 Task: For heading Use oswald with dark cornflower blue 2 colour & Underline.  font size for heading18,  'Change the font style of data to'Playfair display and font size to 9,  Change the alignment of both headline & data to Align right In the sheet  analysisSalesByCustomer_2023
Action: Mouse moved to (232, 158)
Screenshot: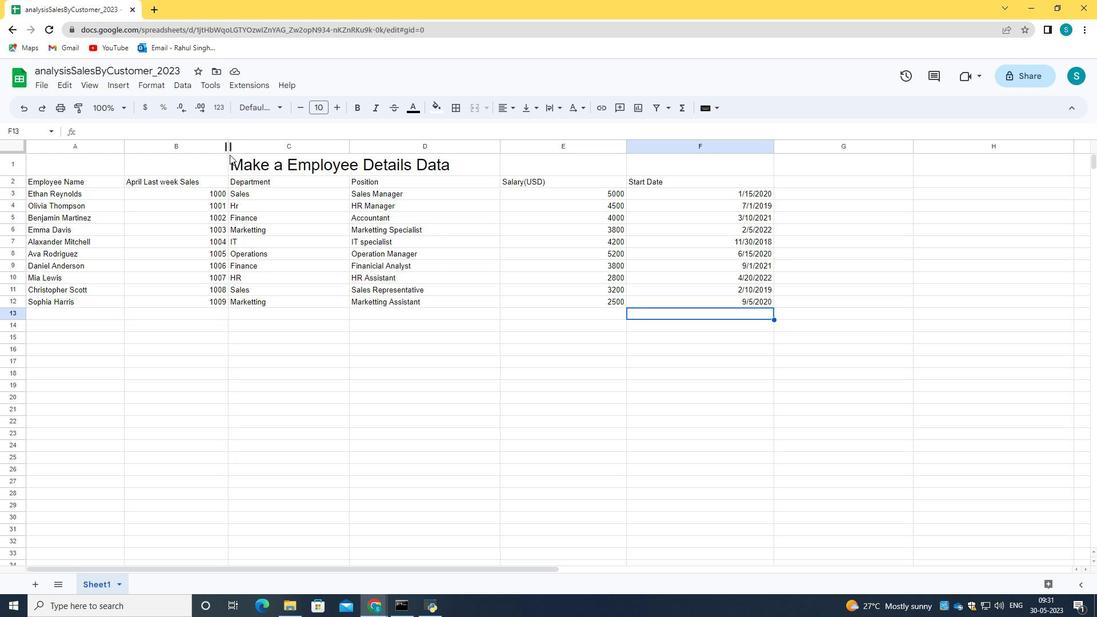 
Action: Mouse pressed left at (232, 158)
Screenshot: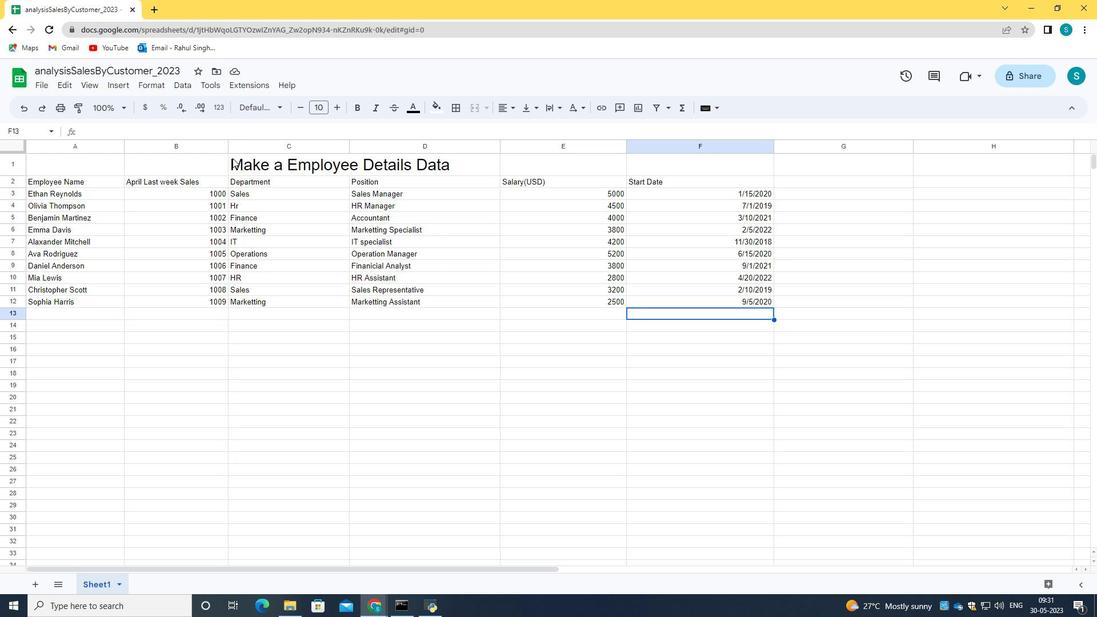 
Action: Mouse moved to (252, 162)
Screenshot: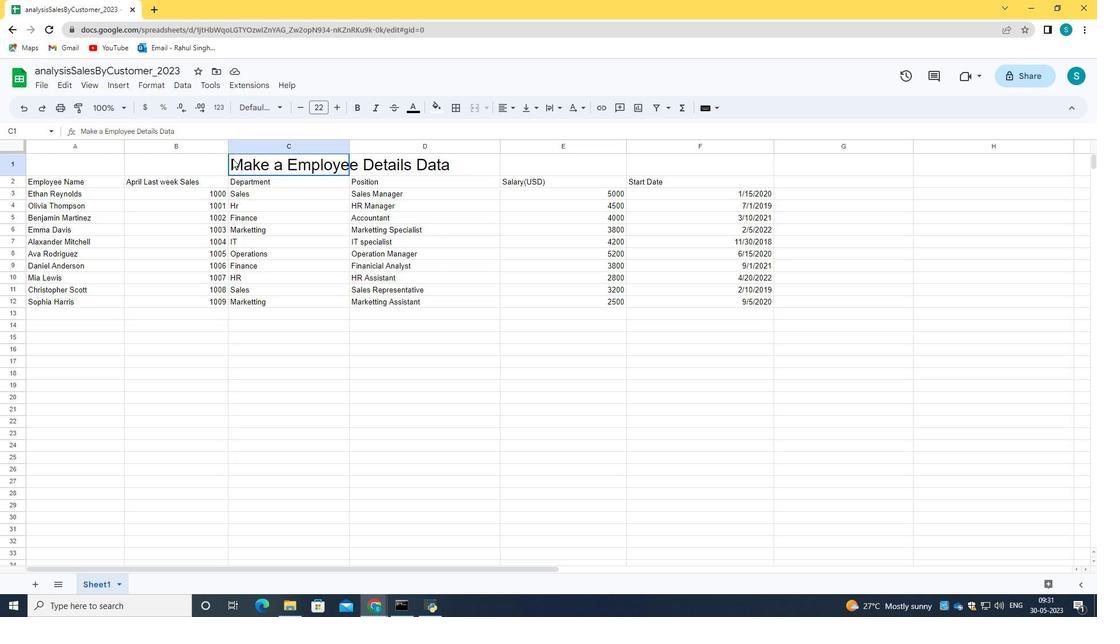 
Action: Mouse pressed left at (252, 162)
Screenshot: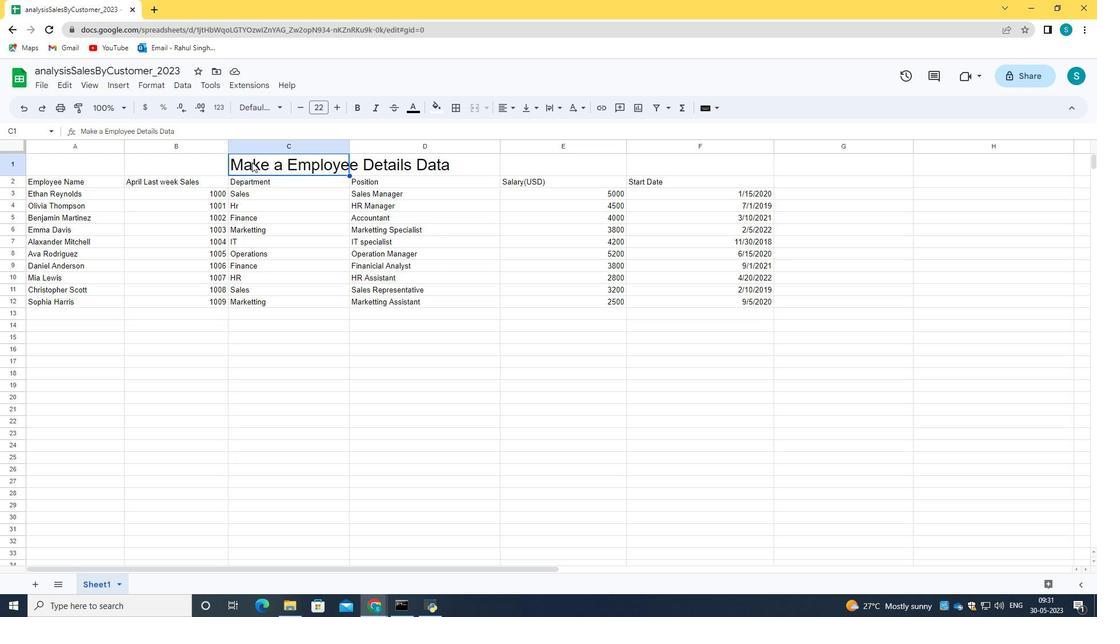 
Action: Mouse pressed left at (252, 162)
Screenshot: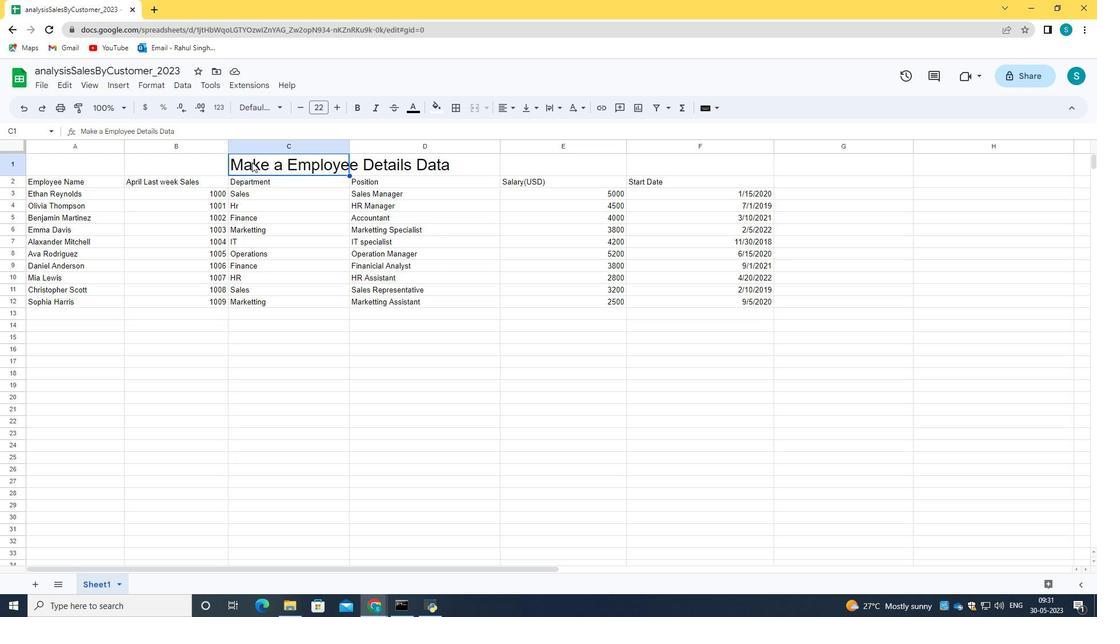 
Action: Mouse pressed left at (252, 162)
Screenshot: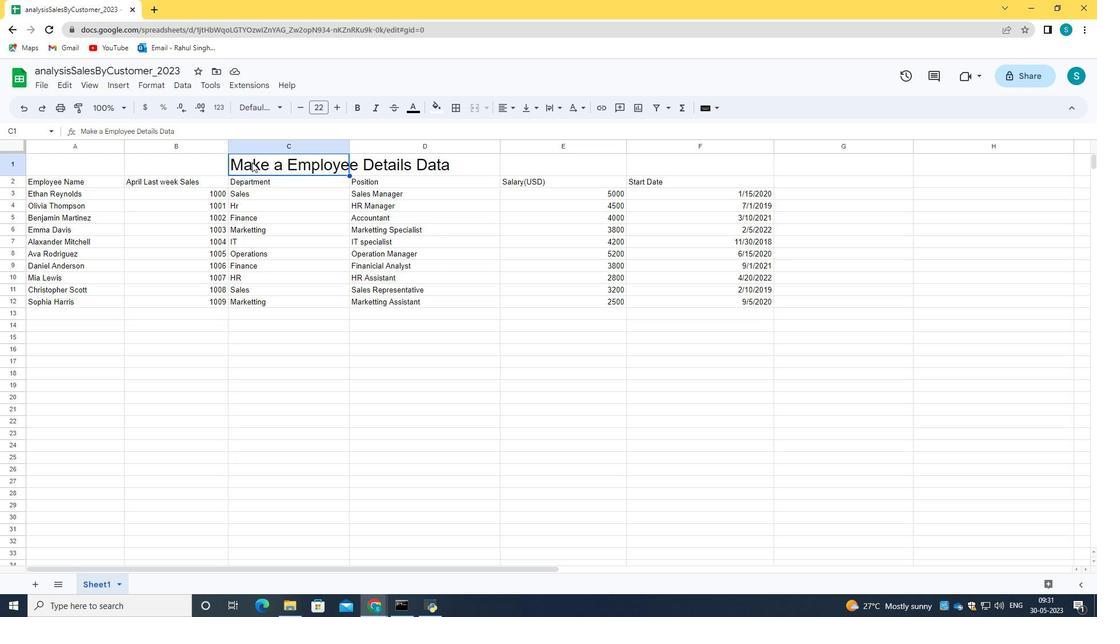 
Action: Mouse moved to (265, 108)
Screenshot: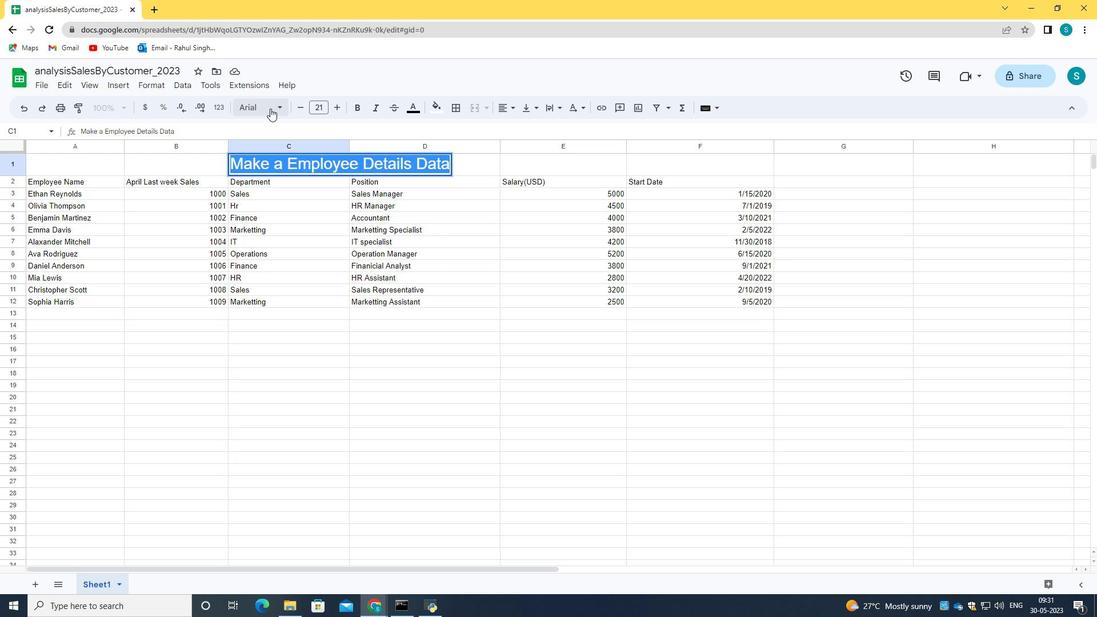 
Action: Mouse pressed left at (265, 108)
Screenshot: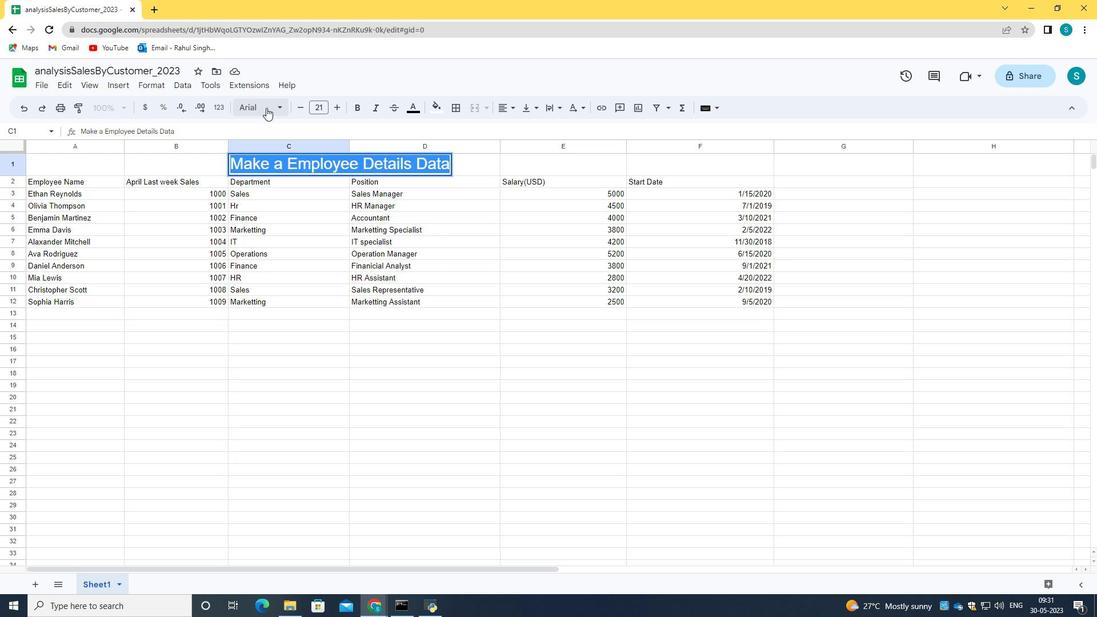 
Action: Mouse moved to (296, 355)
Screenshot: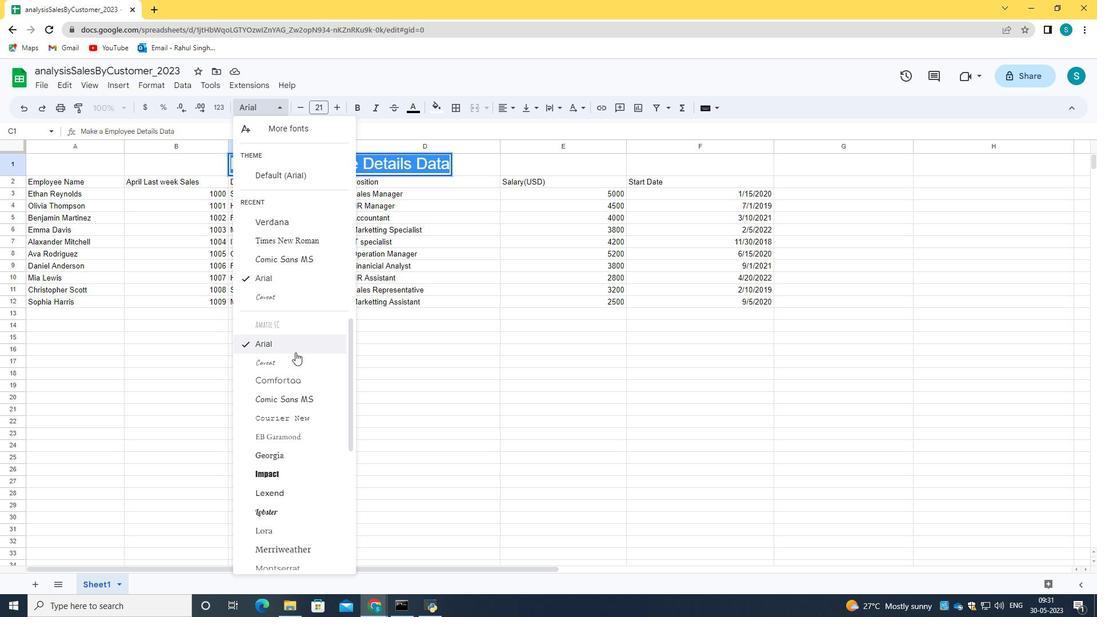 
Action: Mouse scrolled (296, 355) with delta (0, 0)
Screenshot: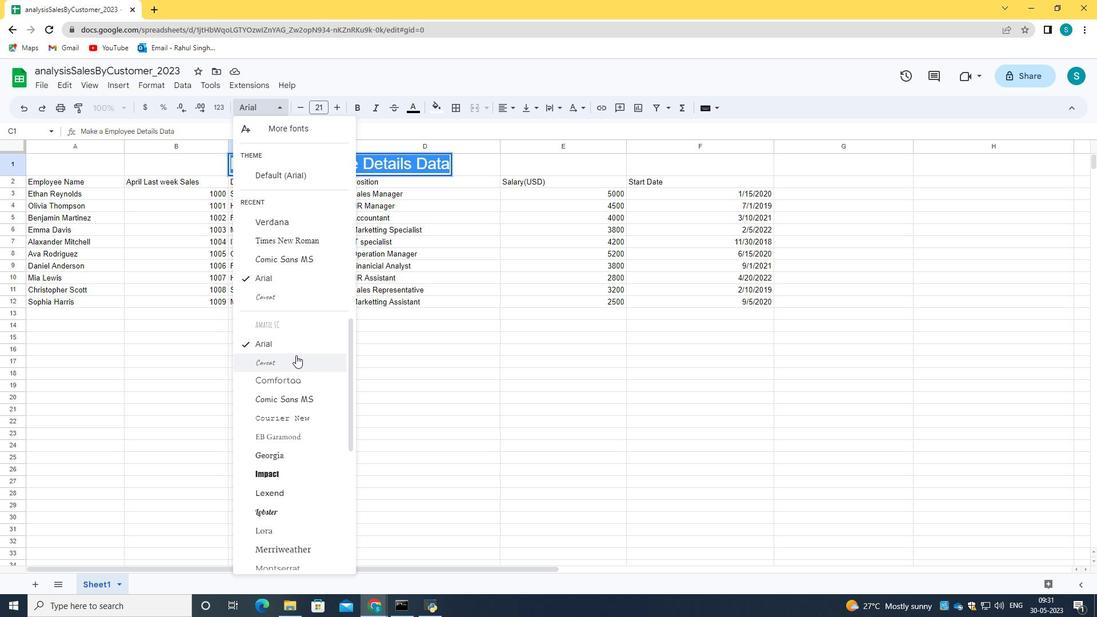 
Action: Mouse scrolled (296, 355) with delta (0, 0)
Screenshot: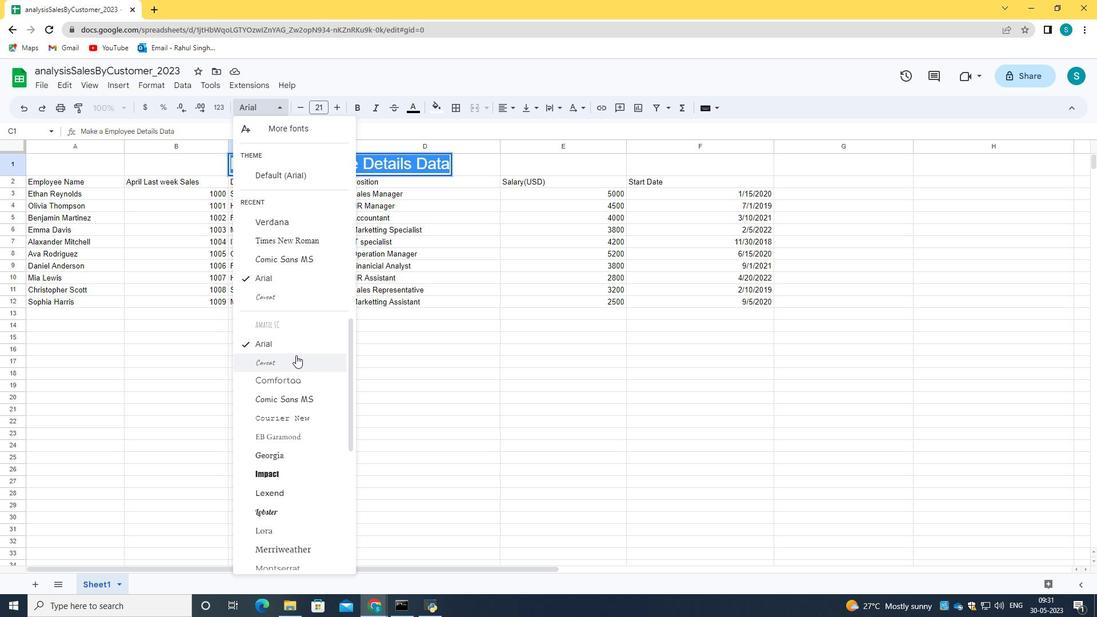 
Action: Mouse scrolled (296, 355) with delta (0, 0)
Screenshot: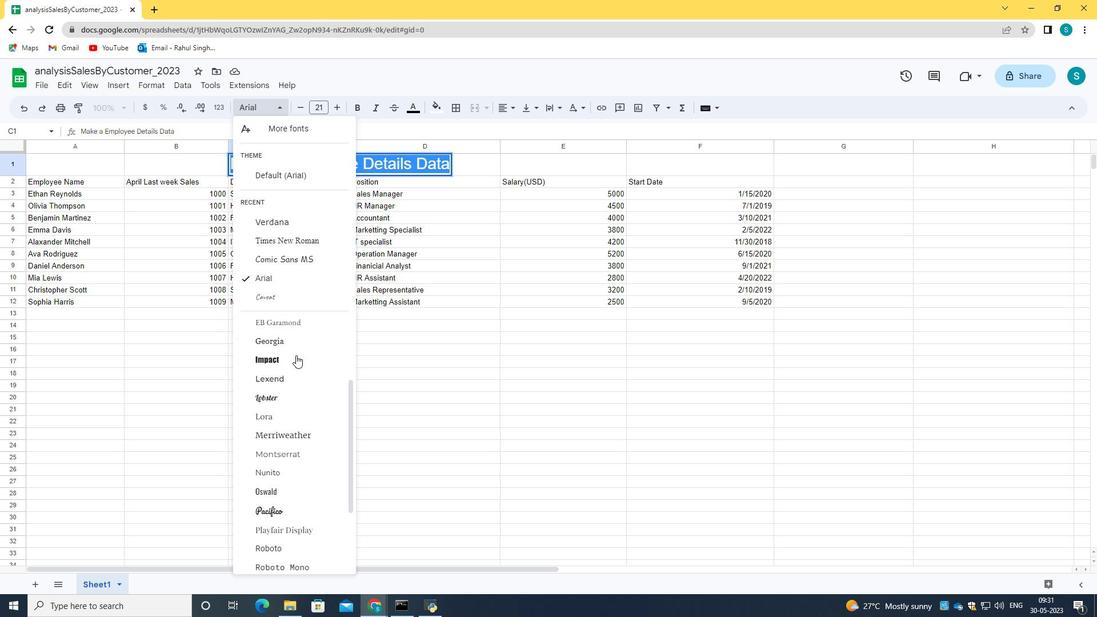 
Action: Mouse scrolled (296, 355) with delta (0, 0)
Screenshot: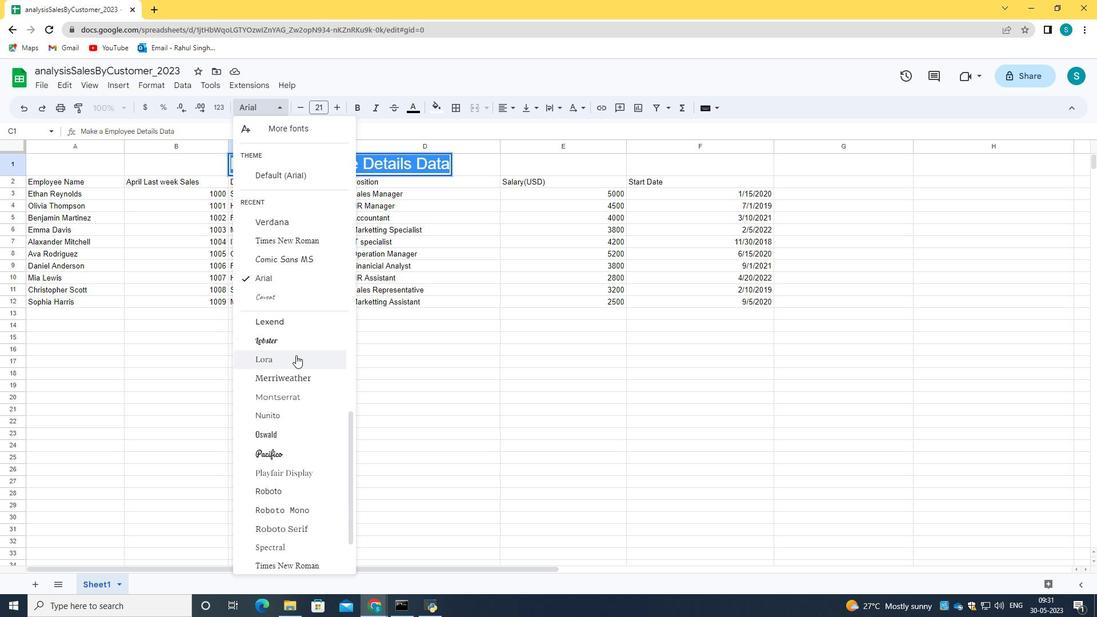 
Action: Mouse scrolled (296, 355) with delta (0, 0)
Screenshot: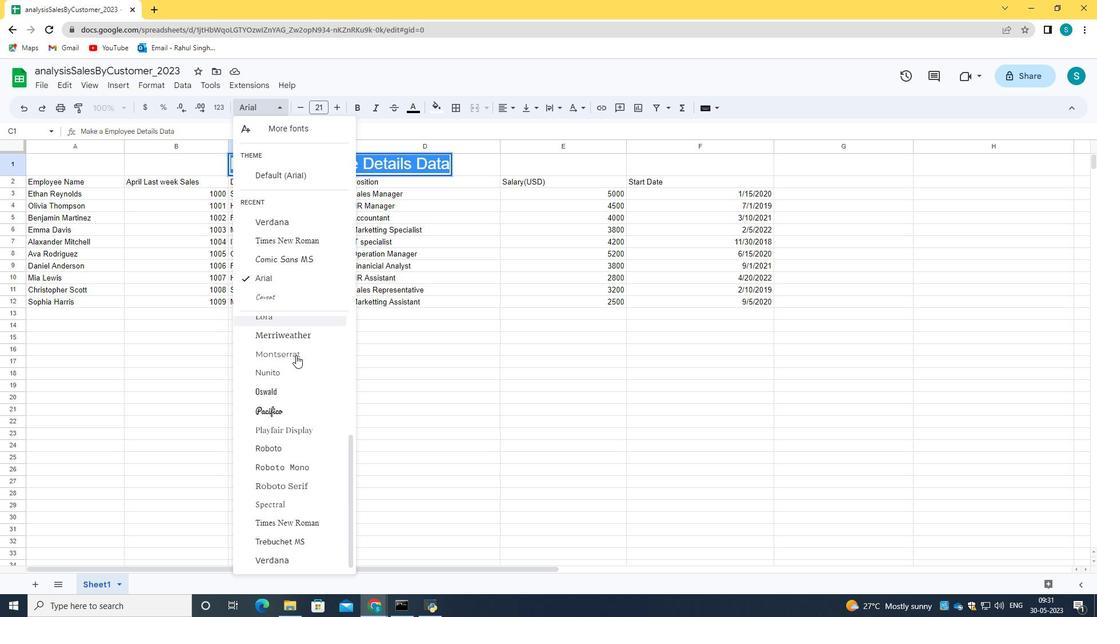 
Action: Mouse scrolled (296, 355) with delta (0, 0)
Screenshot: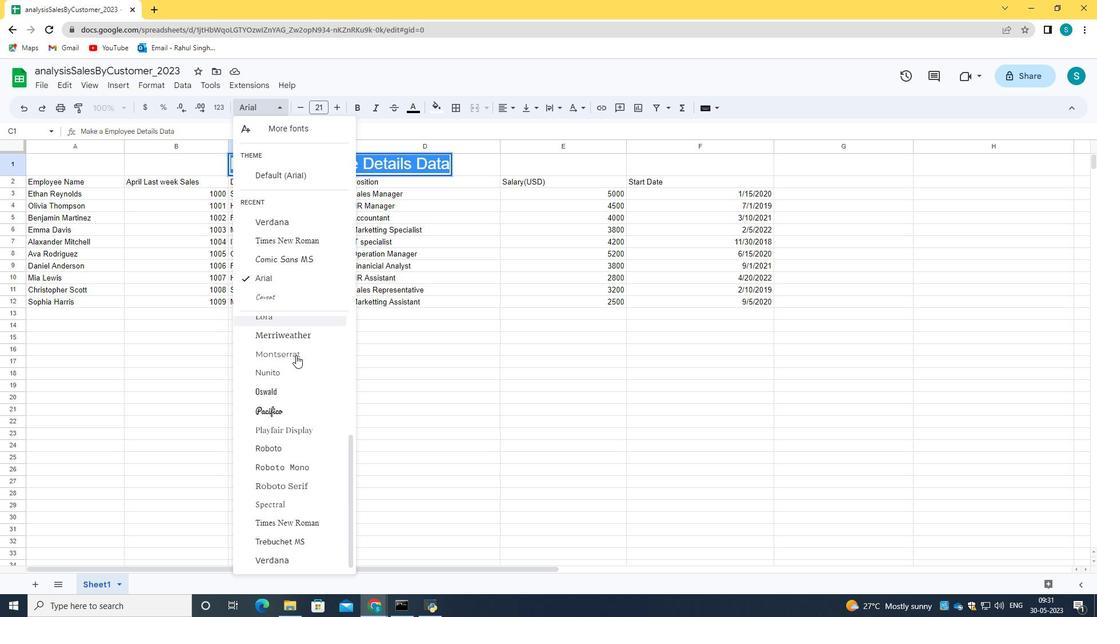 
Action: Mouse scrolled (296, 355) with delta (0, 0)
Screenshot: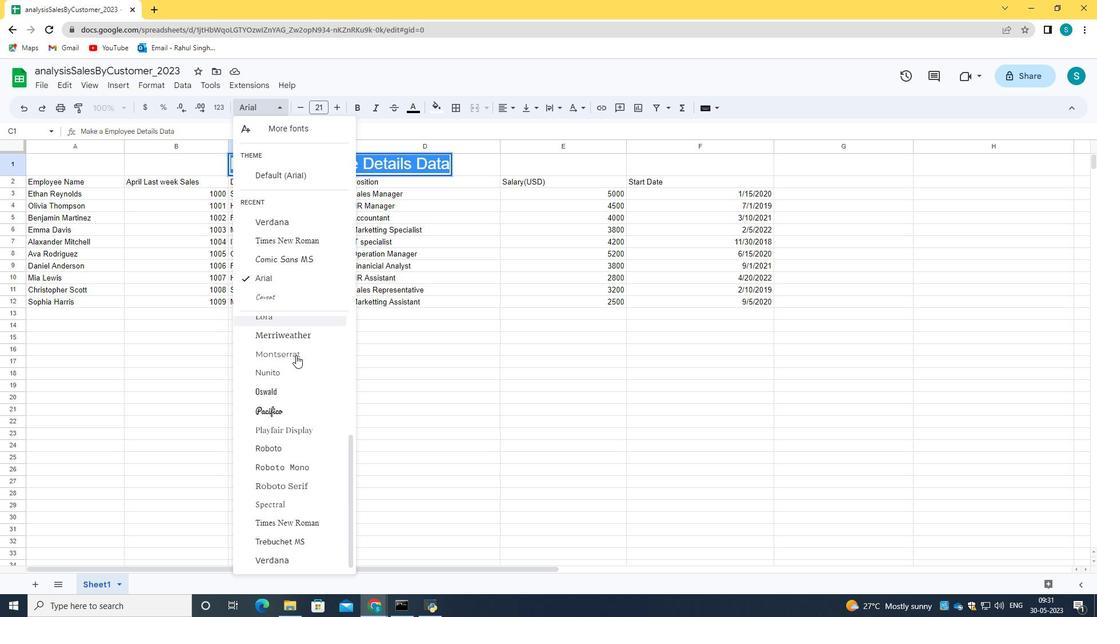 
Action: Mouse moved to (287, 510)
Screenshot: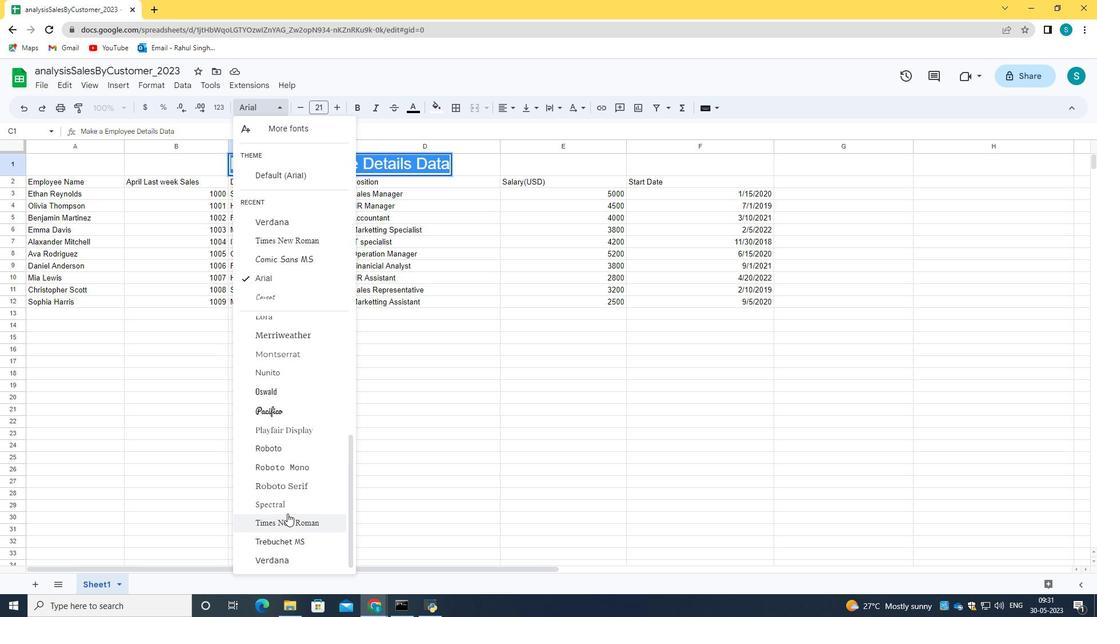 
Action: Mouse scrolled (287, 510) with delta (0, 0)
Screenshot: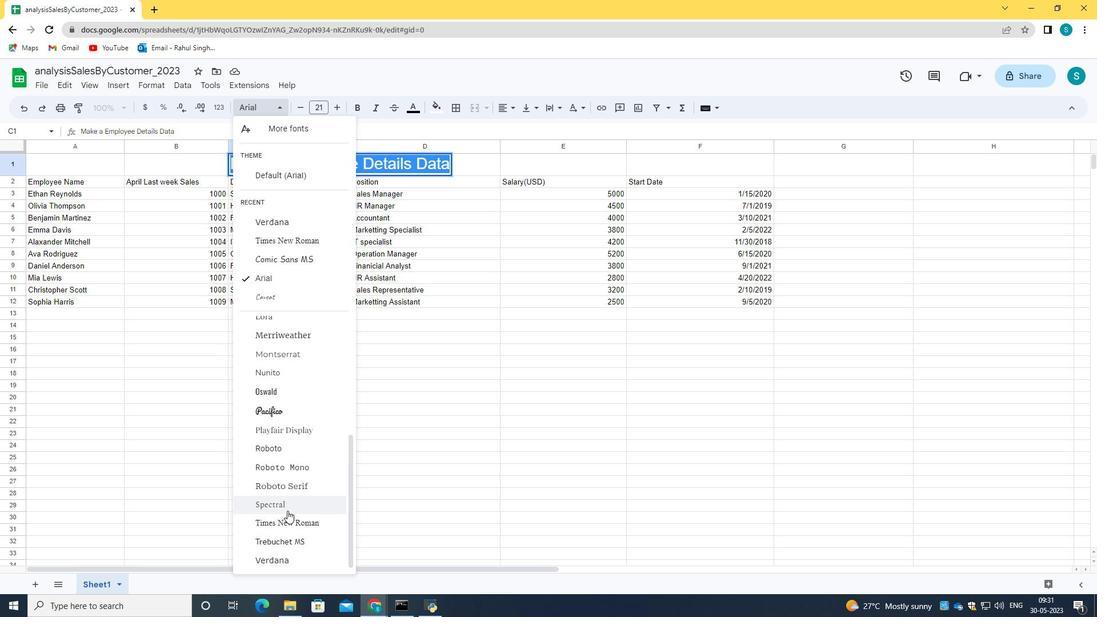 
Action: Mouse scrolled (287, 510) with delta (0, 0)
Screenshot: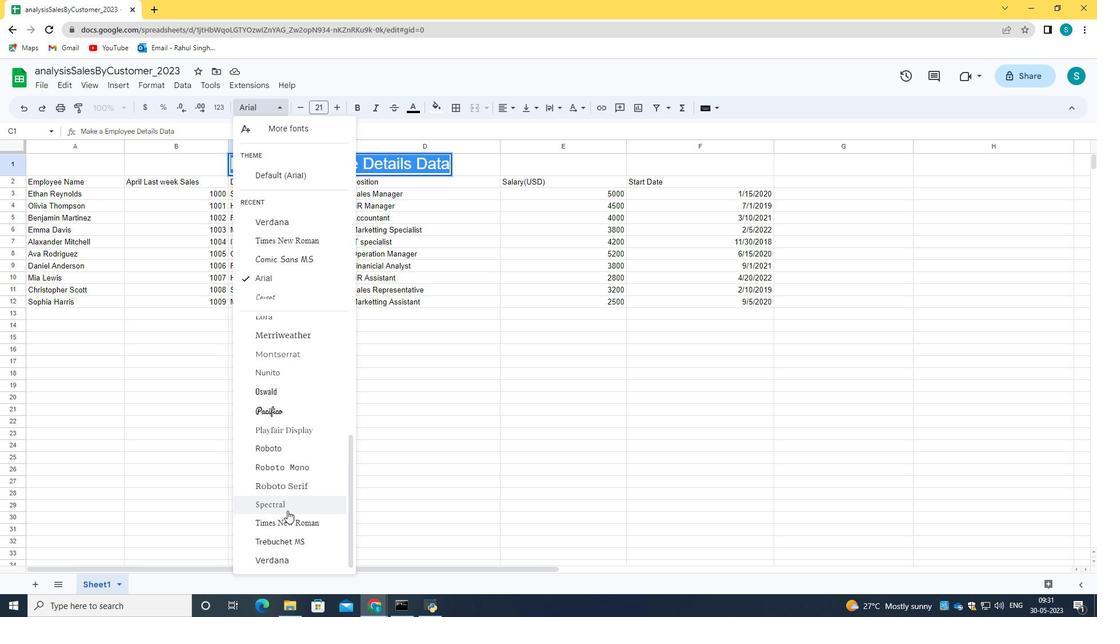 
Action: Mouse scrolled (287, 510) with delta (0, 0)
Screenshot: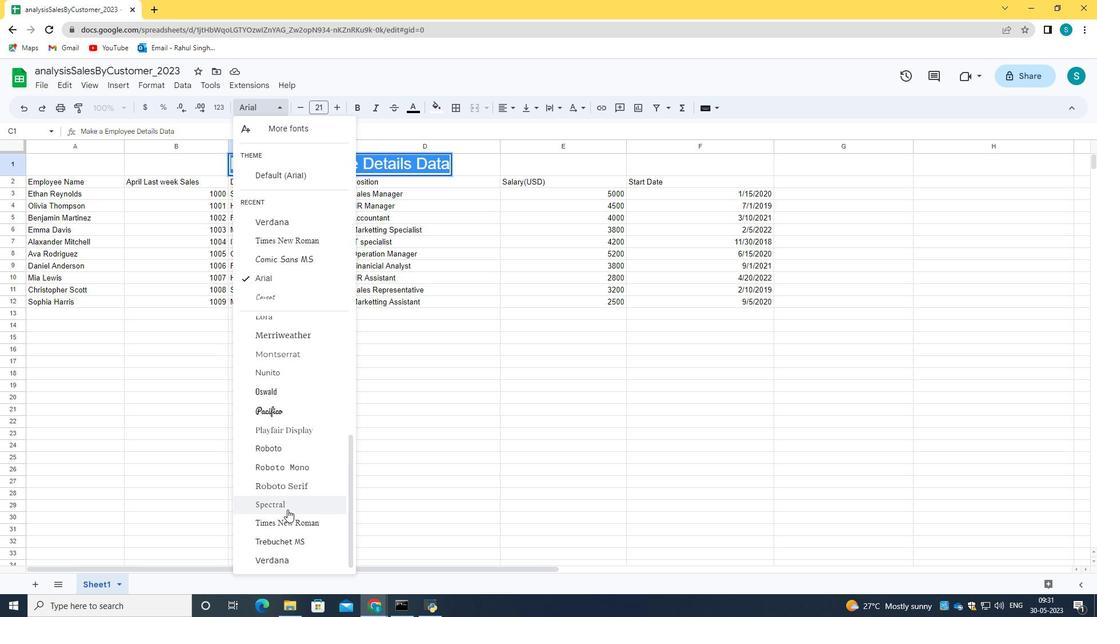 
Action: Mouse moved to (287, 509)
Screenshot: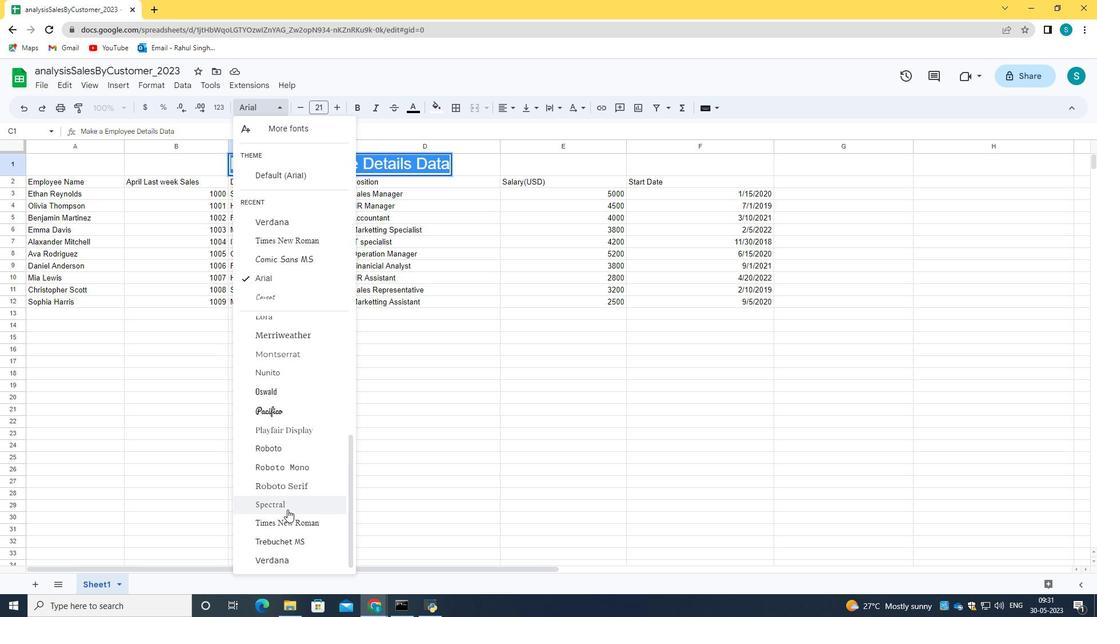 
Action: Mouse scrolled (287, 510) with delta (0, 0)
Screenshot: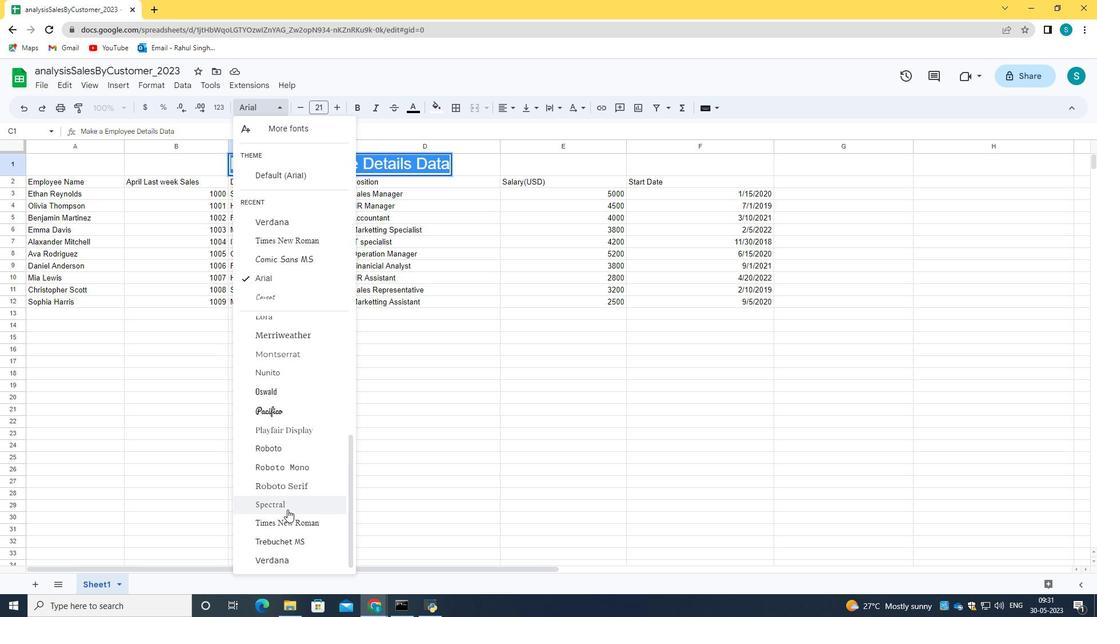 
Action: Mouse scrolled (287, 510) with delta (0, 0)
Screenshot: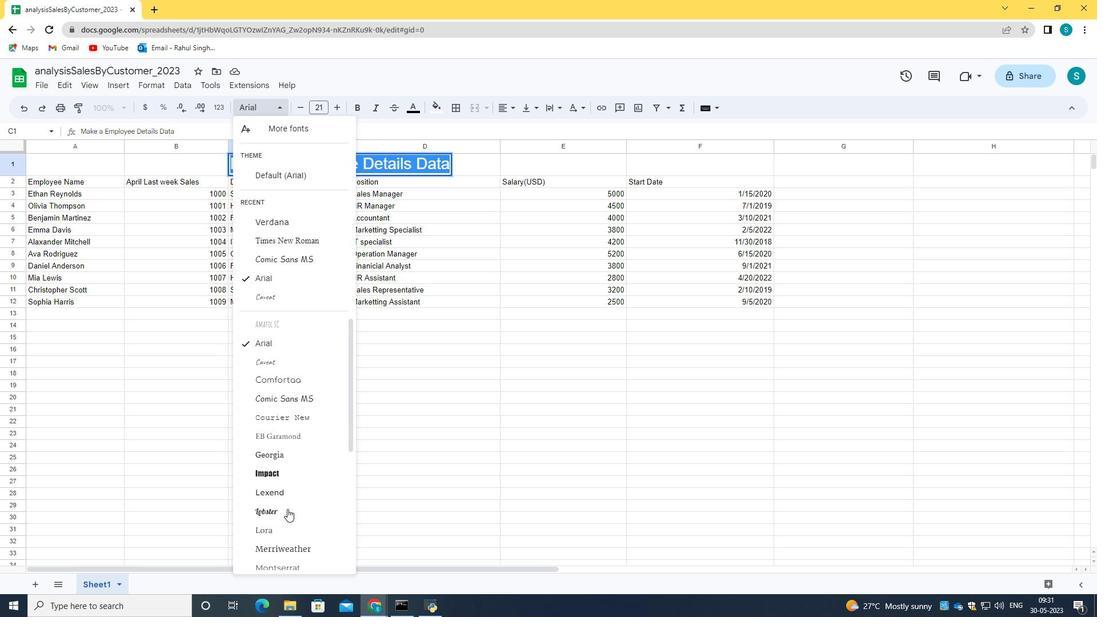 
Action: Mouse scrolled (287, 510) with delta (0, 0)
Screenshot: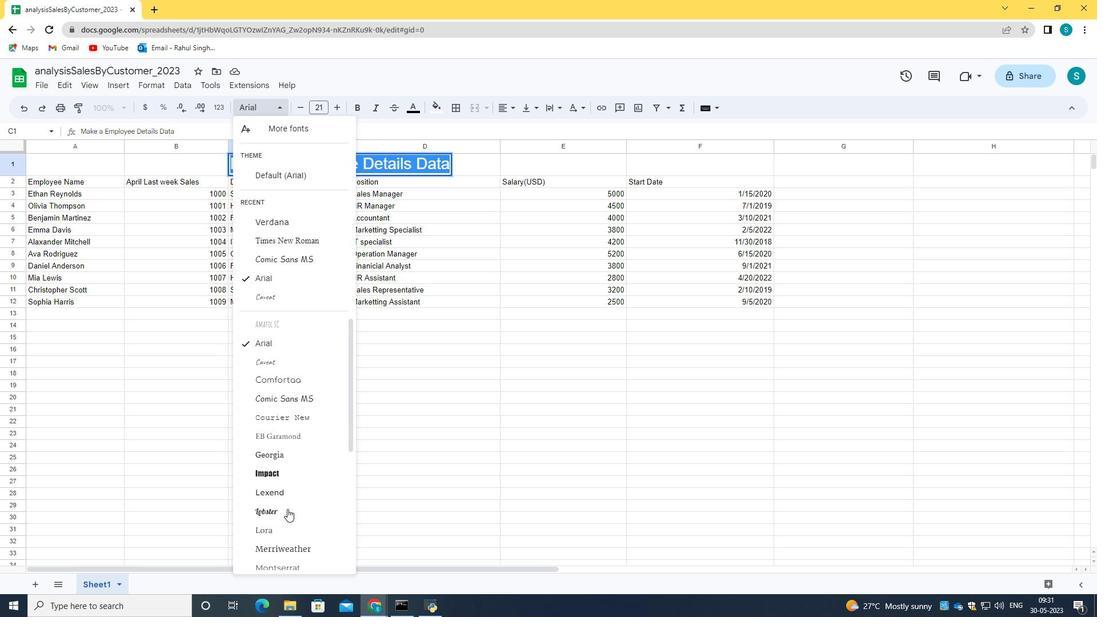 
Action: Mouse scrolled (287, 510) with delta (0, 0)
Screenshot: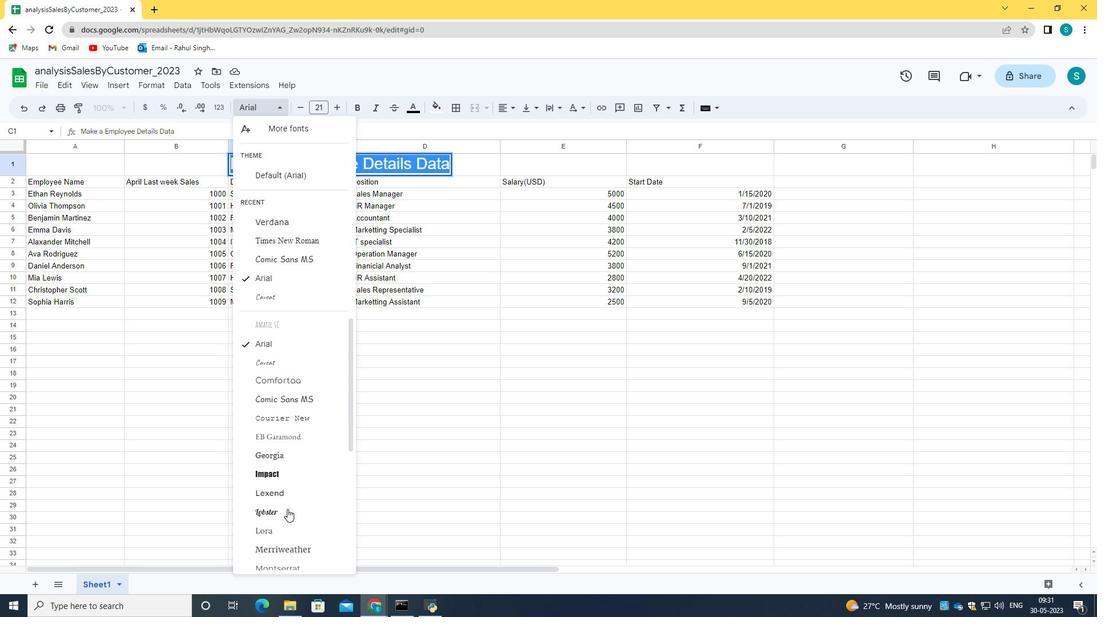 
Action: Mouse scrolled (287, 510) with delta (0, 0)
Screenshot: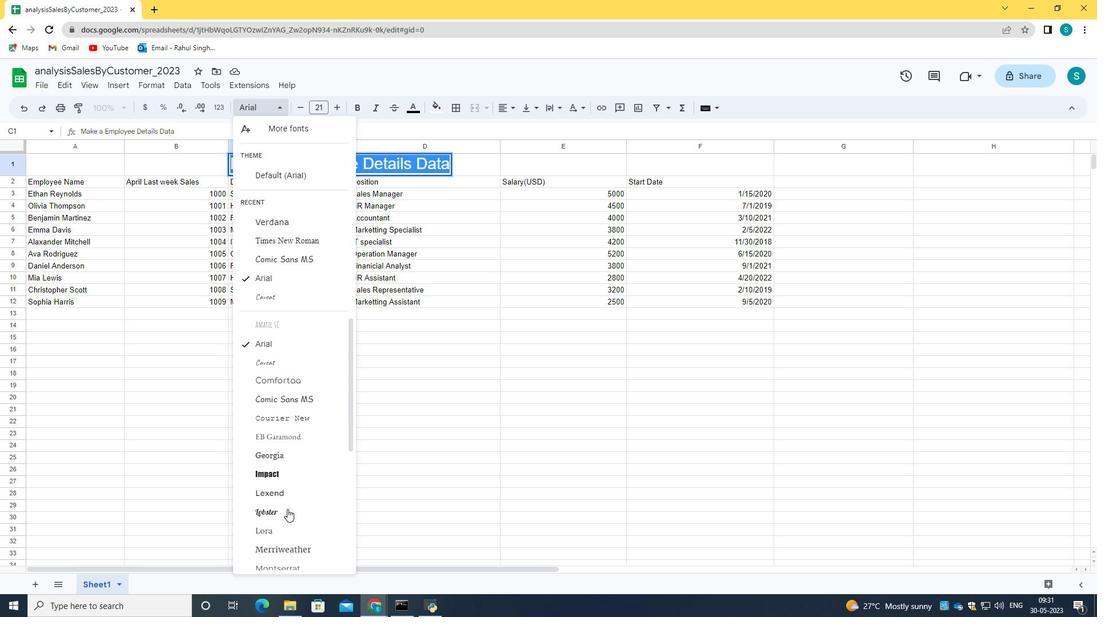 
Action: Mouse moved to (301, 308)
Screenshot: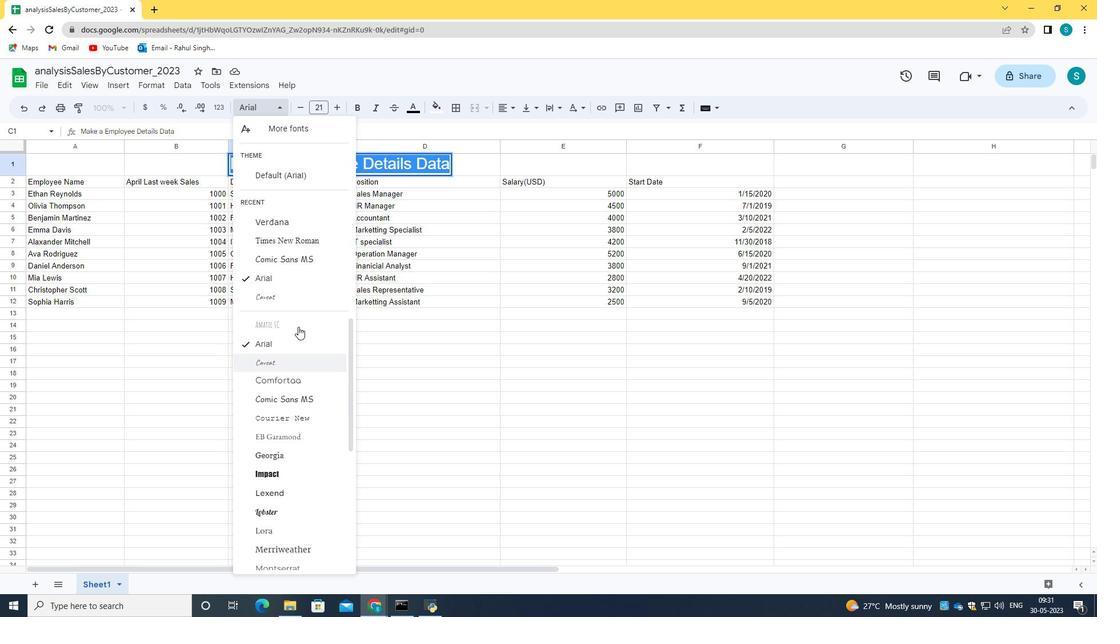 
Action: Mouse scrolled (301, 308) with delta (0, 0)
Screenshot: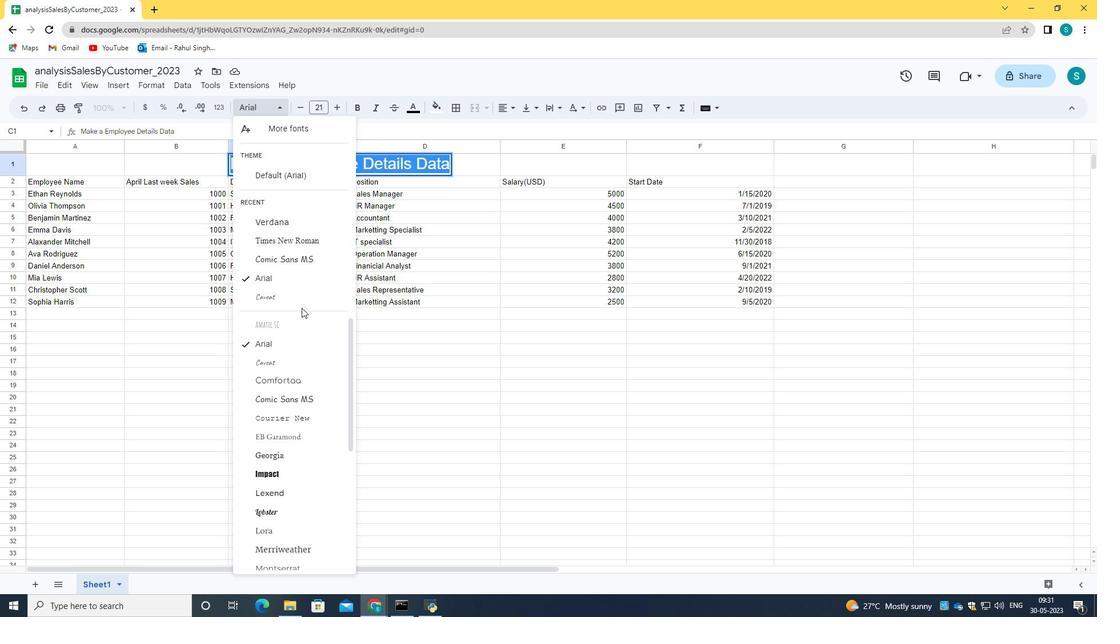 
Action: Mouse scrolled (301, 308) with delta (0, 0)
Screenshot: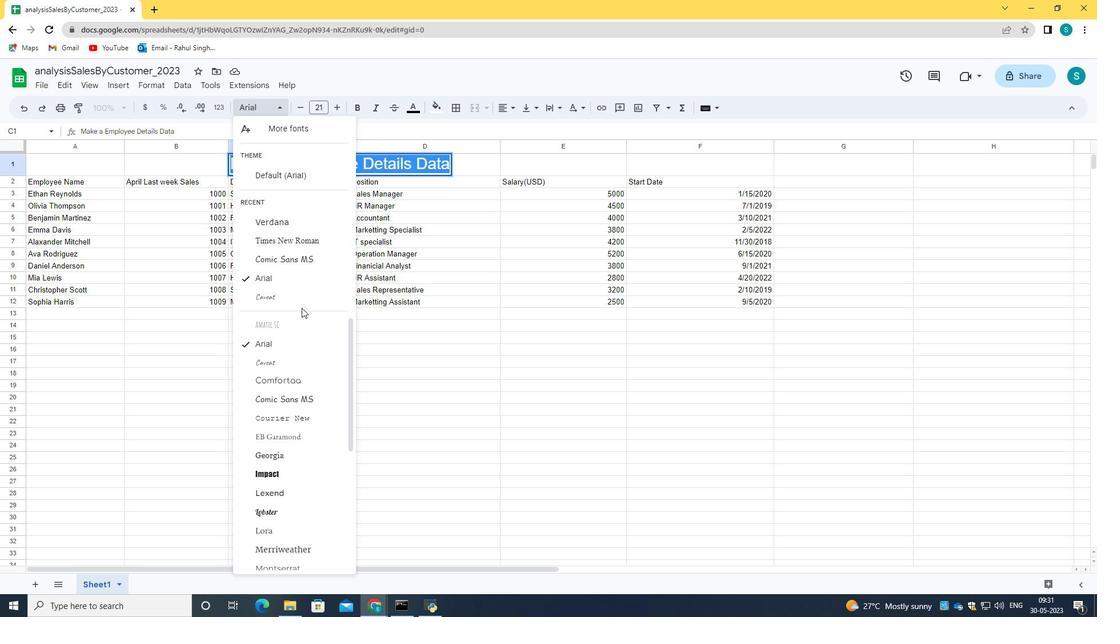 
Action: Mouse scrolled (301, 308) with delta (0, 0)
Screenshot: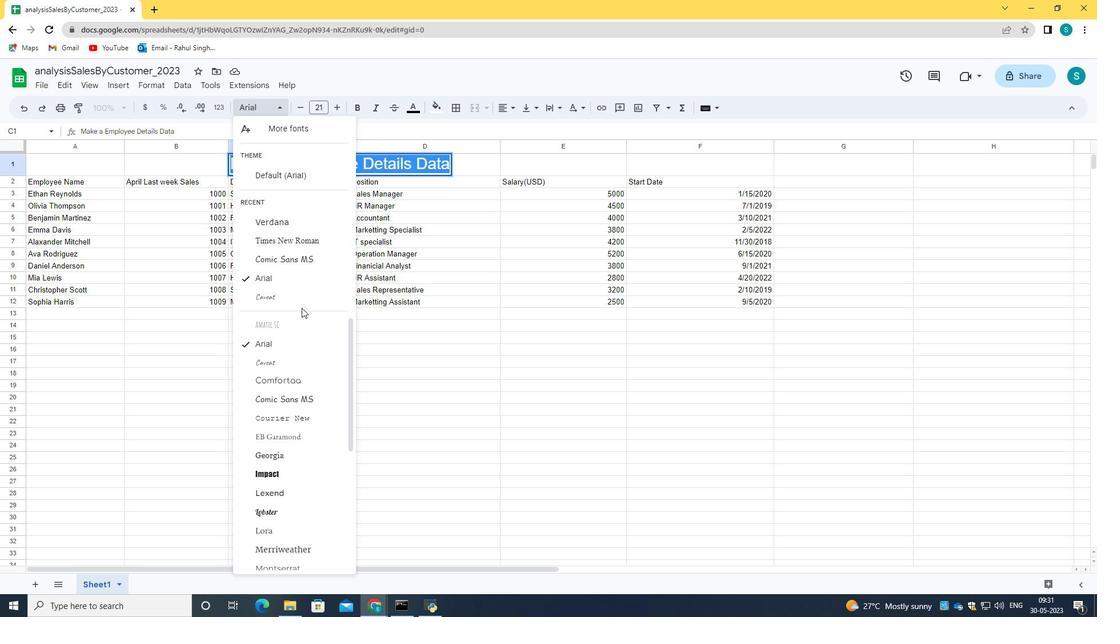 
Action: Mouse moved to (257, 362)
Screenshot: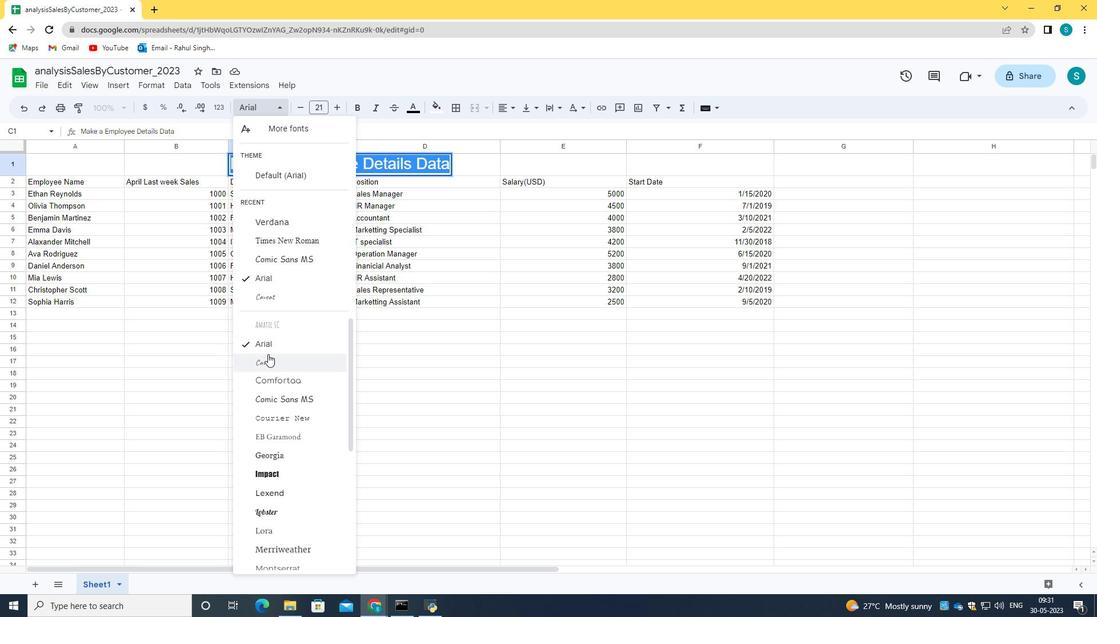 
Action: Mouse scrolled (257, 361) with delta (0, 0)
Screenshot: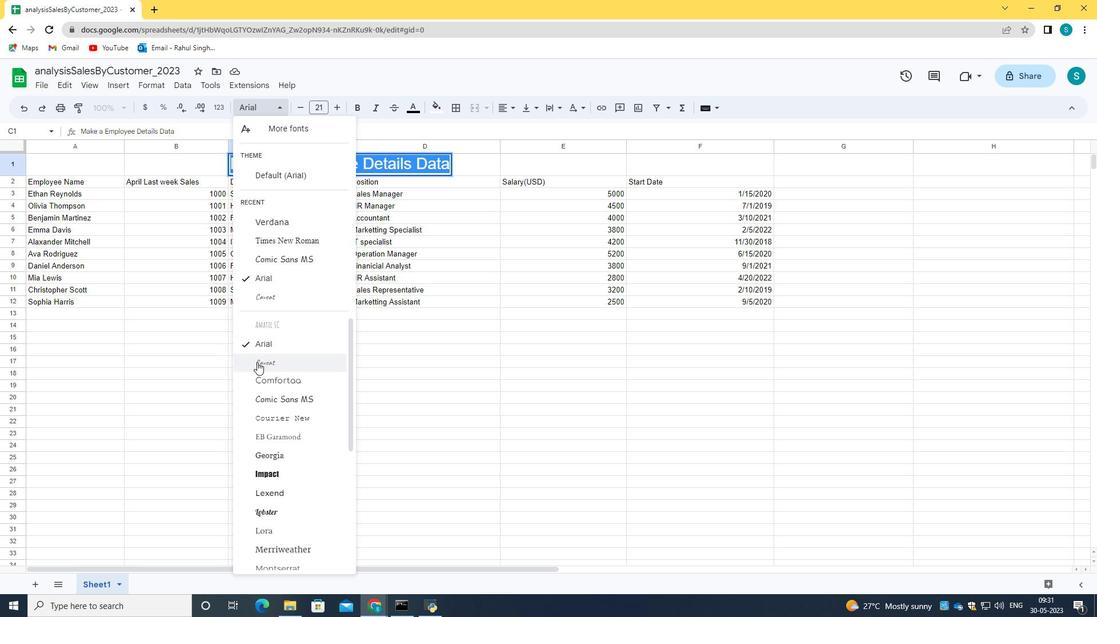 
Action: Mouse scrolled (257, 361) with delta (0, 0)
Screenshot: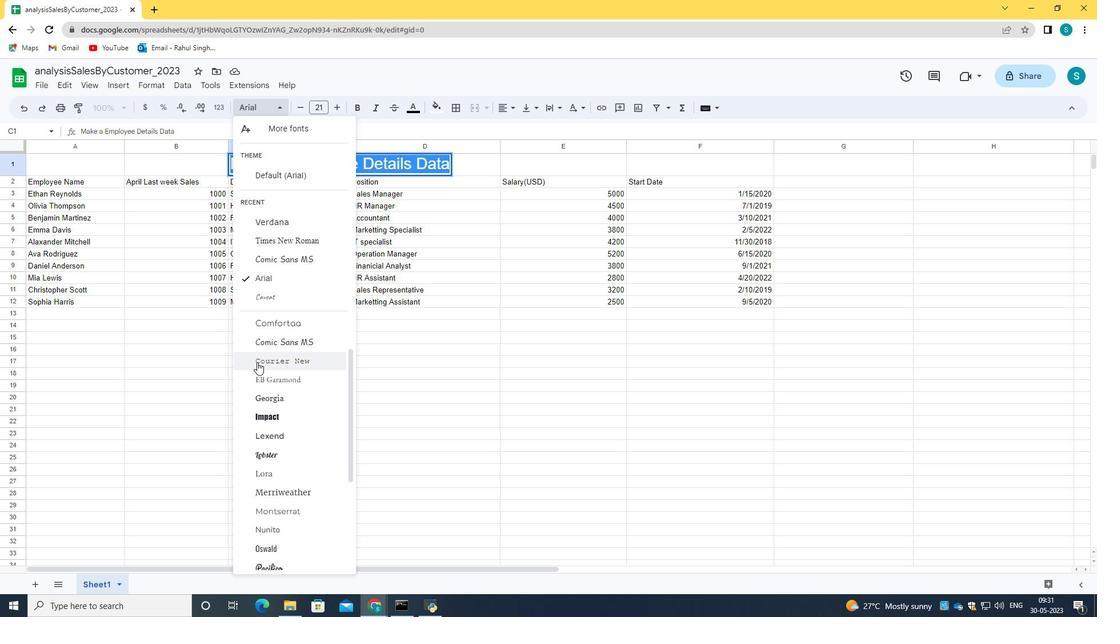
Action: Mouse scrolled (257, 361) with delta (0, 0)
Screenshot: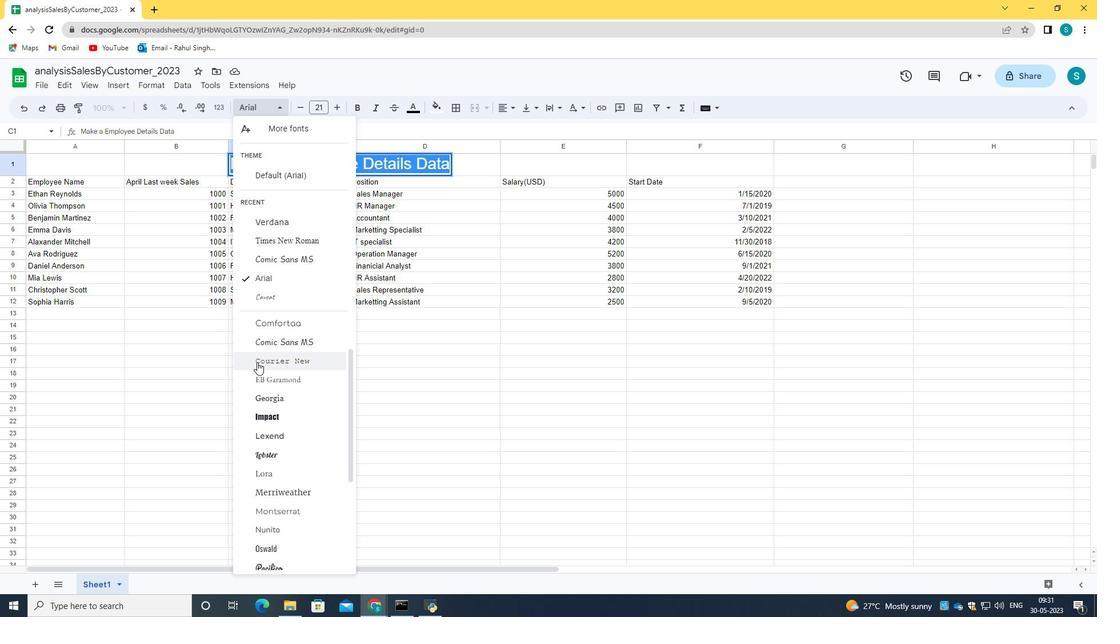 
Action: Mouse moved to (295, 431)
Screenshot: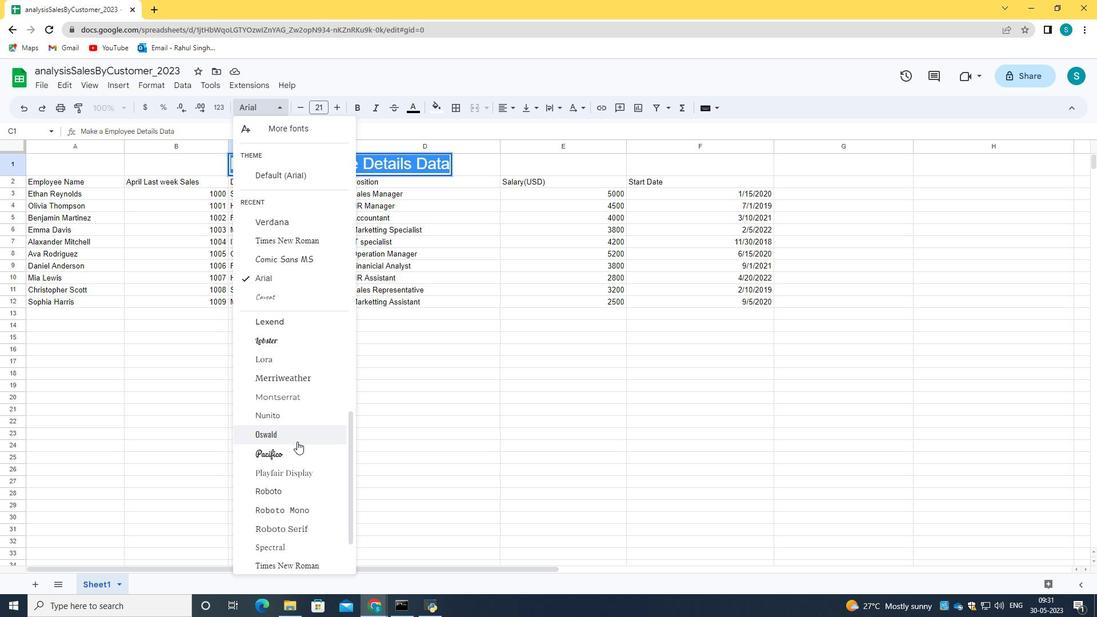
Action: Mouse pressed left at (295, 431)
Screenshot: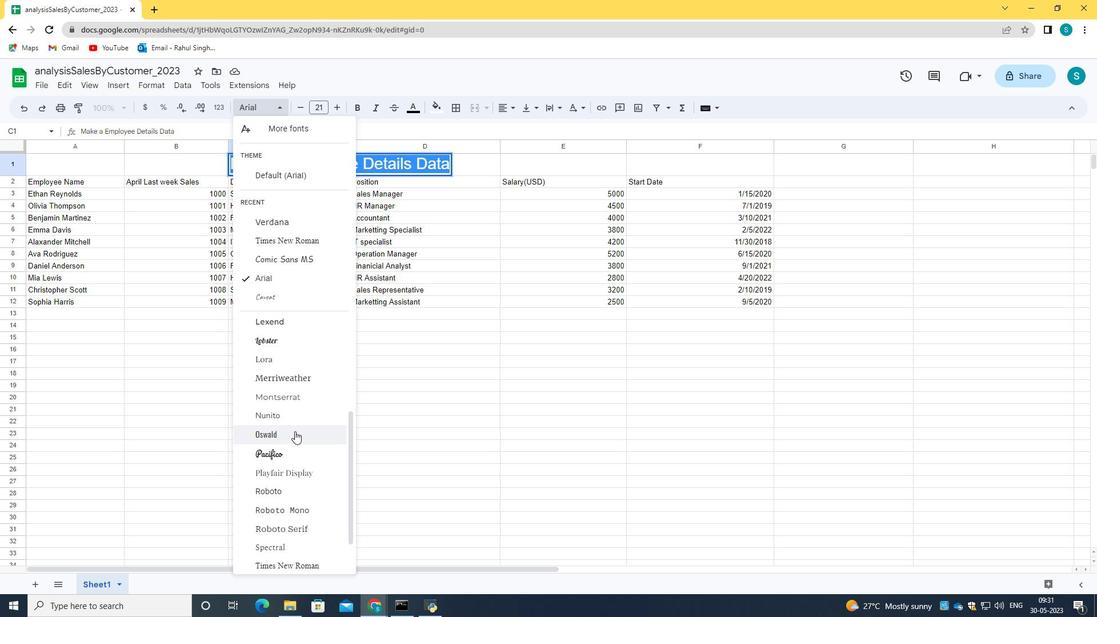 
Action: Mouse moved to (412, 110)
Screenshot: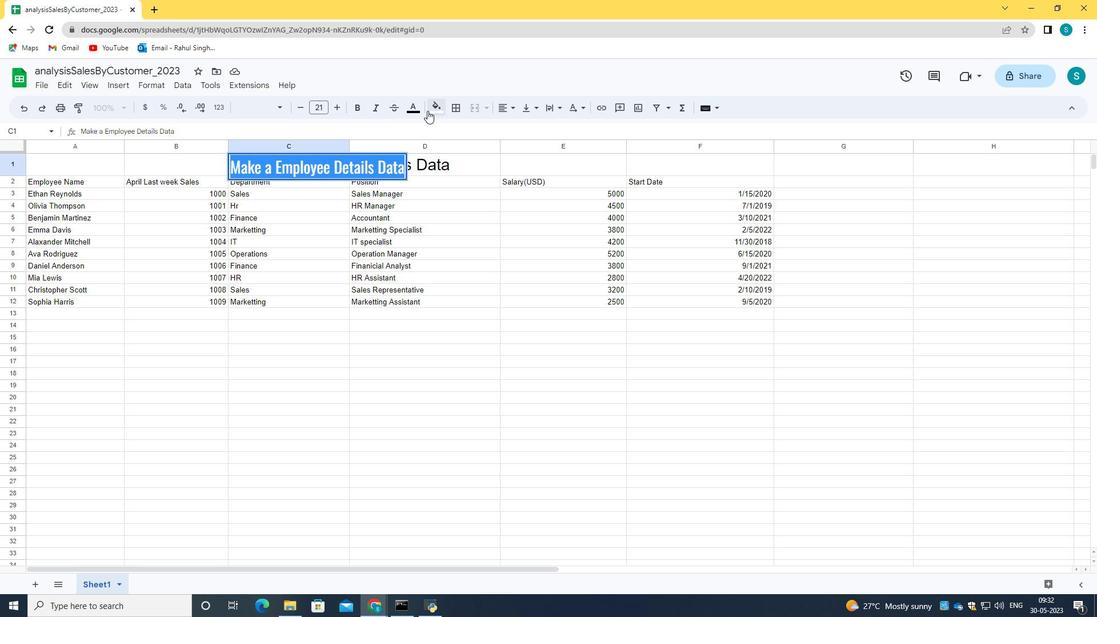 
Action: Mouse pressed left at (412, 110)
Screenshot: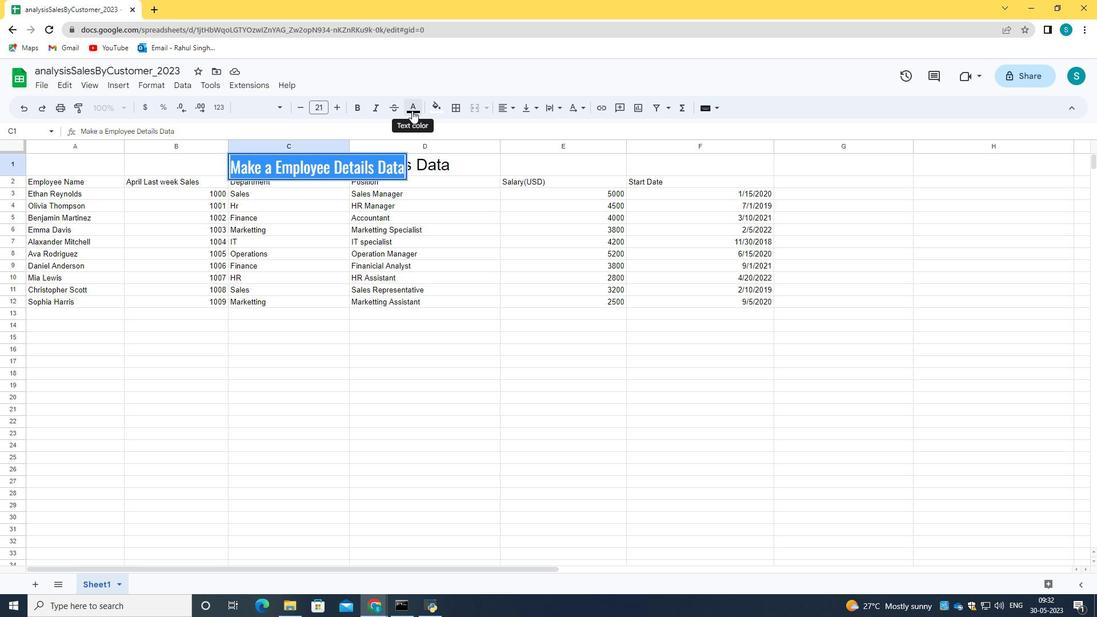 
Action: Mouse moved to (490, 219)
Screenshot: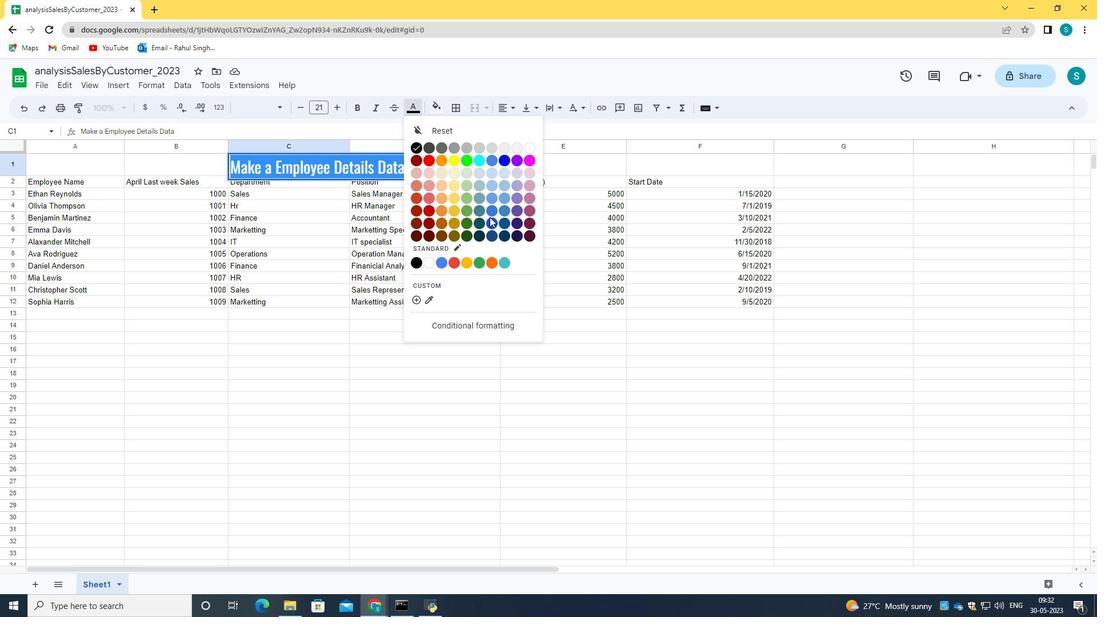 
Action: Mouse pressed left at (490, 219)
Screenshot: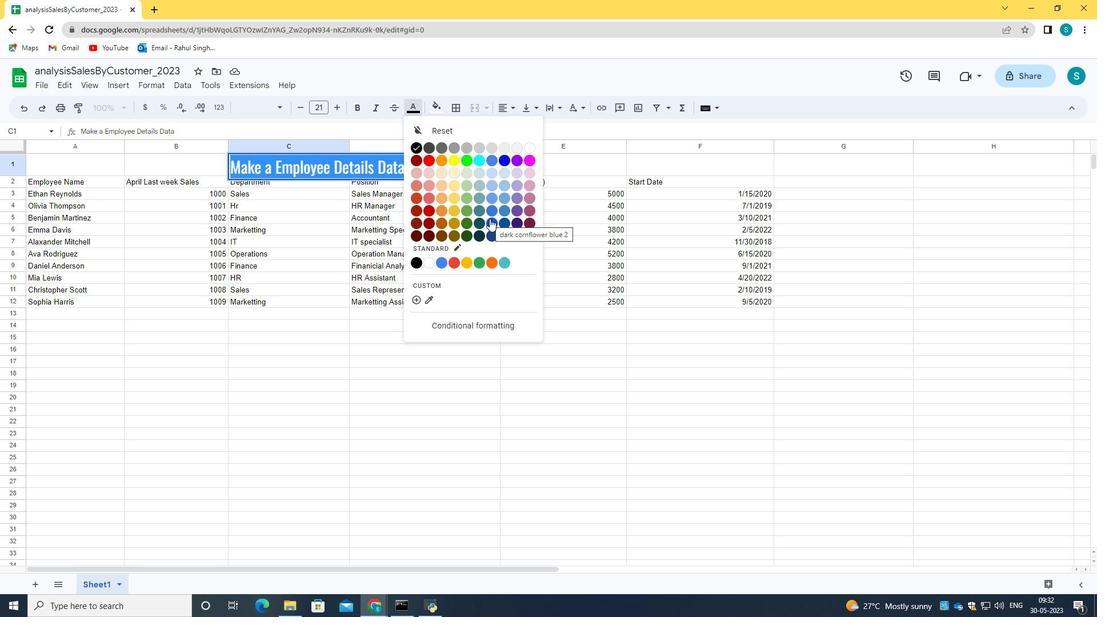 
Action: Mouse moved to (157, 86)
Screenshot: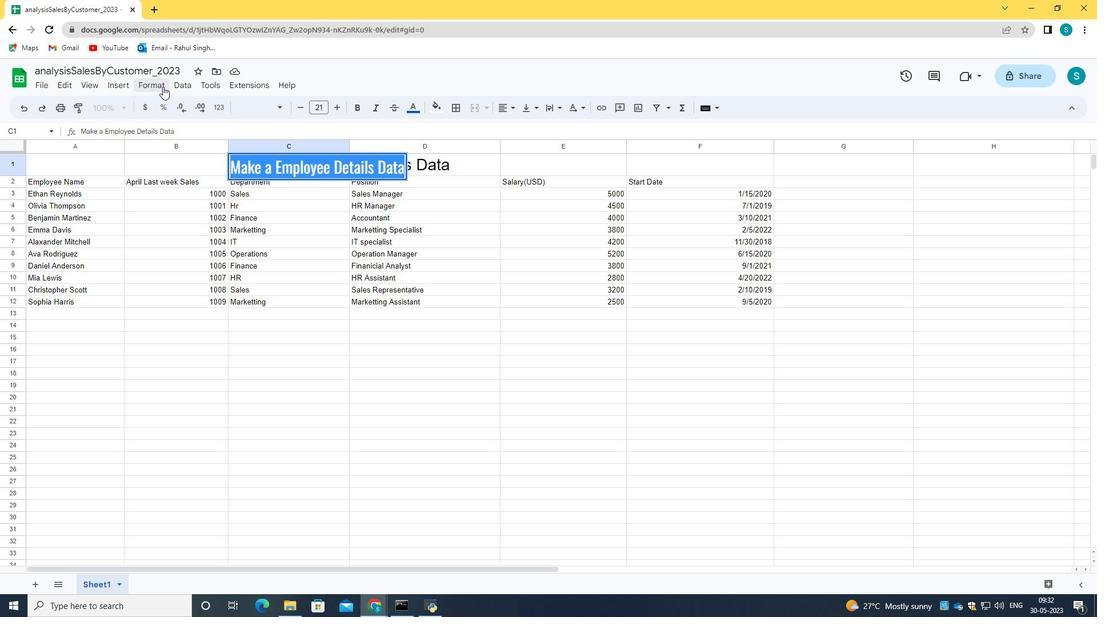 
Action: Mouse pressed left at (157, 86)
Screenshot: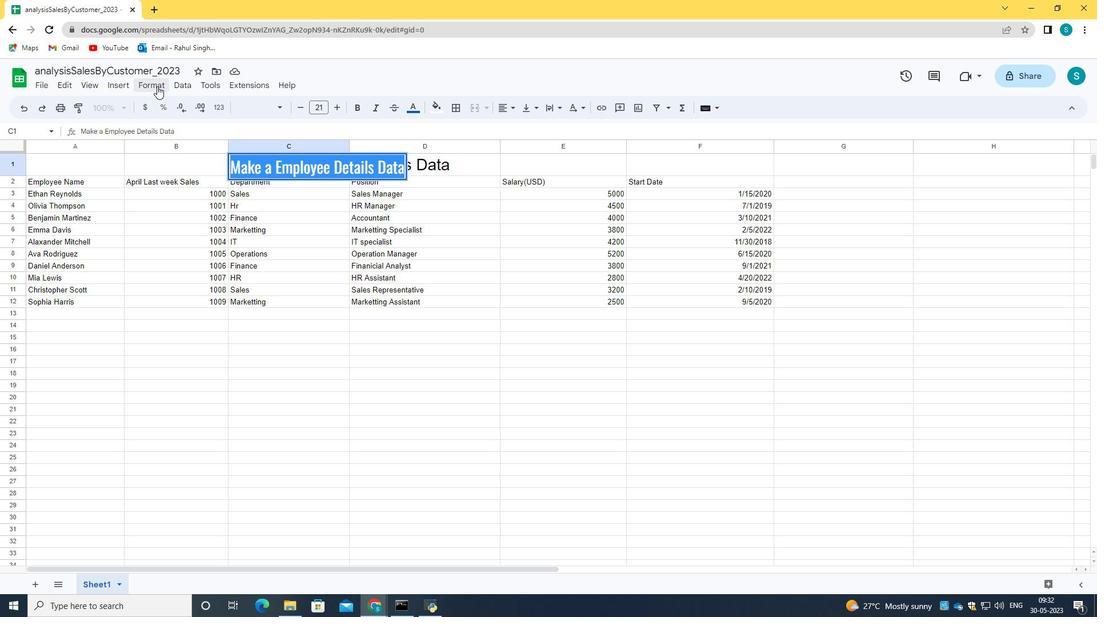 
Action: Mouse moved to (355, 192)
Screenshot: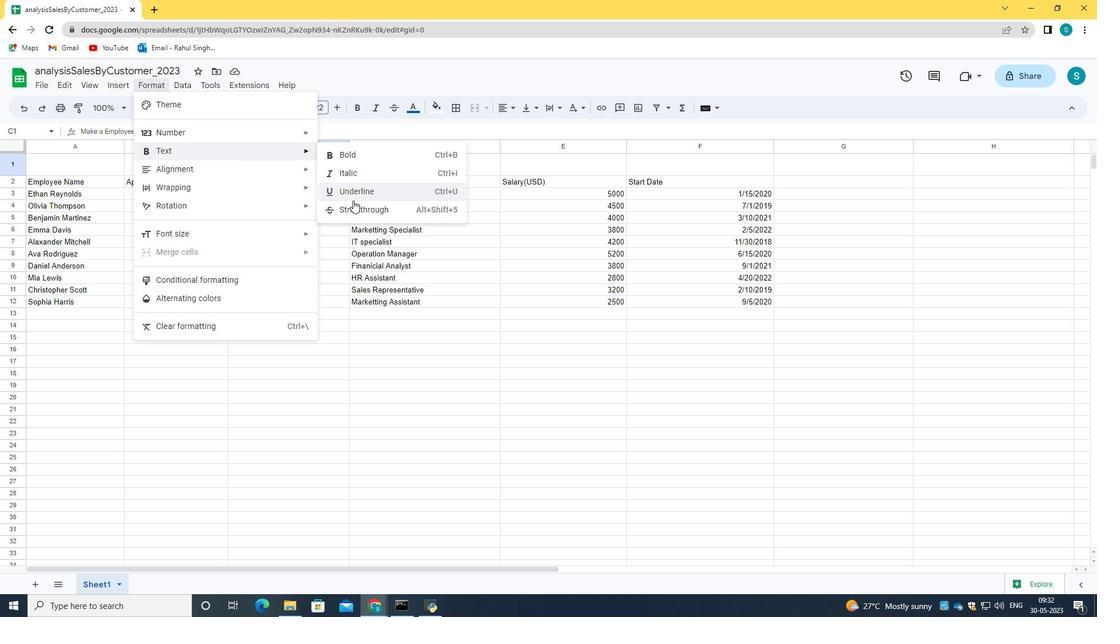 
Action: Mouse pressed left at (355, 192)
Screenshot: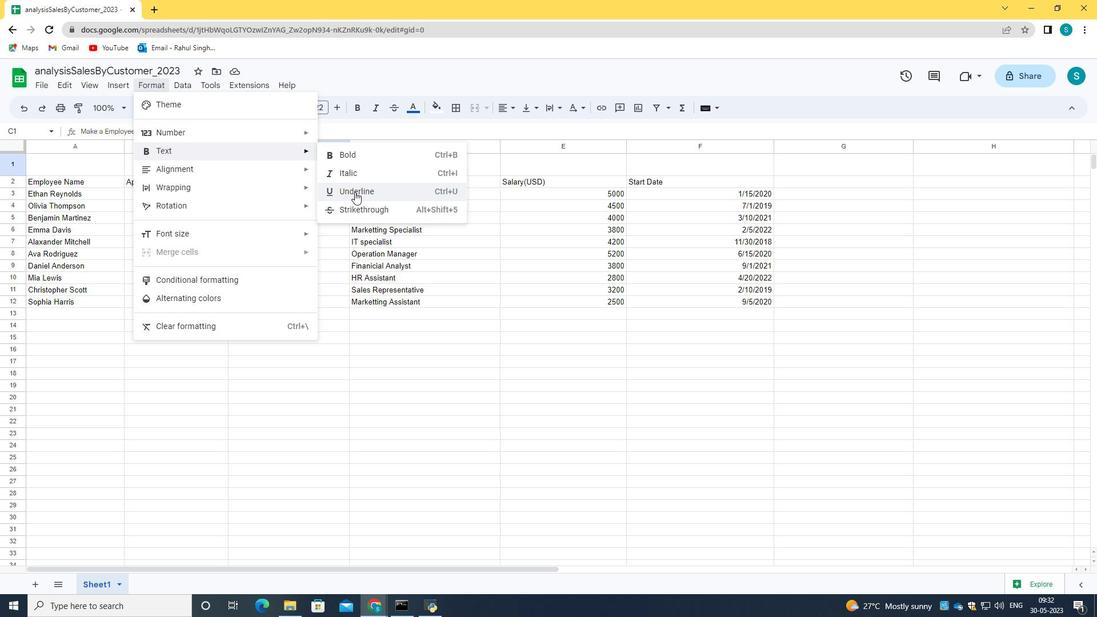 
Action: Mouse moved to (417, 158)
Screenshot: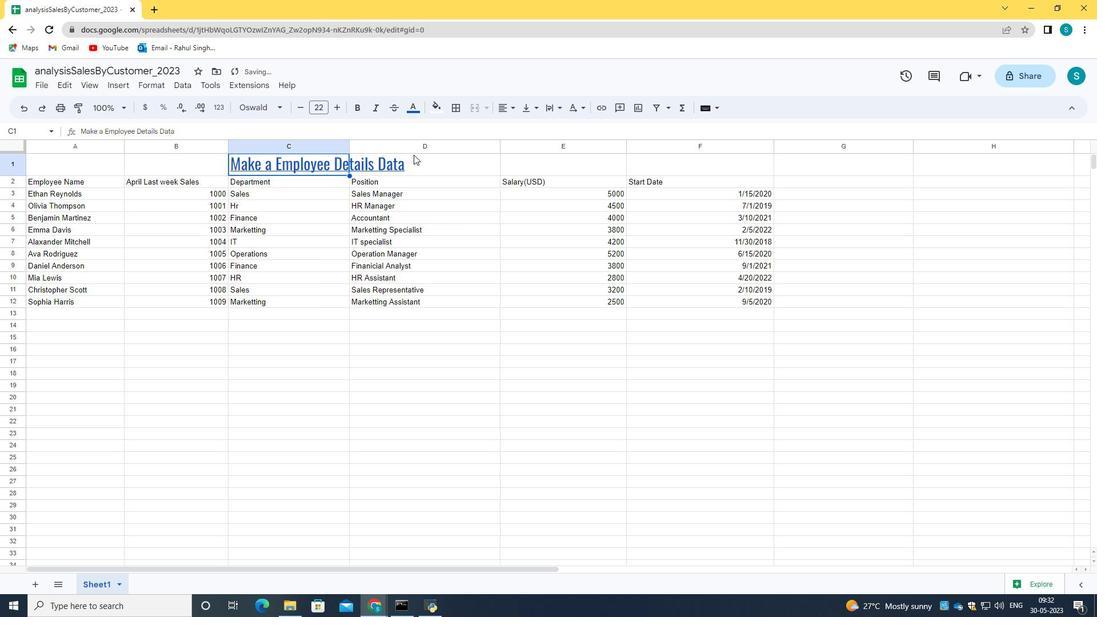 
Action: Mouse pressed left at (417, 158)
Screenshot: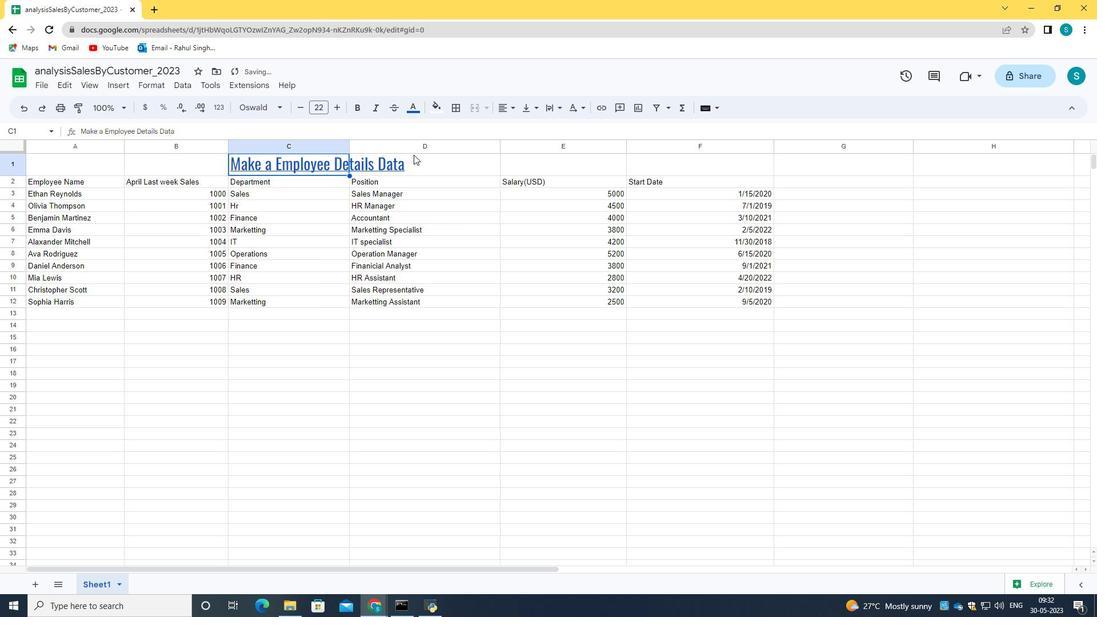 
Action: Mouse moved to (317, 158)
Screenshot: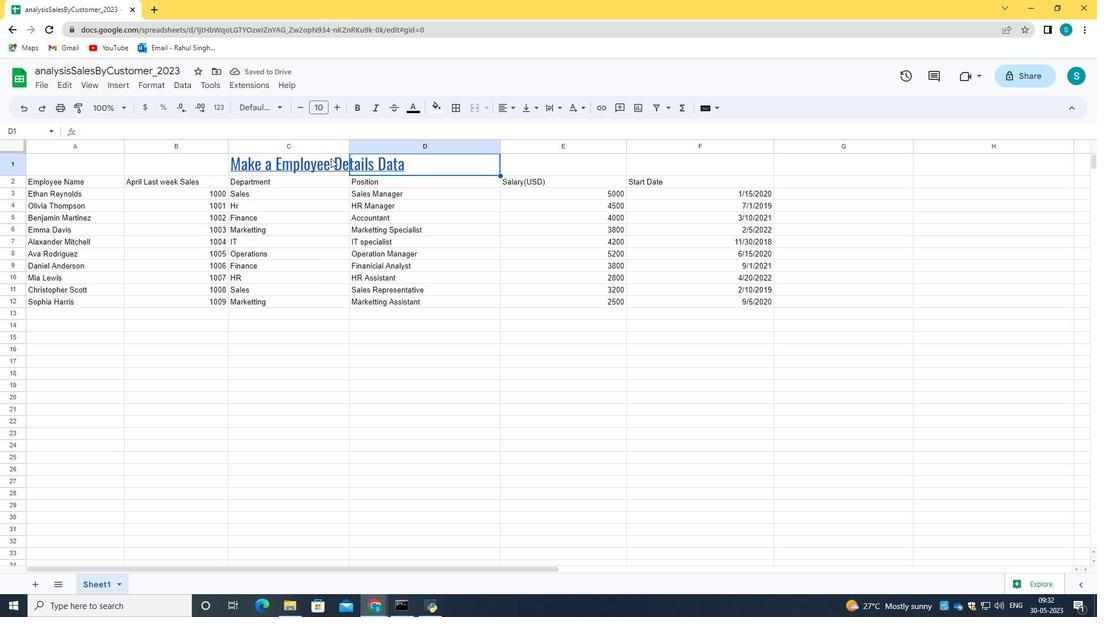 
Action: Mouse pressed left at (317, 158)
Screenshot: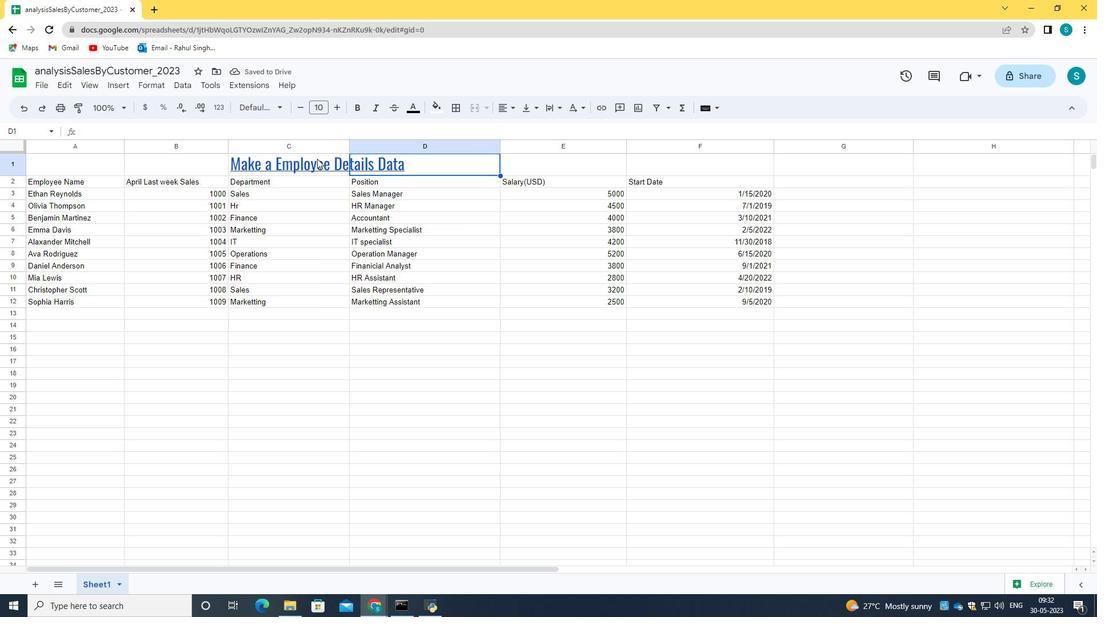 
Action: Mouse pressed left at (317, 158)
Screenshot: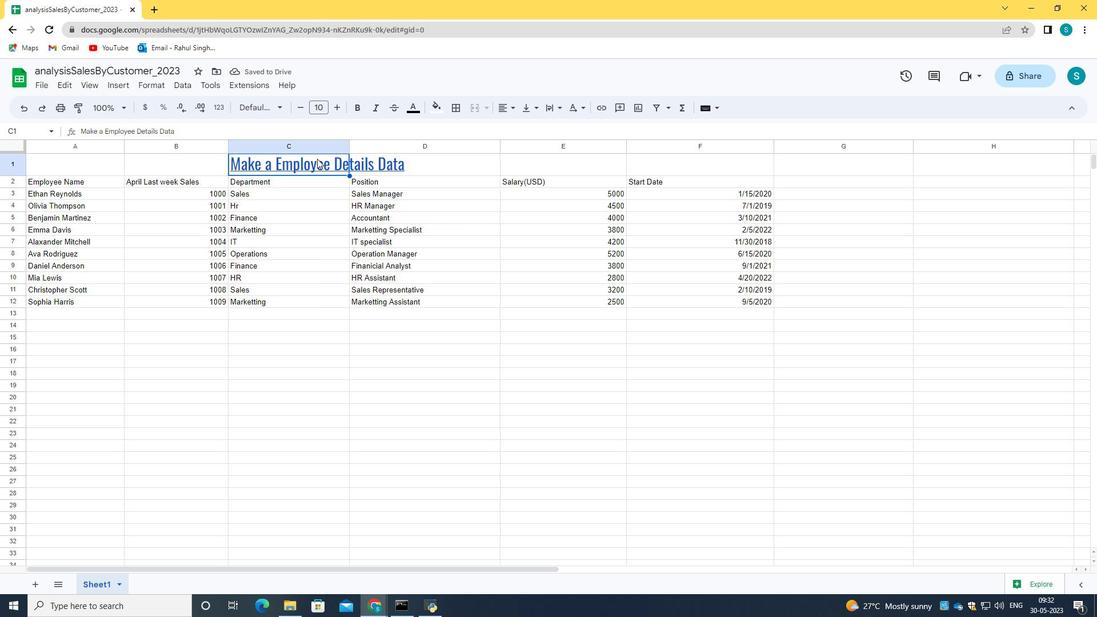 
Action: Mouse moved to (421, 165)
Screenshot: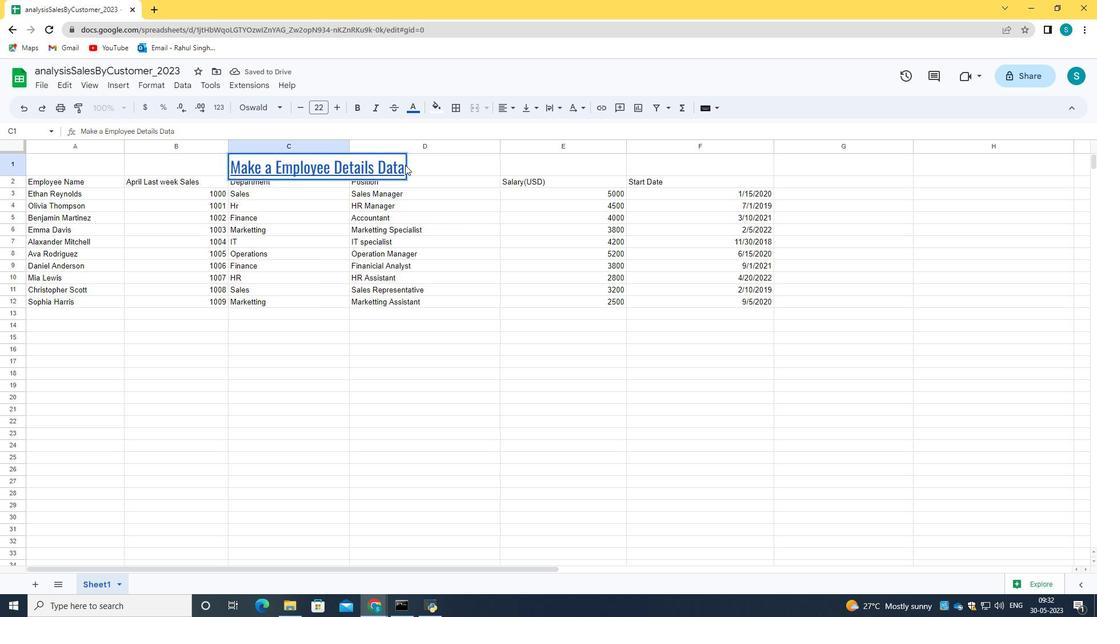 
Action: Mouse pressed left at (421, 165)
Screenshot: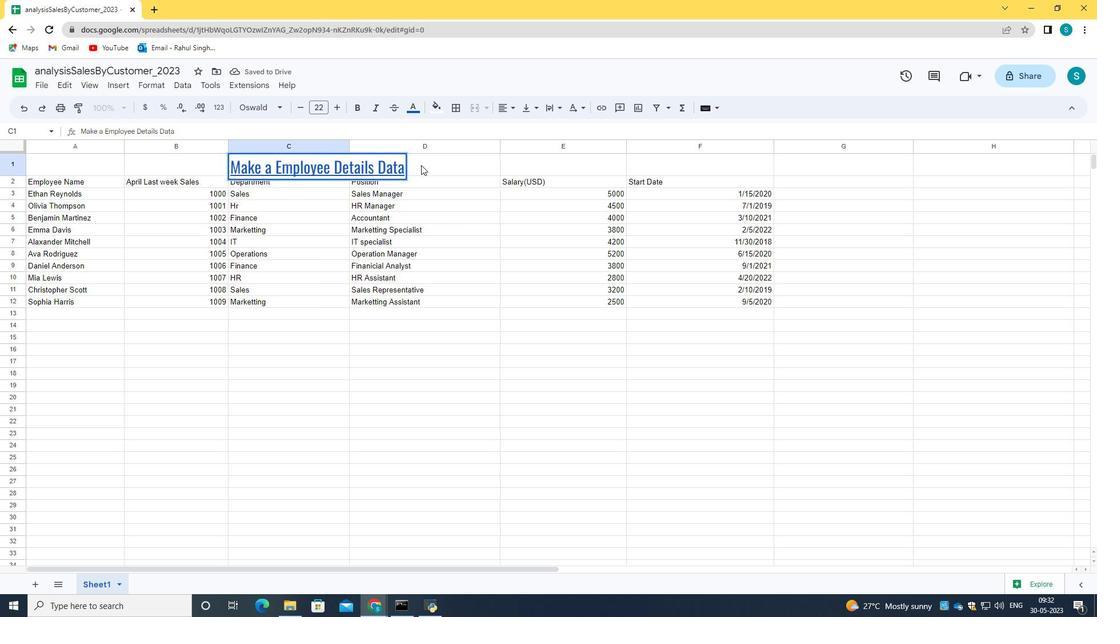 
Action: Mouse moved to (331, 410)
Screenshot: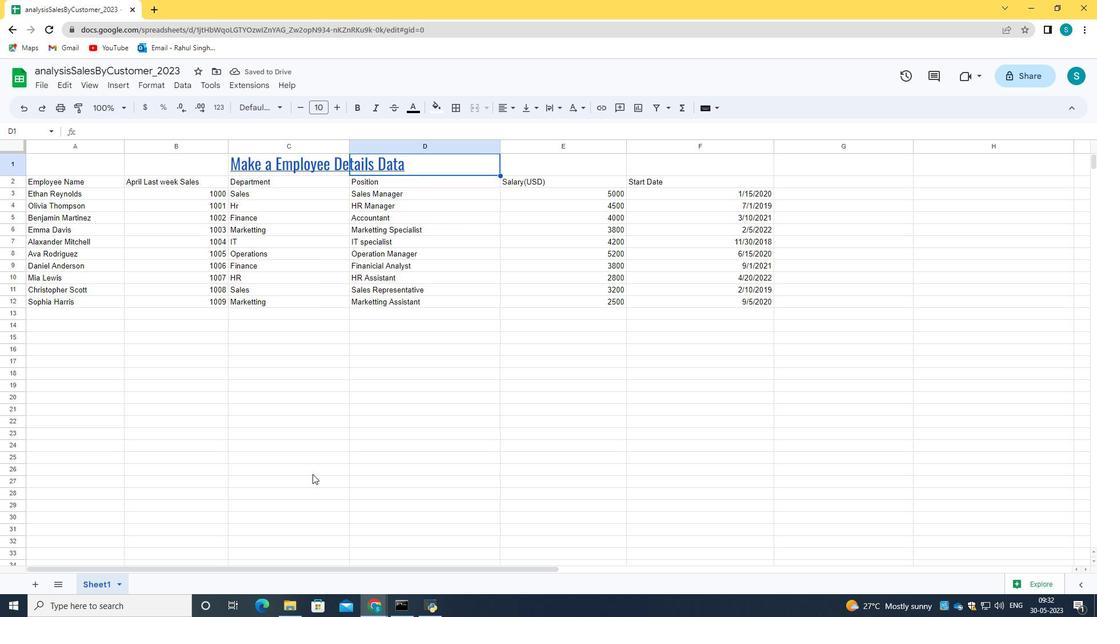 
Action: Mouse pressed left at (331, 410)
Screenshot: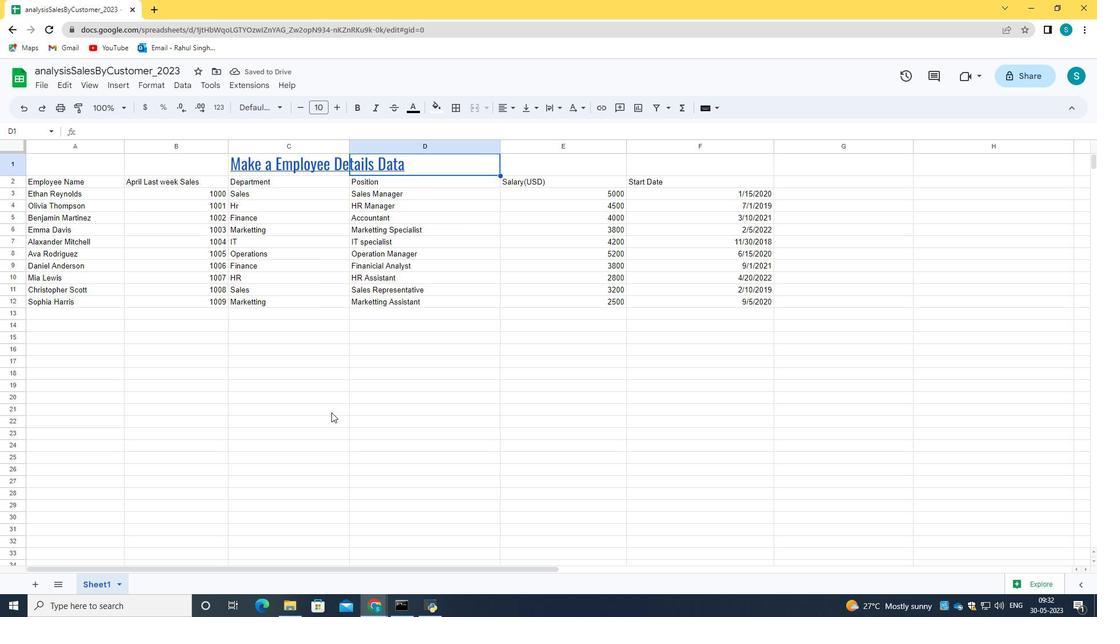 
Action: Mouse moved to (388, 157)
Screenshot: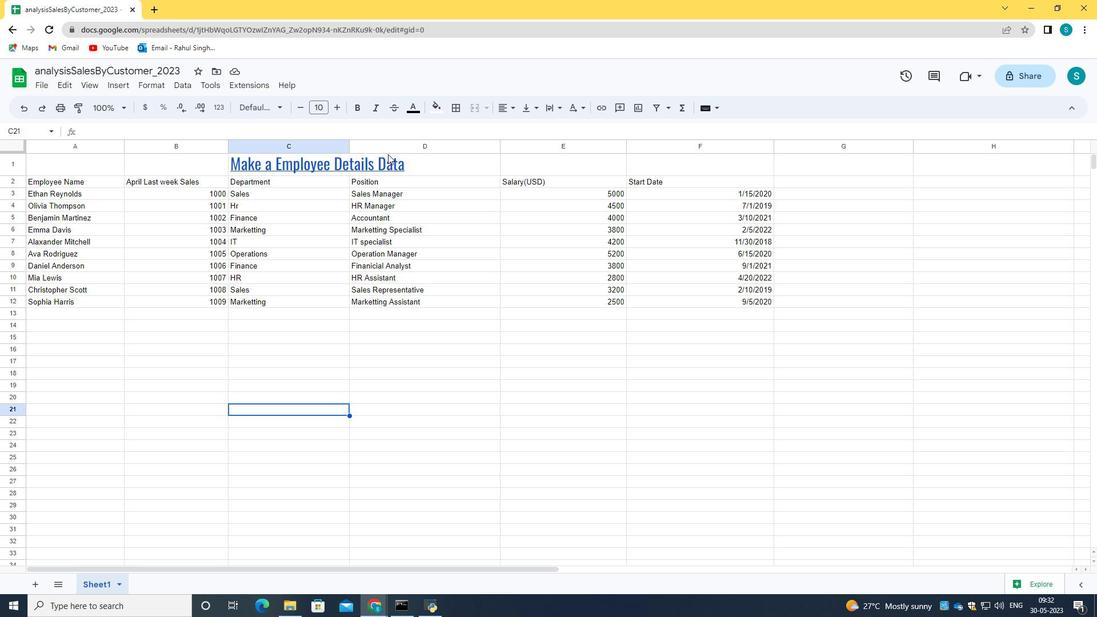 
Action: Mouse pressed left at (388, 157)
Screenshot: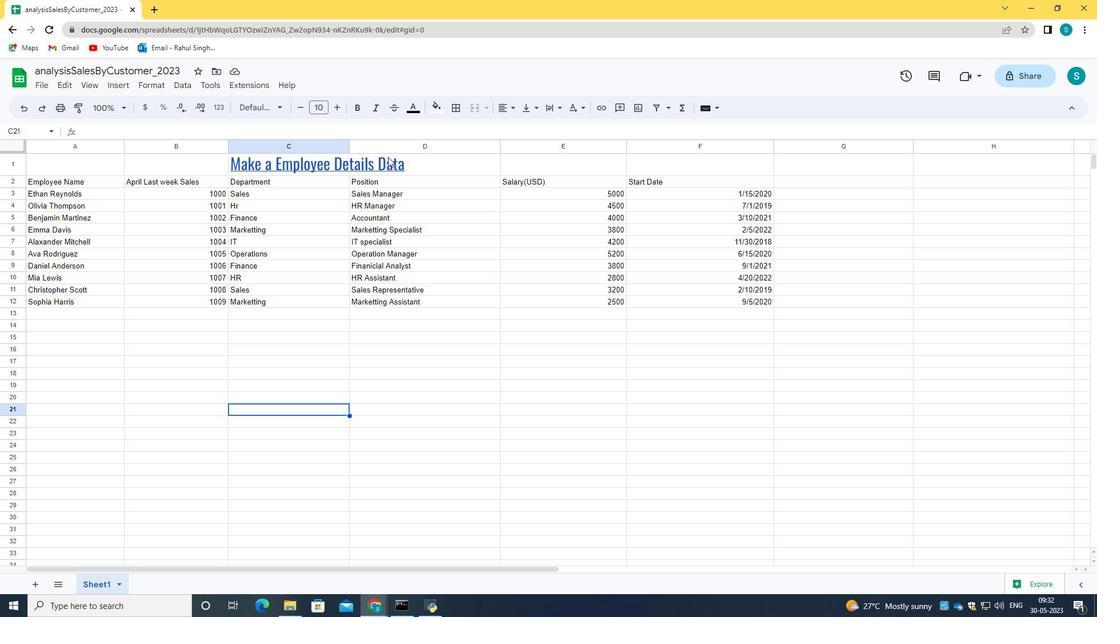 
Action: Mouse pressed left at (388, 157)
Screenshot: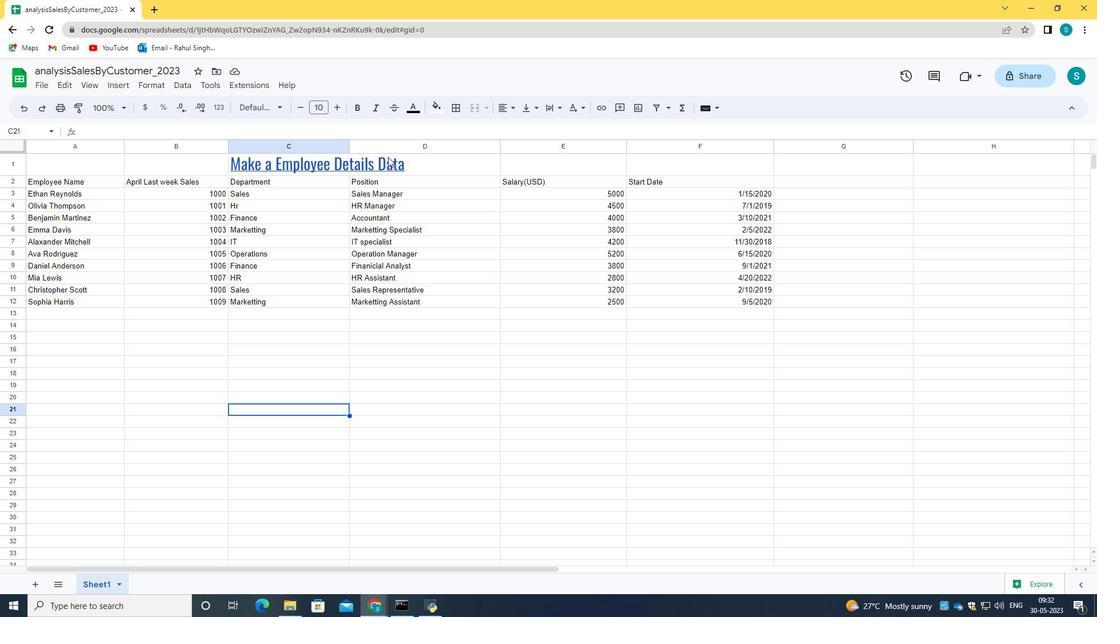 
Action: Mouse pressed left at (388, 157)
Screenshot: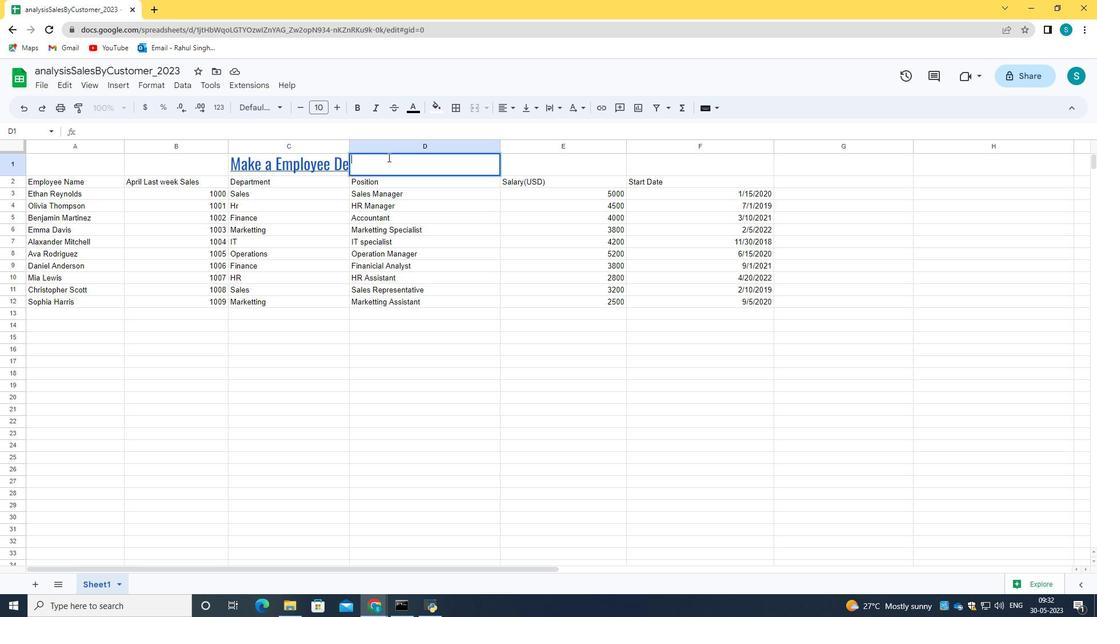 
Action: Mouse moved to (331, 165)
Screenshot: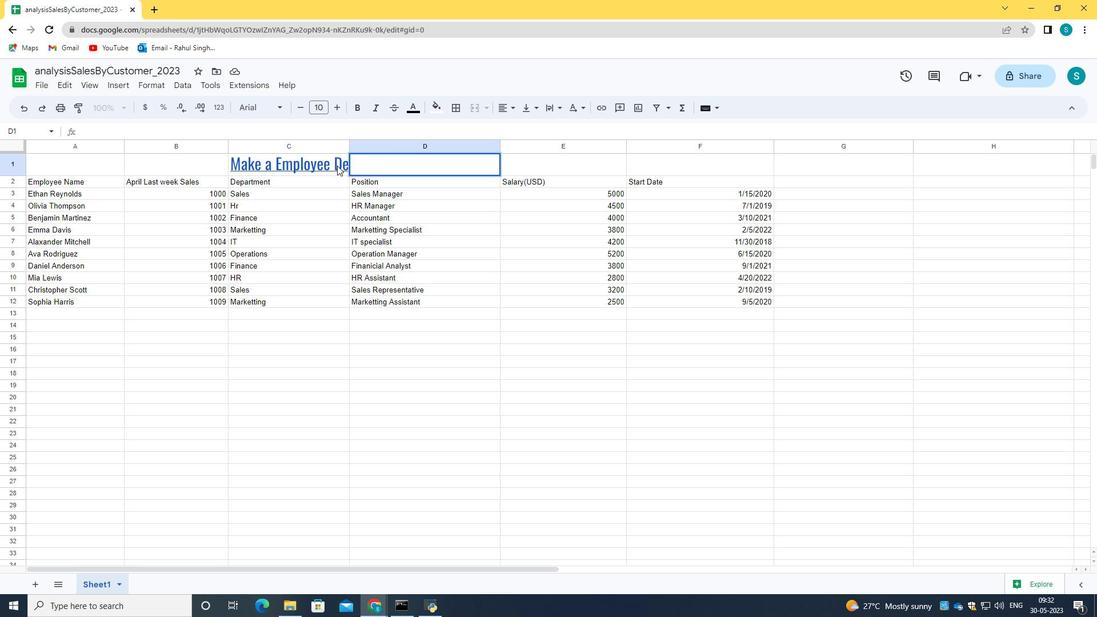 
Action: Mouse pressed left at (331, 165)
Screenshot: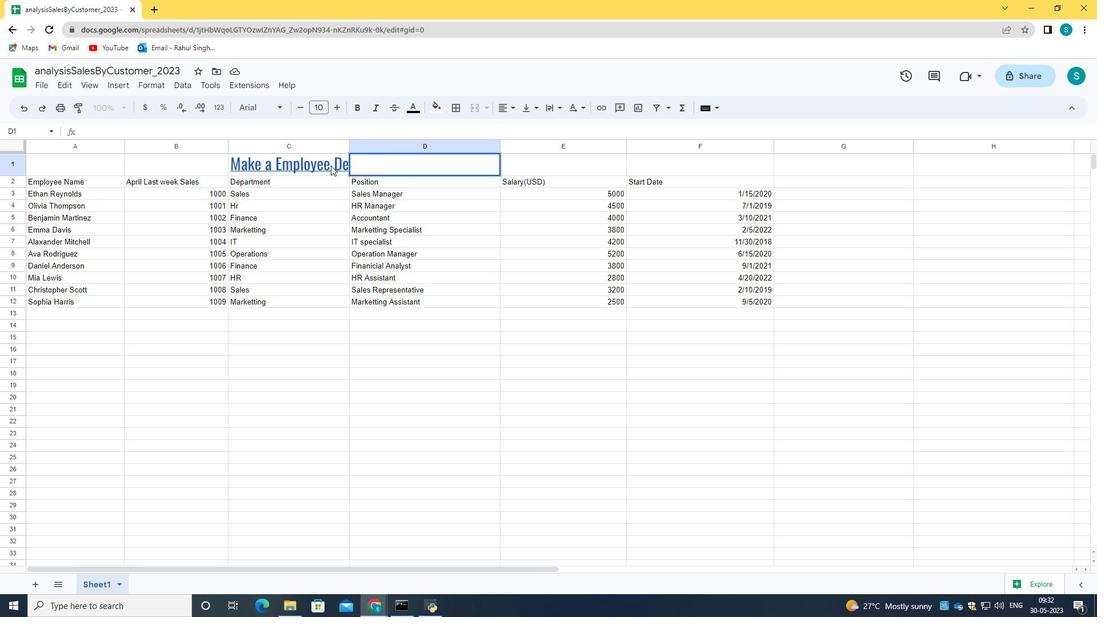 
Action: Mouse pressed left at (331, 165)
Screenshot: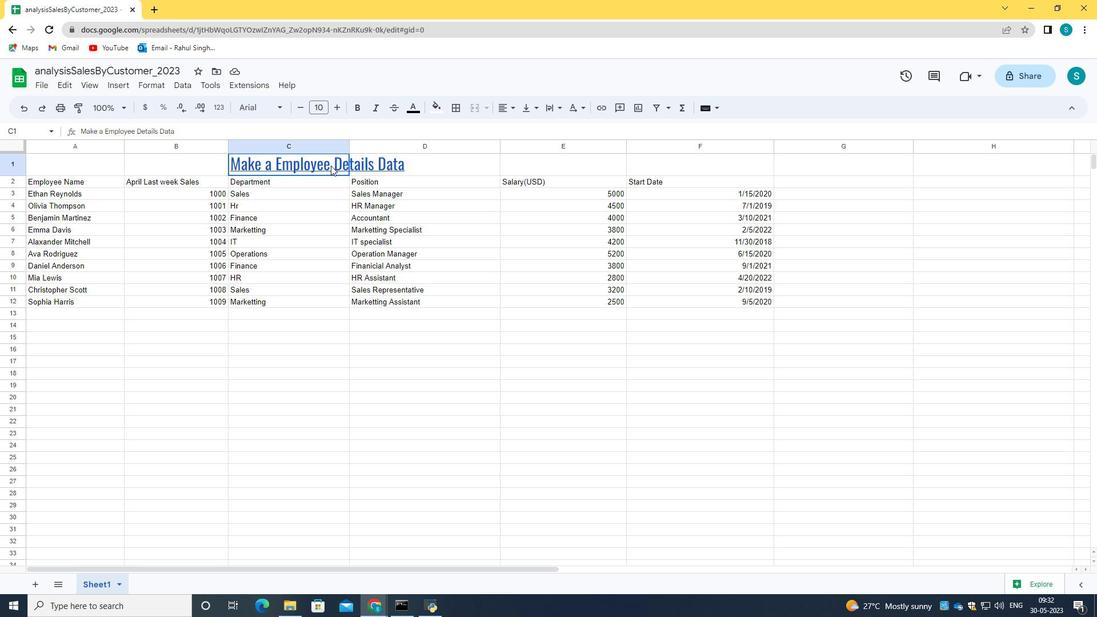 
Action: Mouse pressed left at (331, 165)
Screenshot: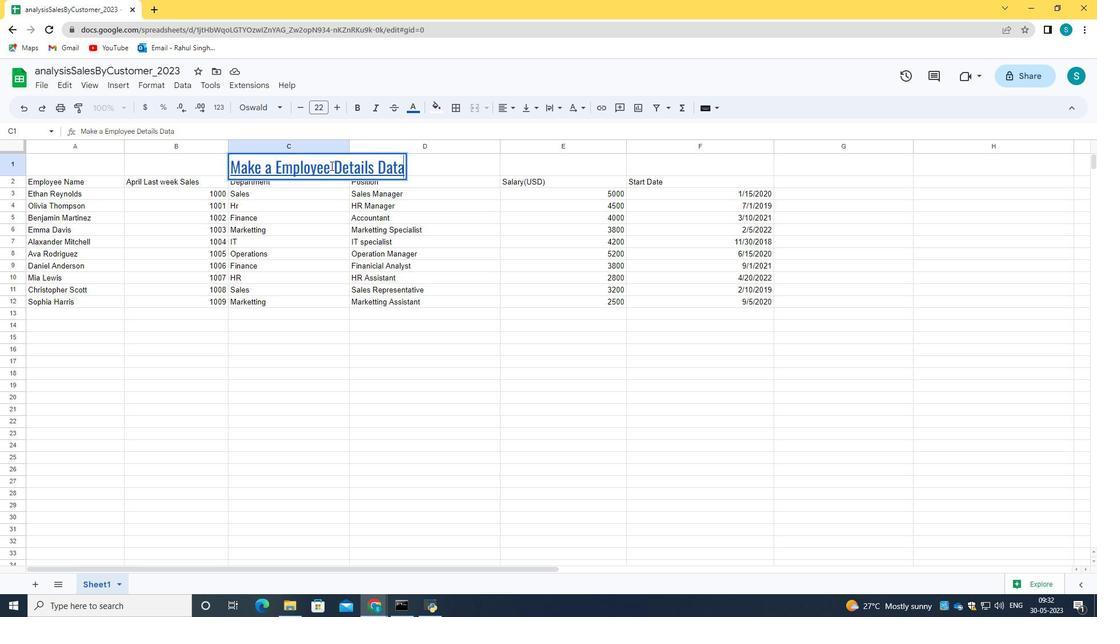 
Action: Mouse moved to (296, 108)
Screenshot: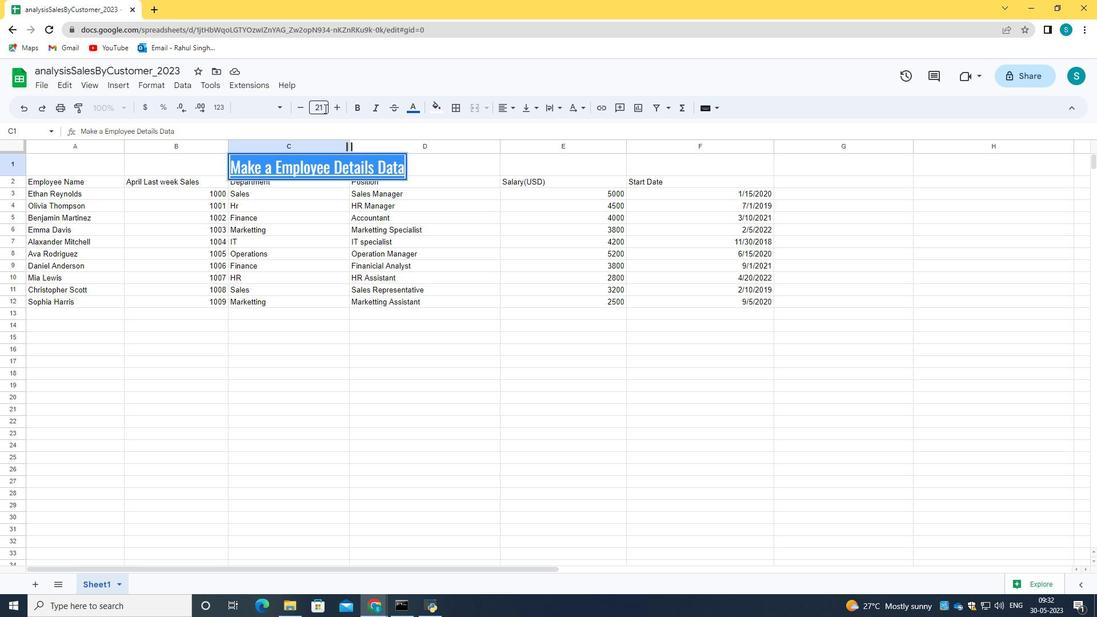 
Action: Mouse pressed left at (296, 108)
Screenshot: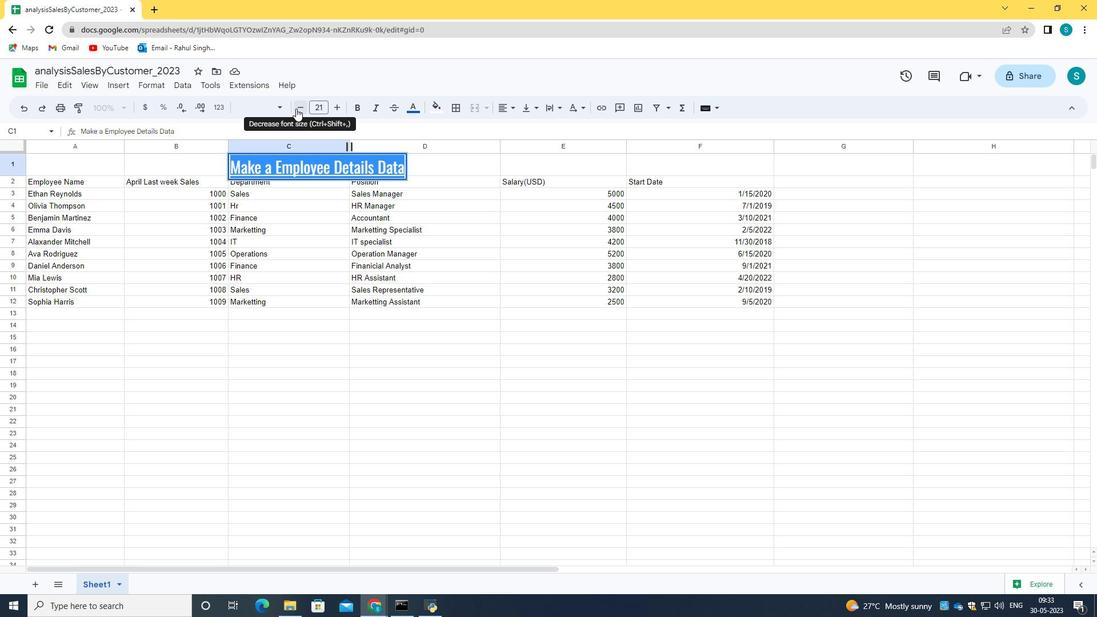 
Action: Mouse pressed left at (296, 108)
Screenshot: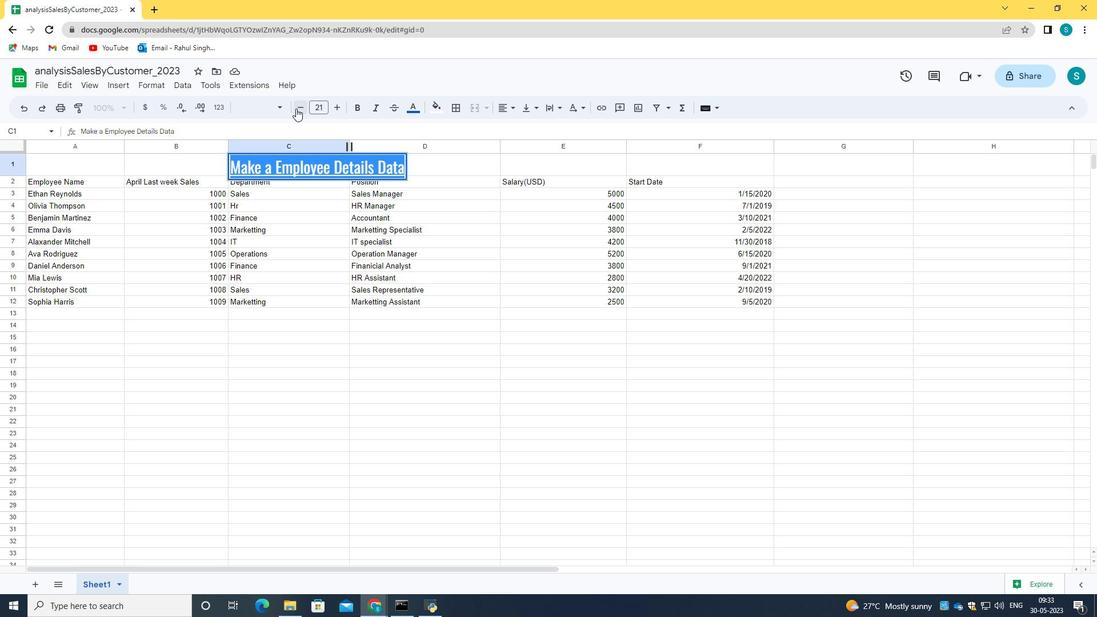 
Action: Mouse pressed left at (296, 108)
Screenshot: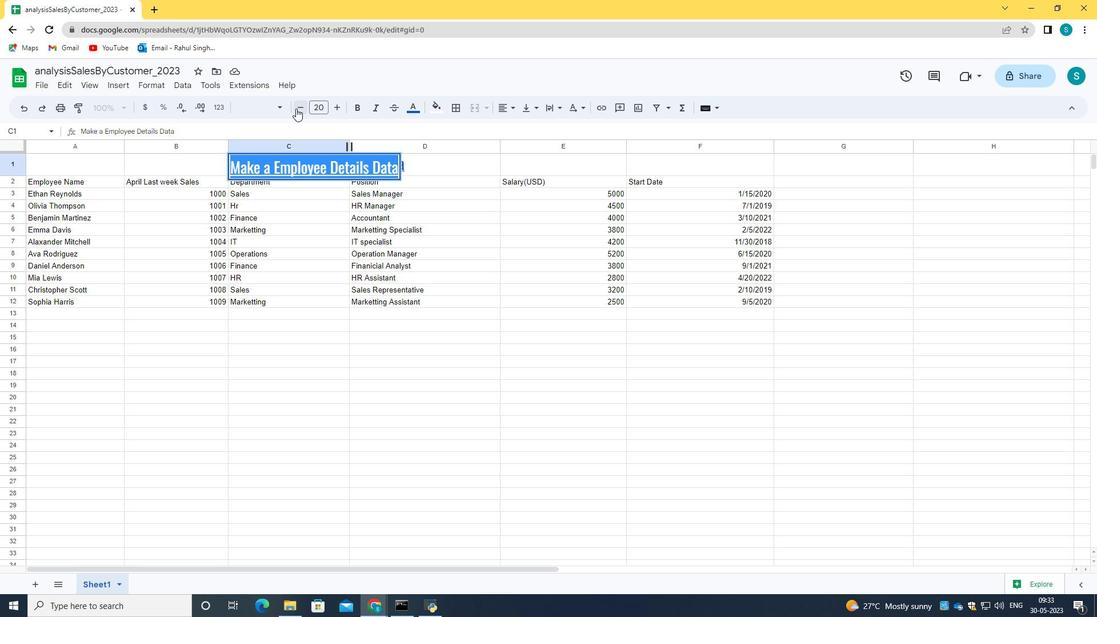 
Action: Mouse moved to (444, 166)
Screenshot: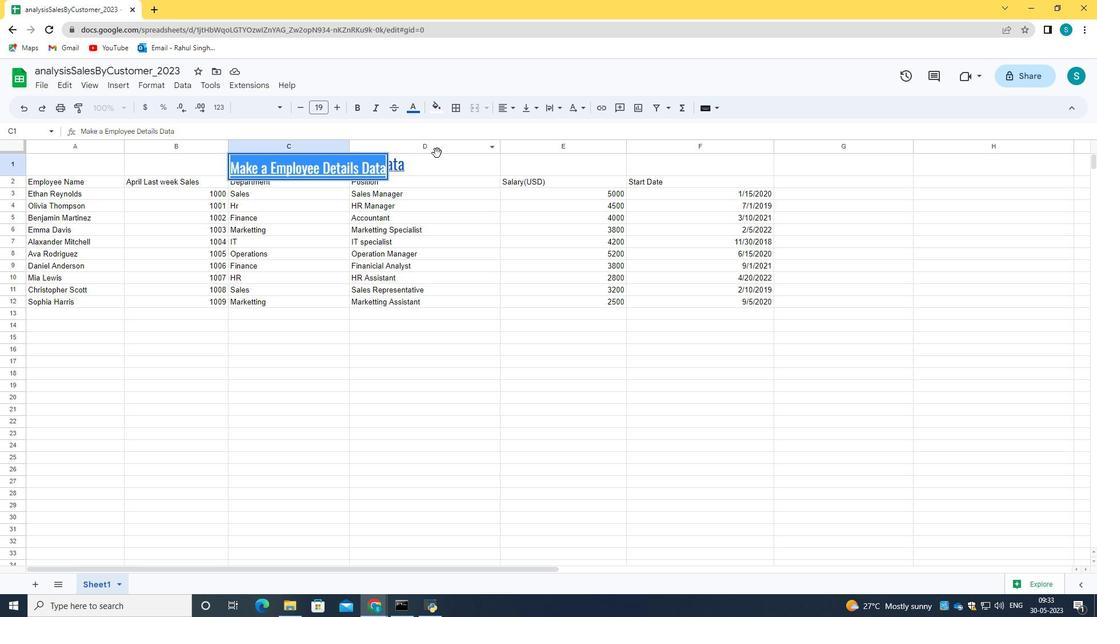 
Action: Mouse pressed left at (444, 166)
Screenshot: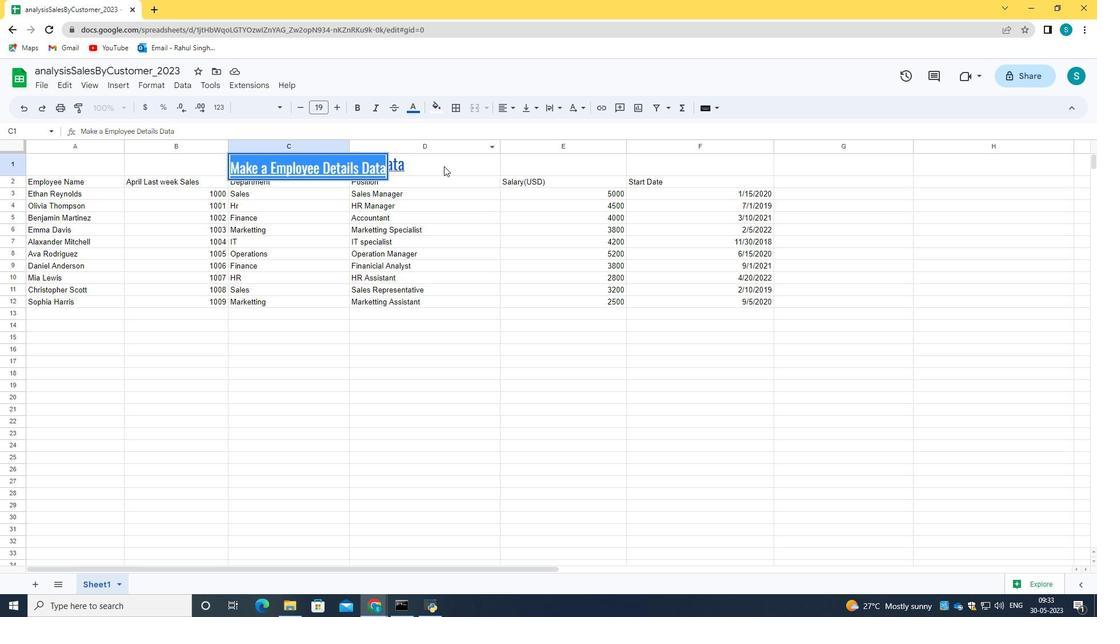 
Action: Mouse moved to (26, 179)
Screenshot: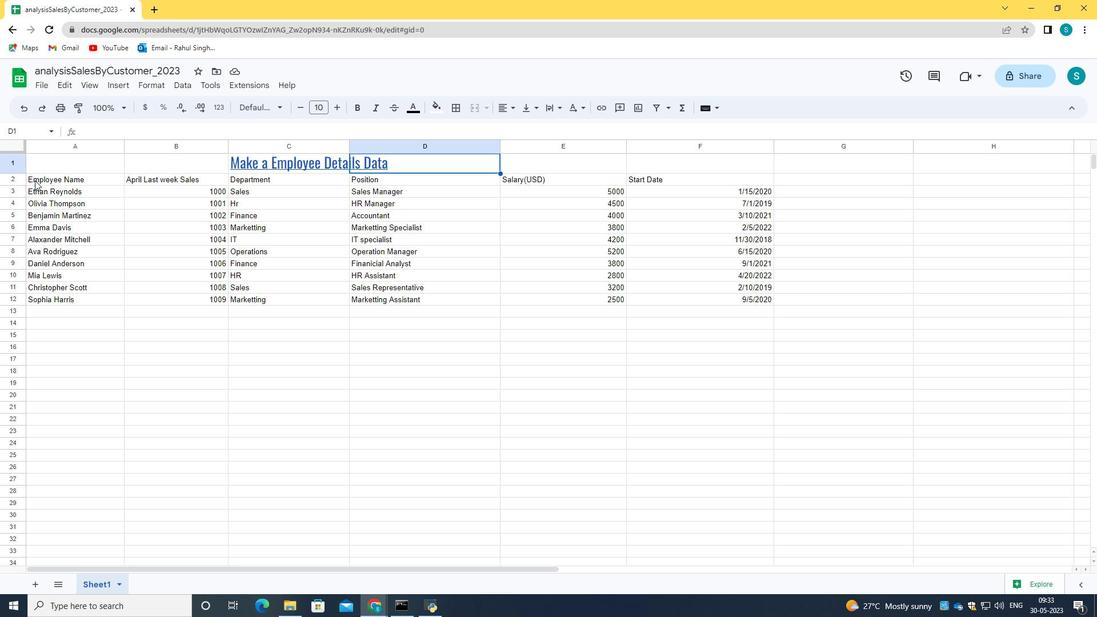 
Action: Mouse pressed left at (26, 179)
Screenshot: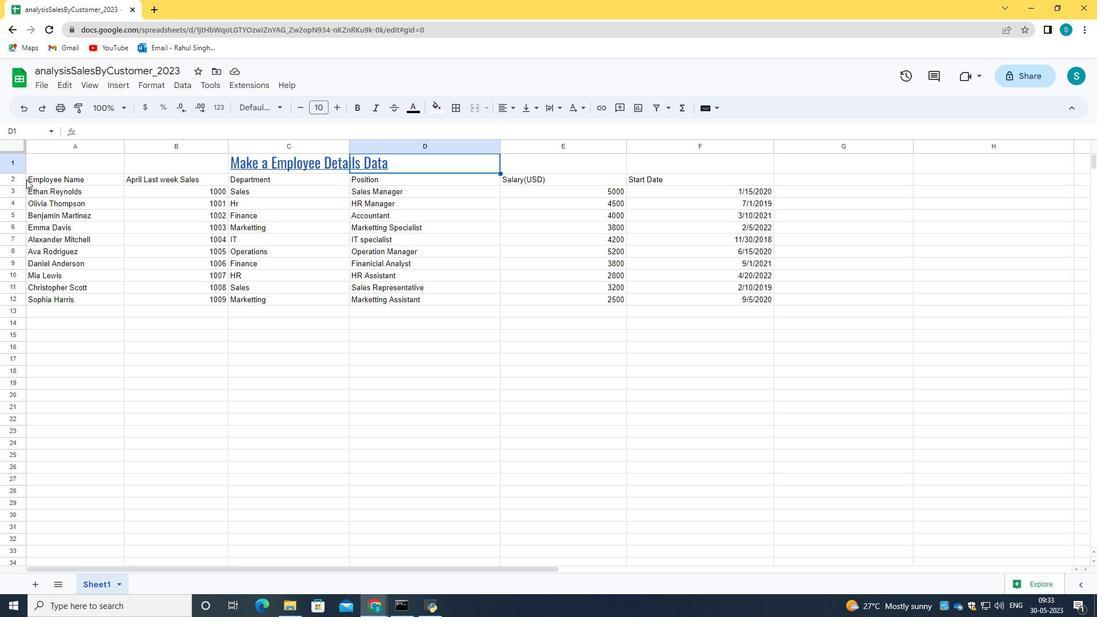 
Action: Mouse moved to (30, 177)
Screenshot: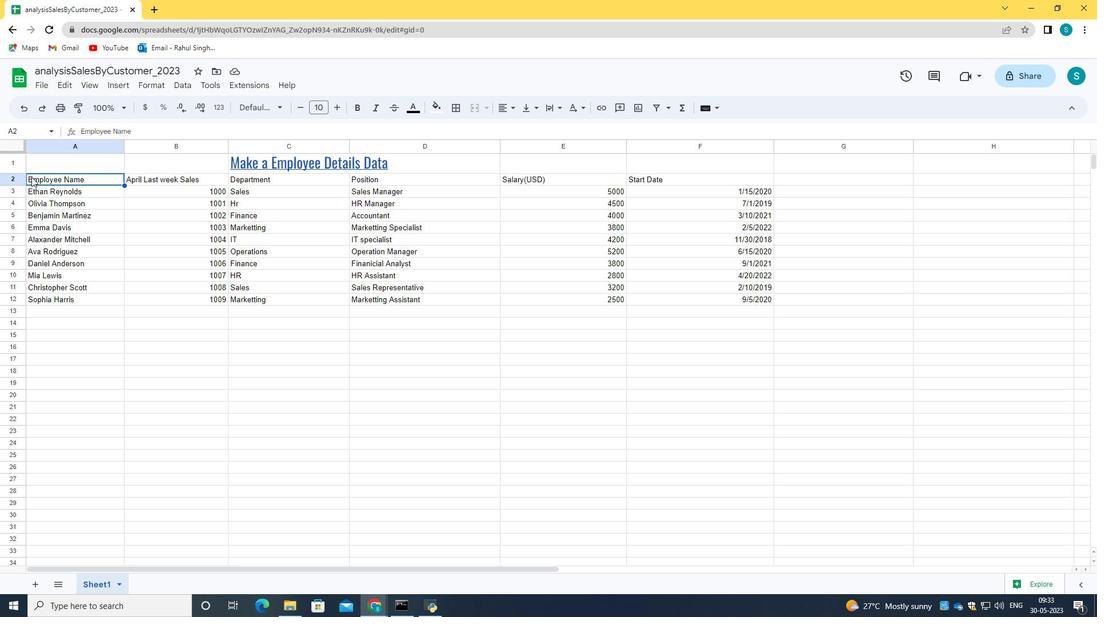 
Action: Mouse pressed left at (30, 177)
Screenshot: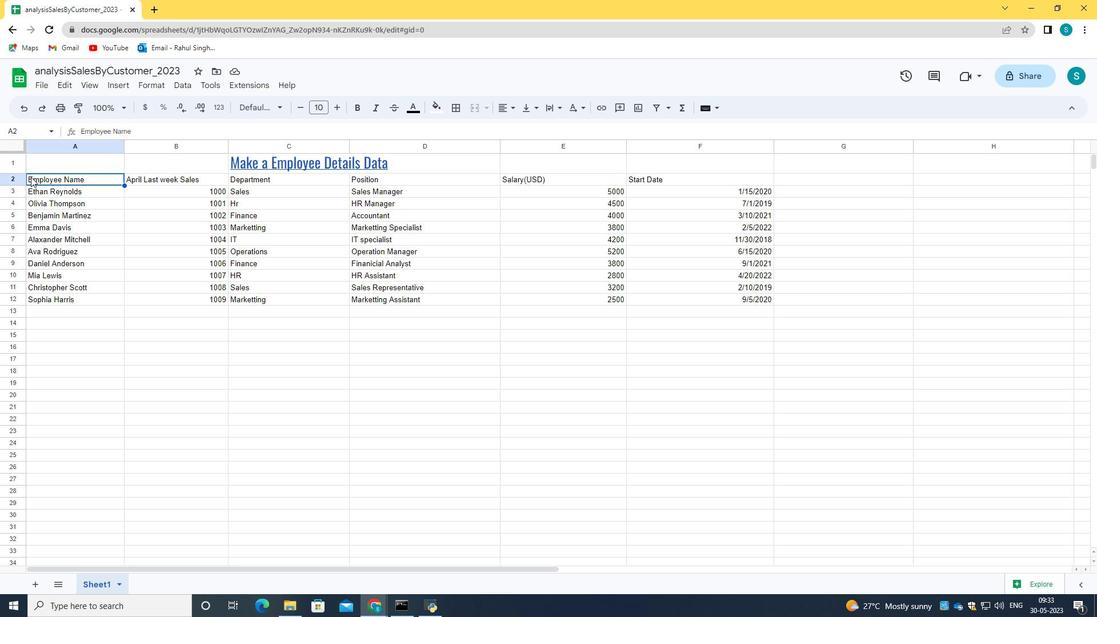 
Action: Mouse pressed left at (30, 177)
Screenshot: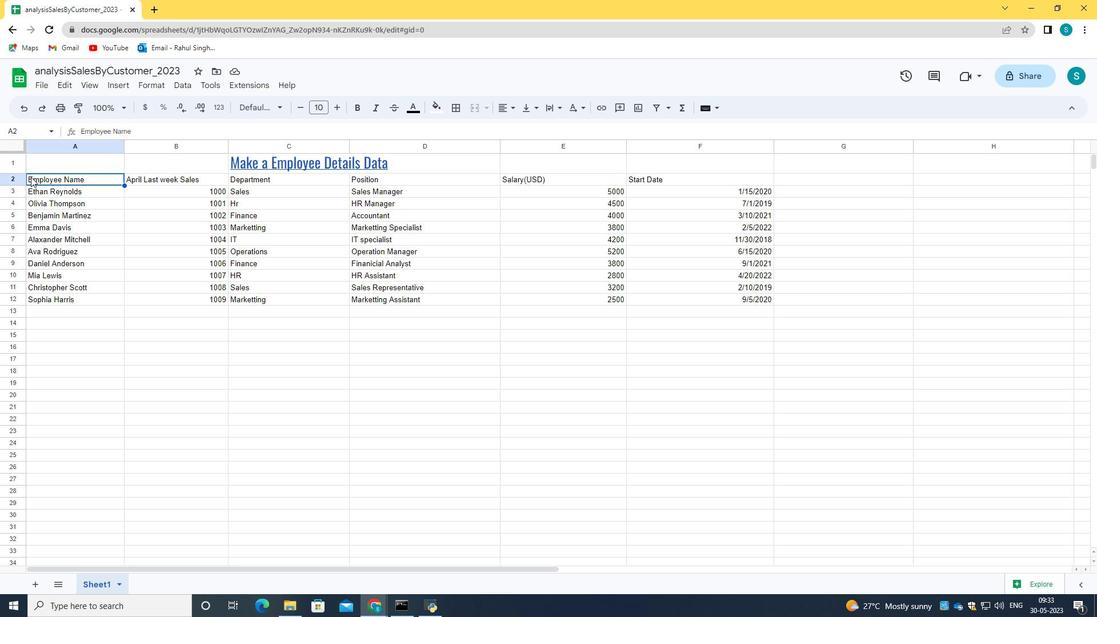 
Action: Mouse pressed left at (30, 177)
Screenshot: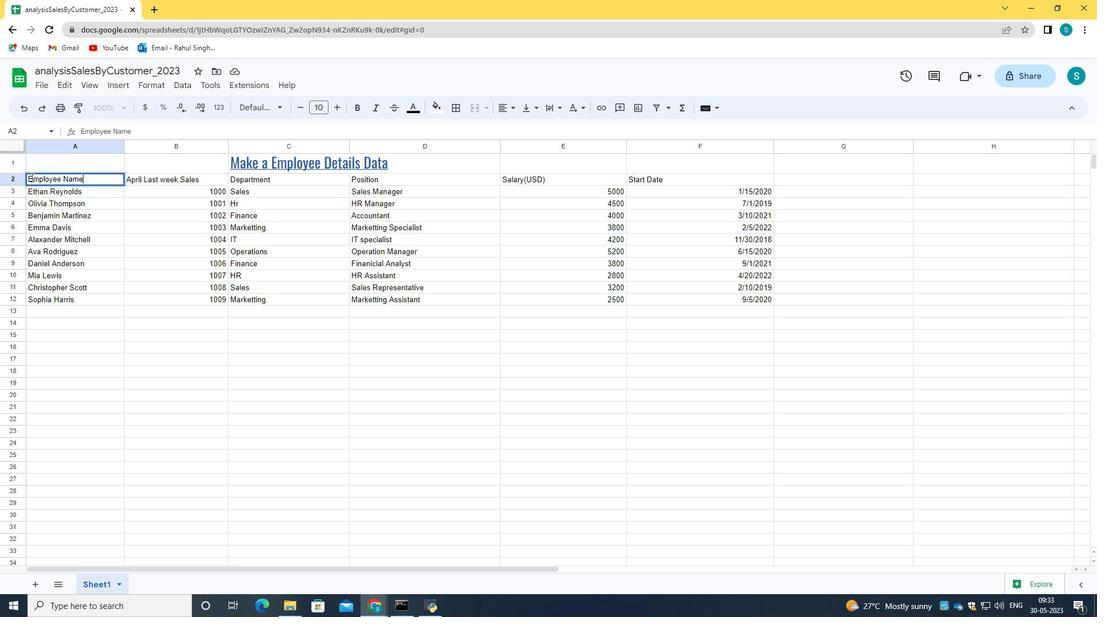 
Action: Mouse moved to (84, 177)
Screenshot: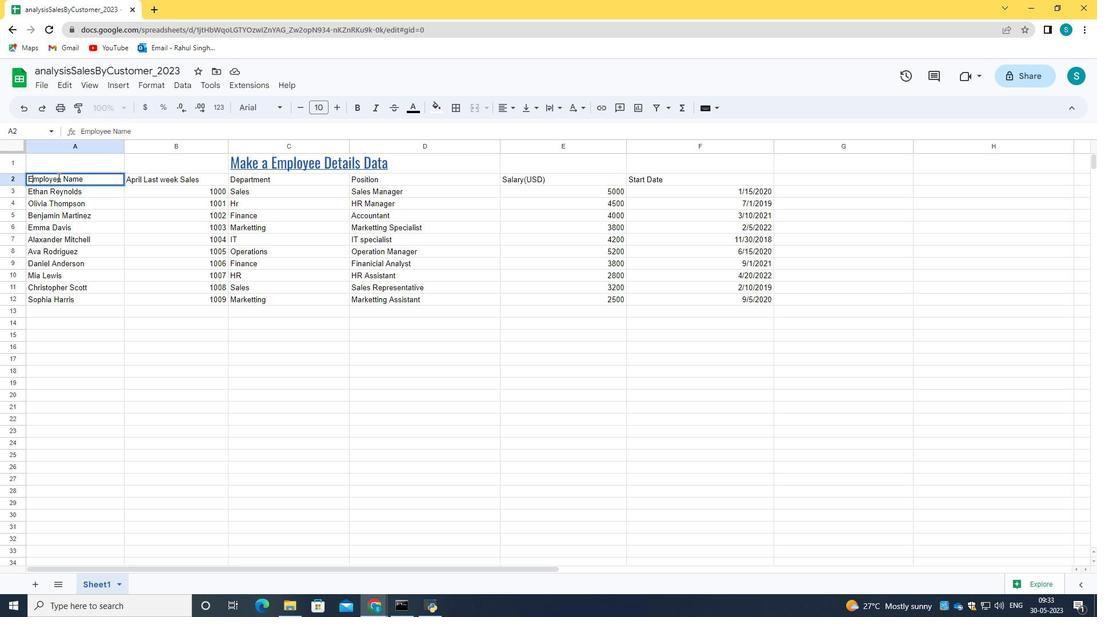 
Action: Mouse pressed left at (84, 177)
Screenshot: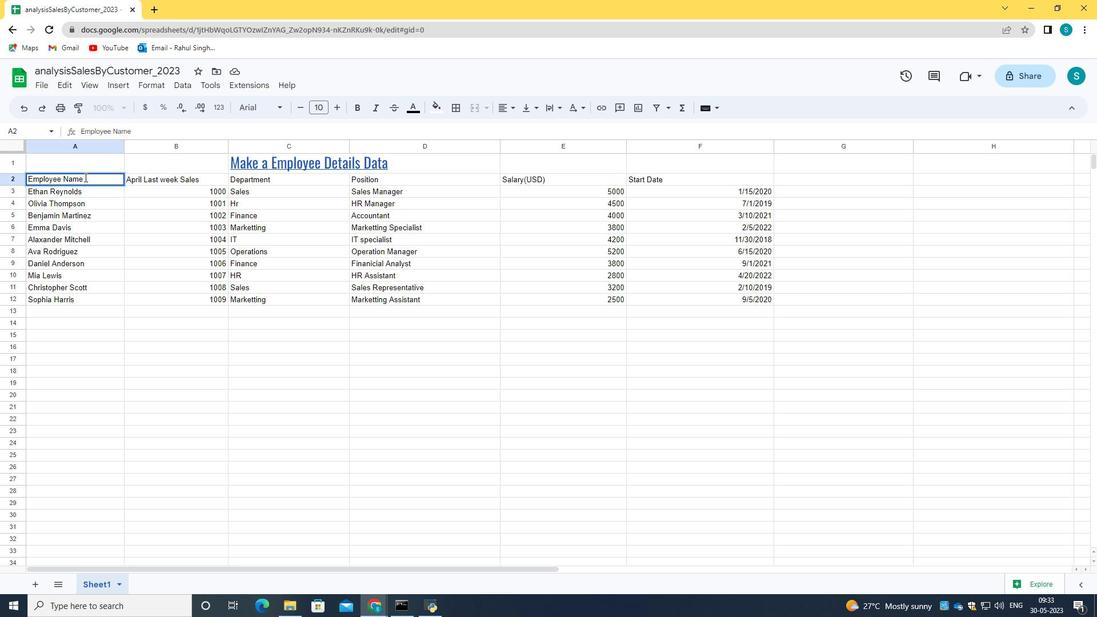 
Action: Mouse moved to (27, 174)
Screenshot: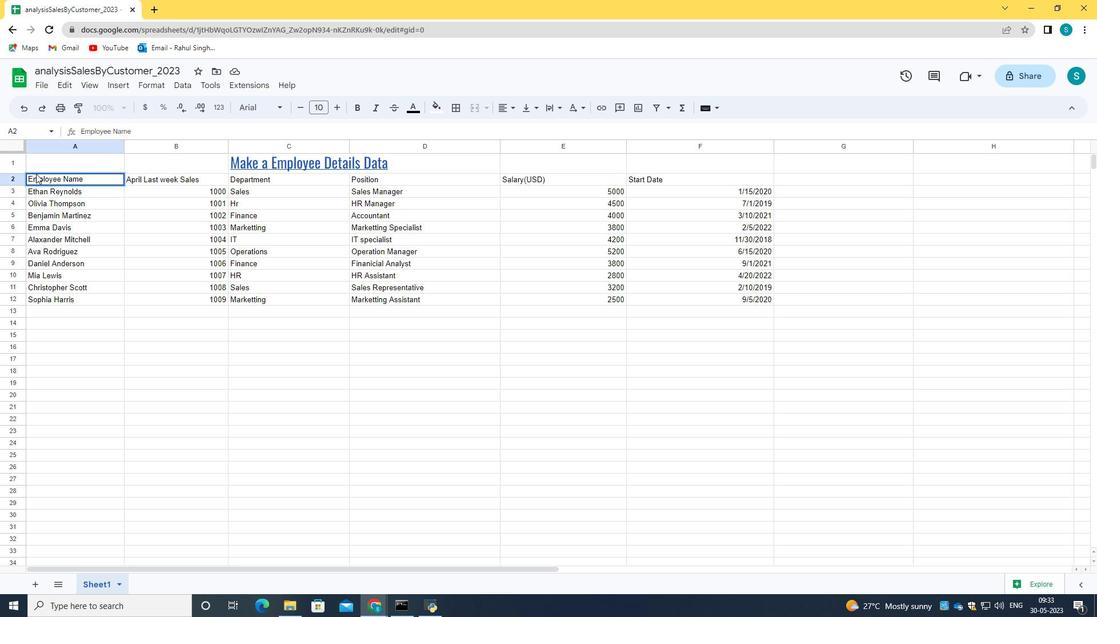 
Action: Mouse pressed left at (27, 174)
Screenshot: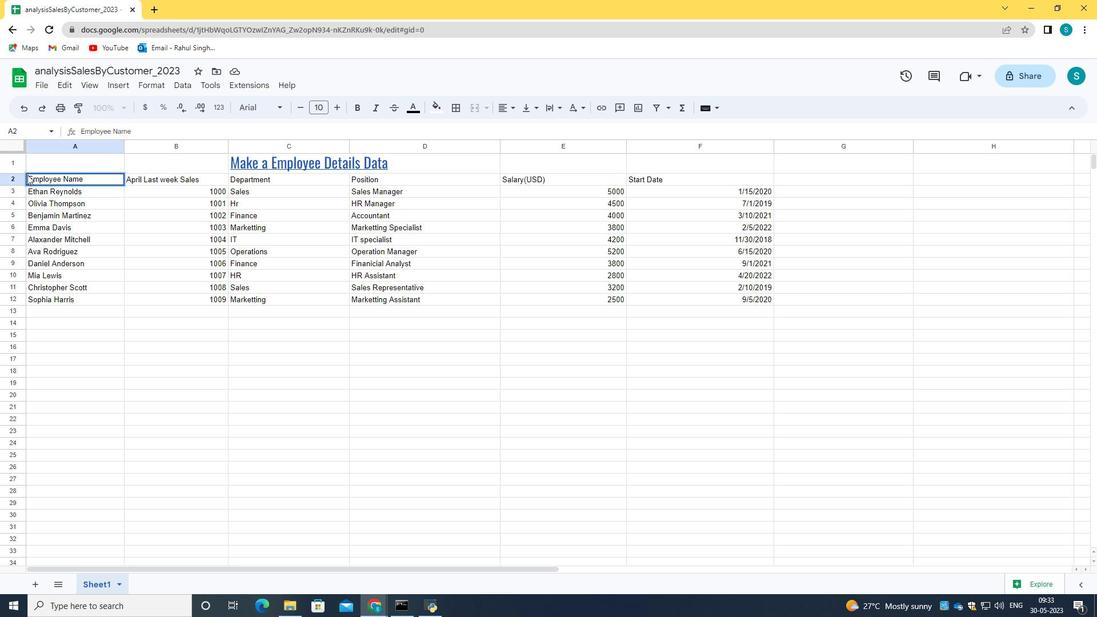 
Action: Mouse moved to (95, 165)
Screenshot: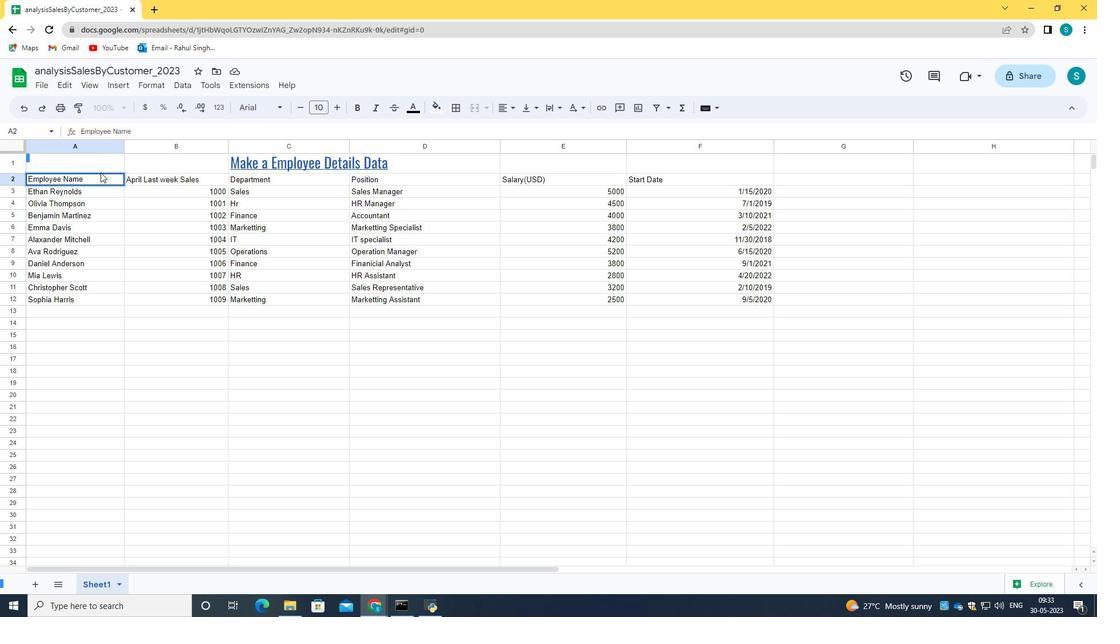 
Action: Mouse pressed left at (95, 165)
Screenshot: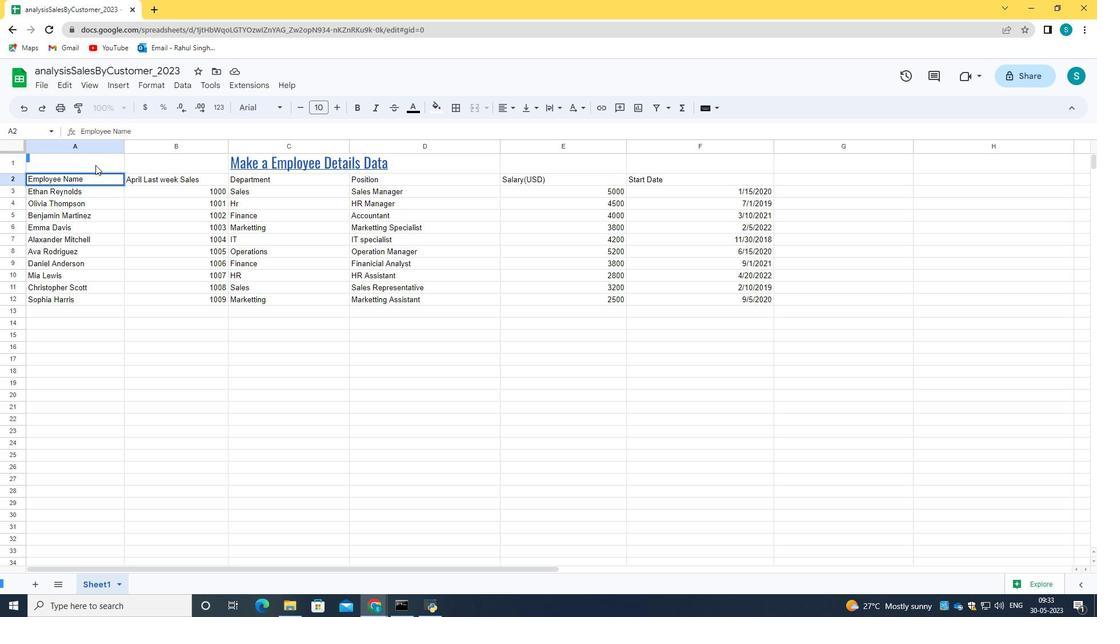 
Action: Mouse moved to (28, 179)
Screenshot: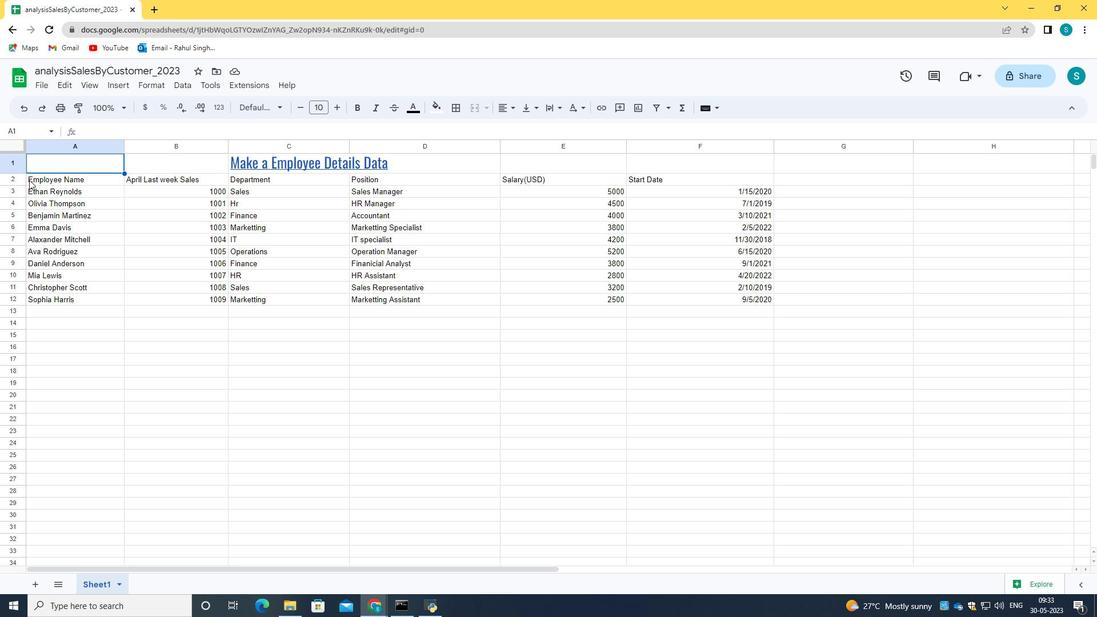
Action: Mouse pressed left at (28, 179)
Screenshot: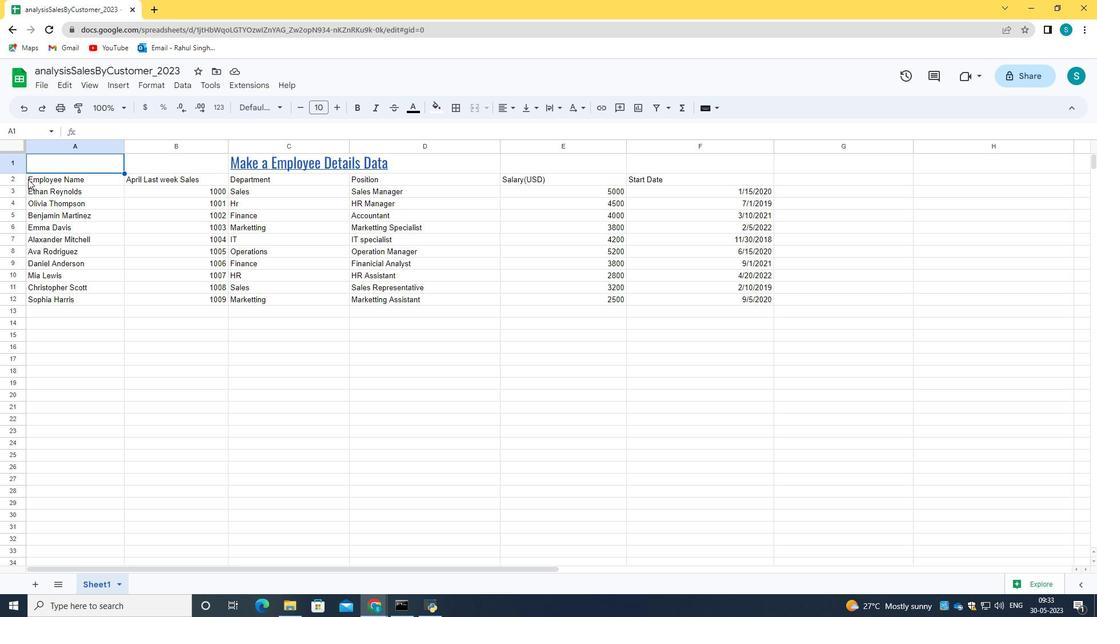 
Action: Mouse moved to (246, 165)
Screenshot: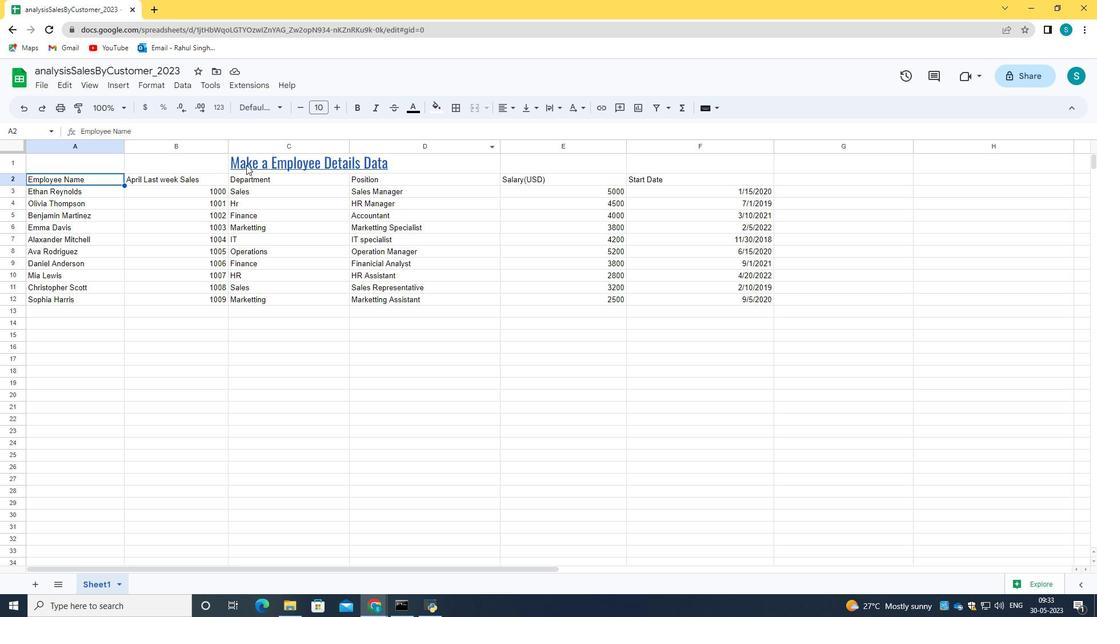 
Action: Mouse pressed left at (246, 165)
Screenshot: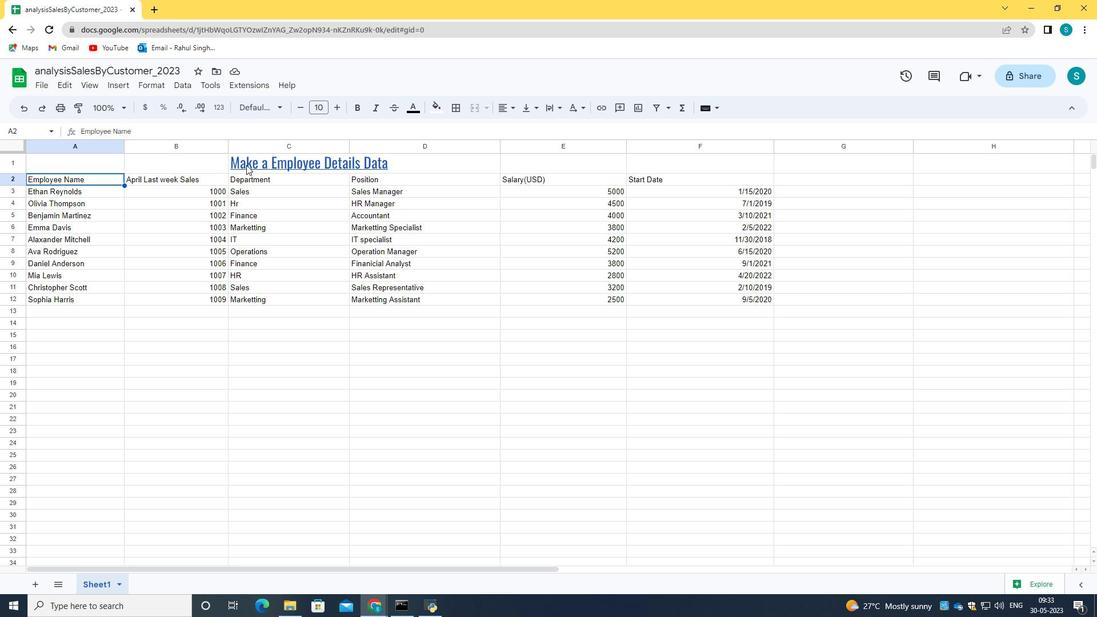 
Action: Mouse pressed left at (246, 165)
Screenshot: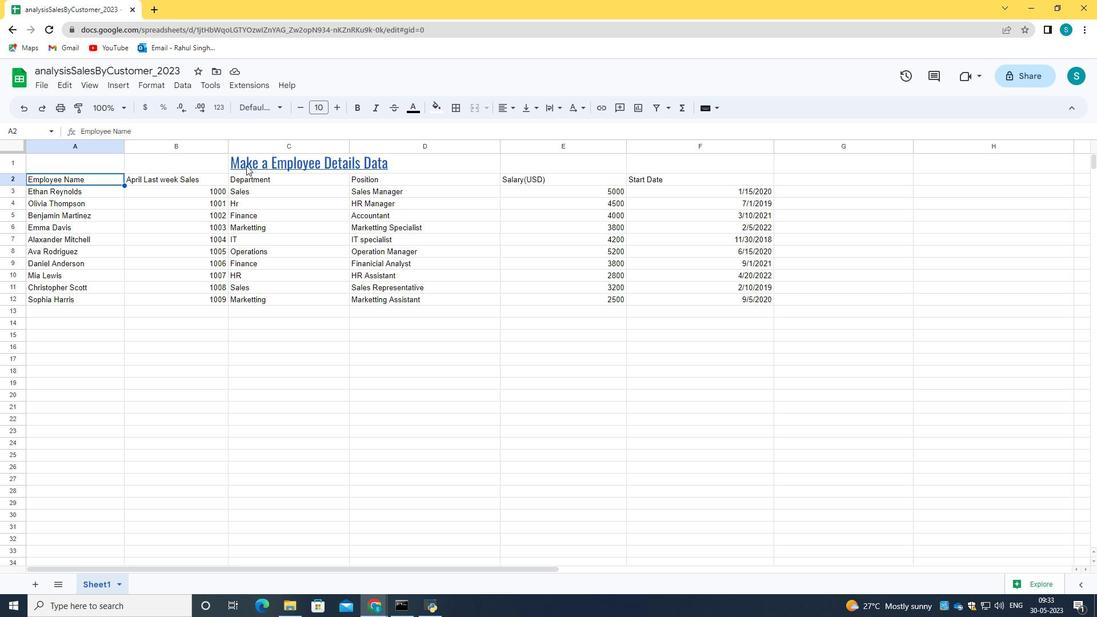 
Action: Mouse moved to (54, 161)
Screenshot: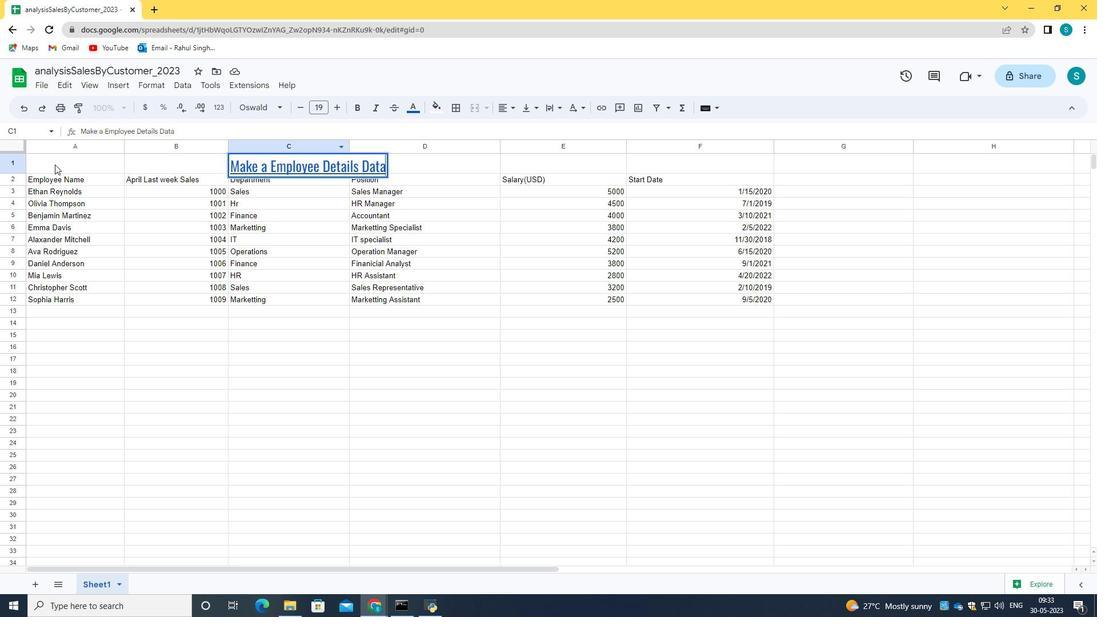 
Action: Mouse pressed left at (54, 161)
Screenshot: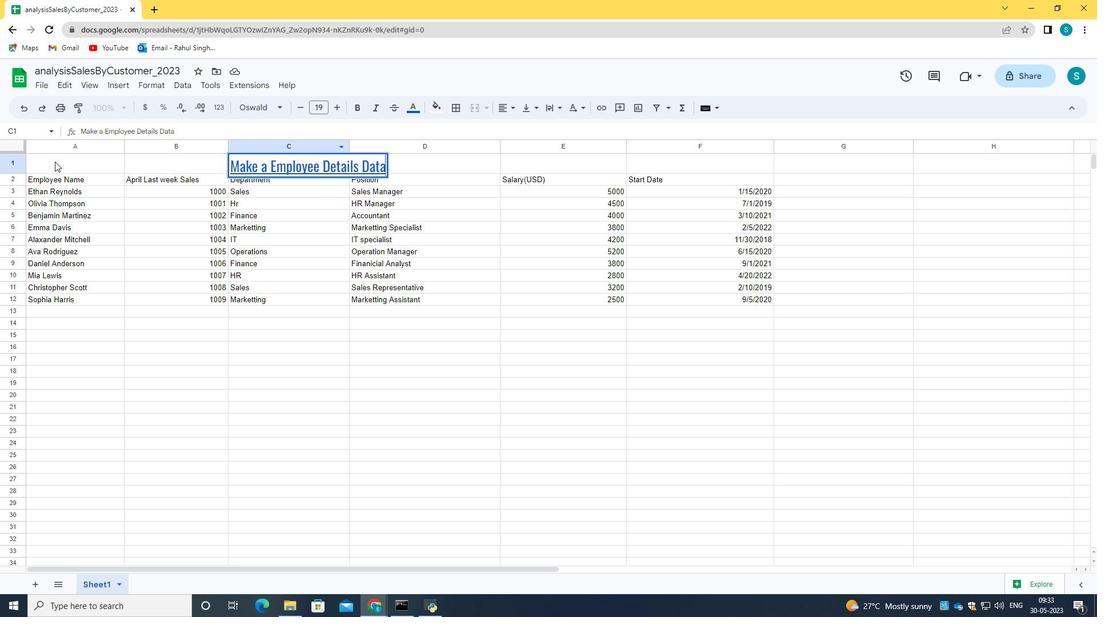 
Action: Mouse moved to (29, 178)
Screenshot: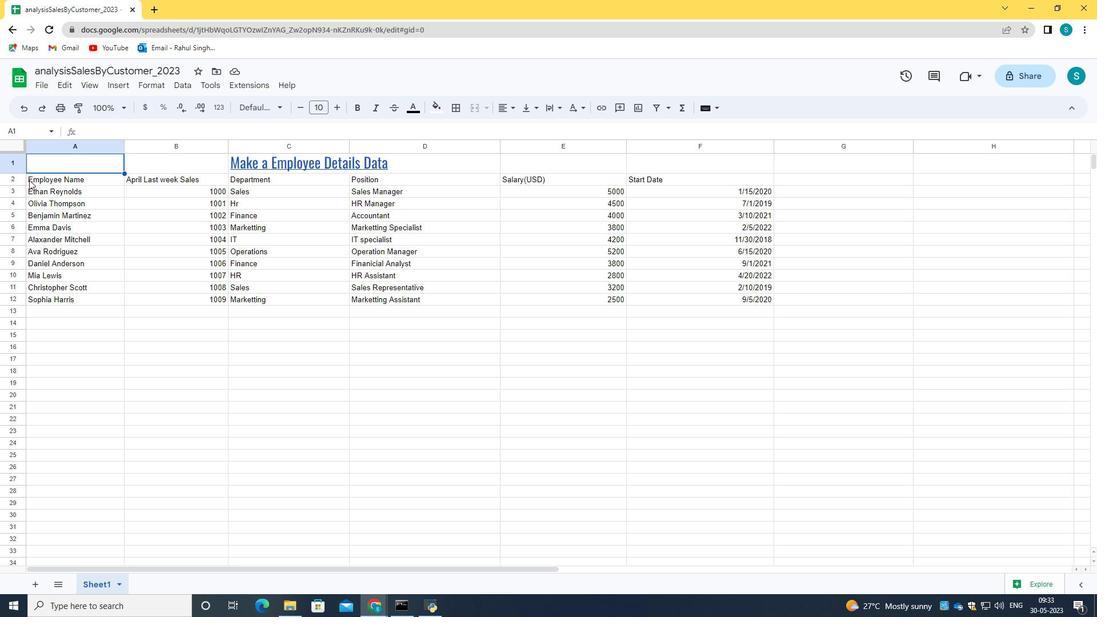 
Action: Mouse pressed left at (29, 178)
Screenshot: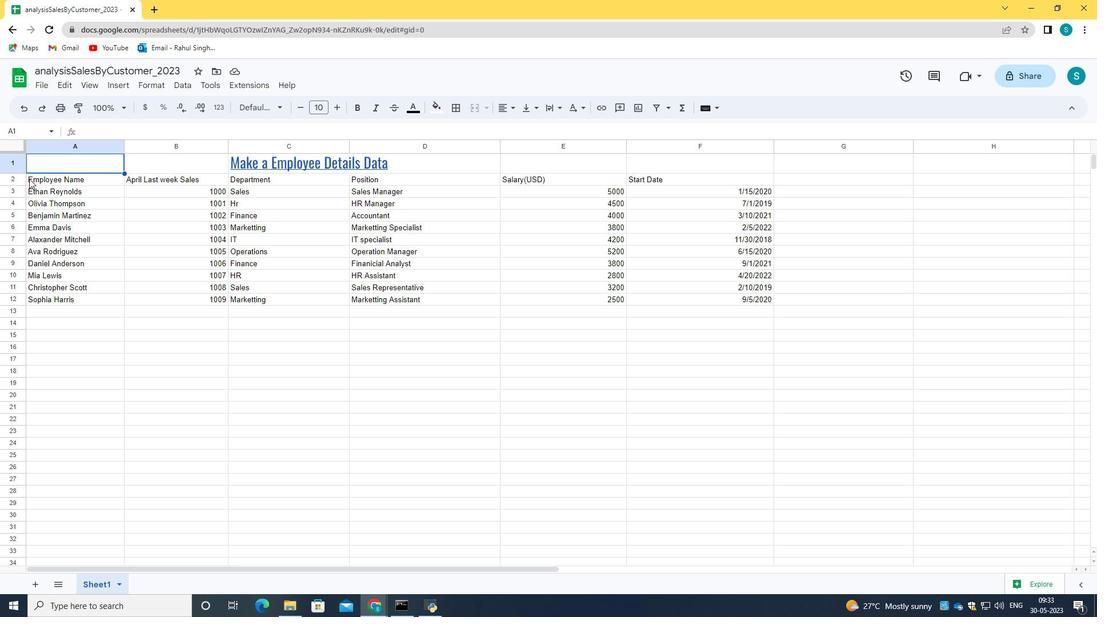 
Action: Mouse moved to (28, 178)
Screenshot: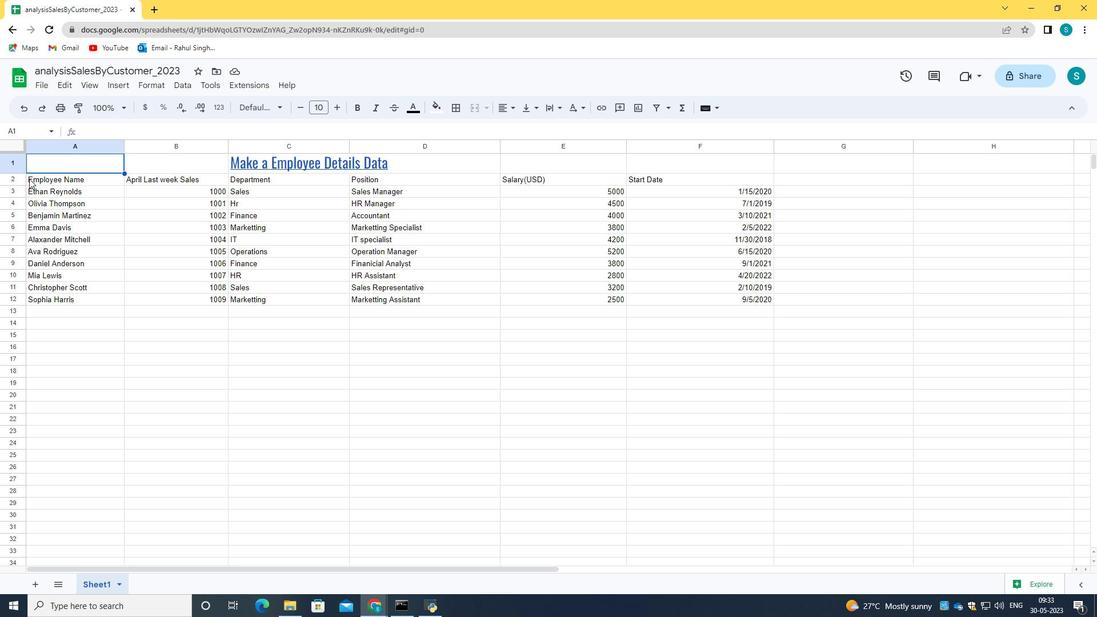 
Action: Mouse pressed left at (28, 178)
Screenshot: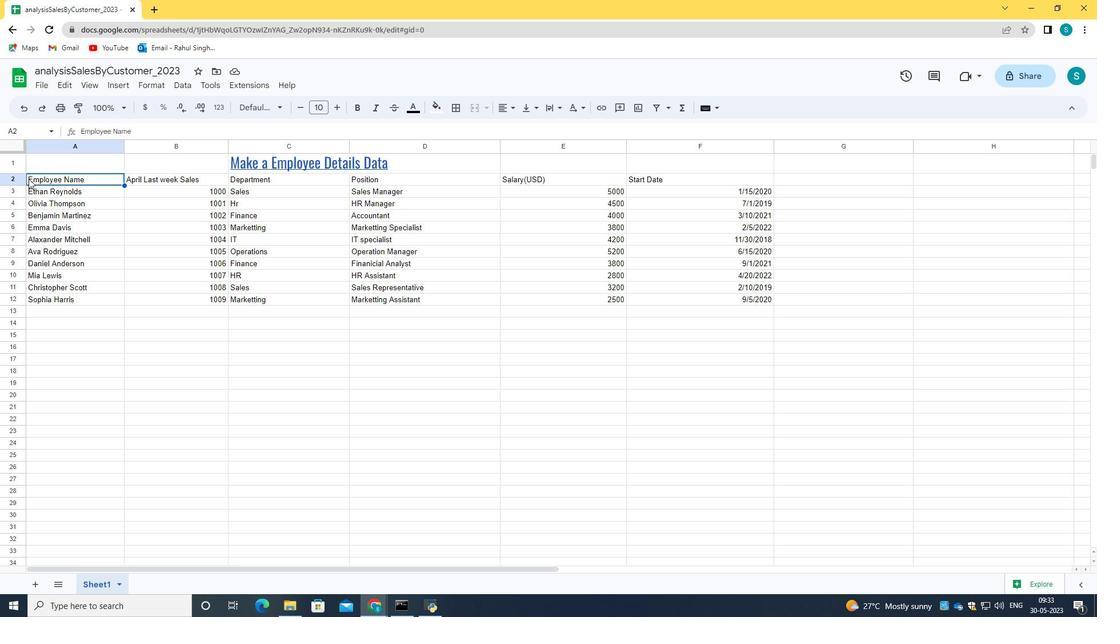 
Action: Mouse moved to (270, 106)
Screenshot: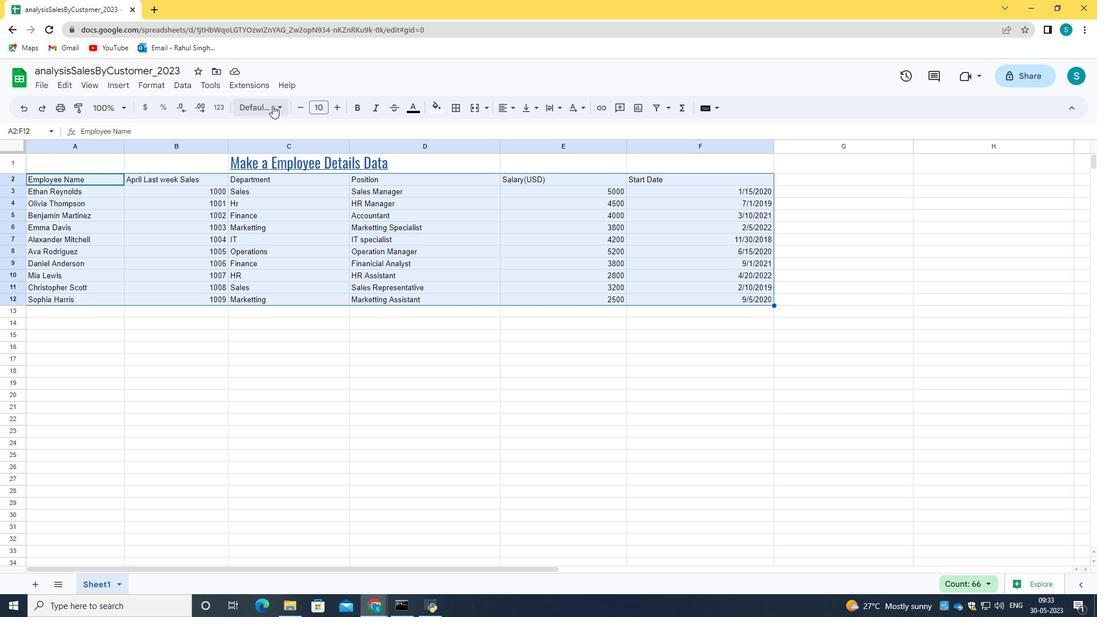 
Action: Mouse pressed left at (270, 106)
Screenshot: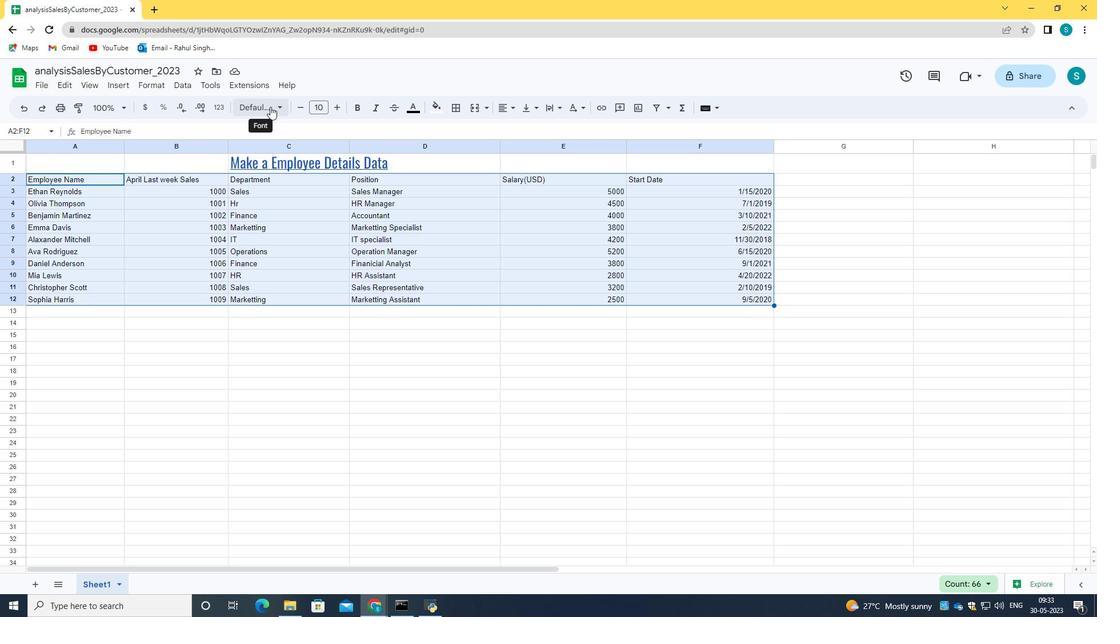 
Action: Mouse moved to (317, 242)
Screenshot: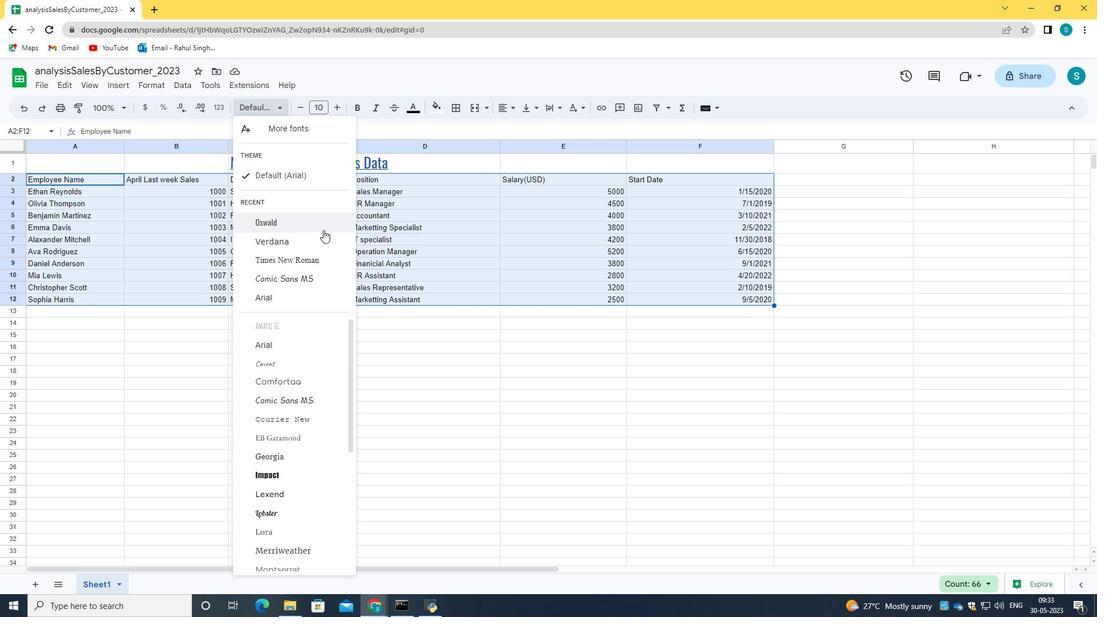 
Action: Mouse scrolled (317, 241) with delta (0, 0)
Screenshot: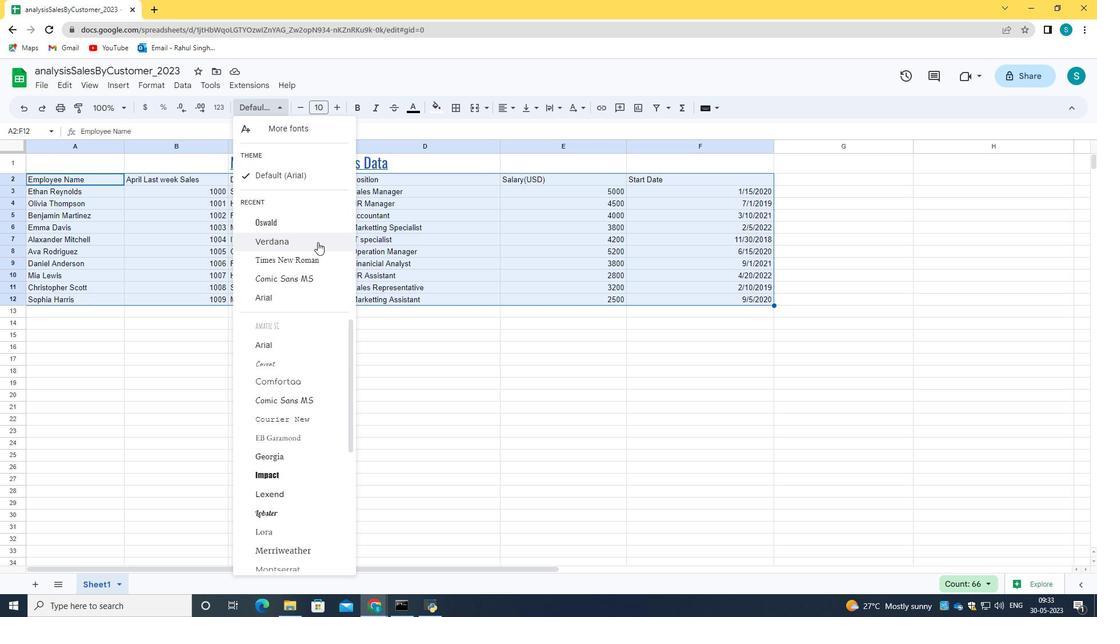 
Action: Mouse scrolled (317, 241) with delta (0, 0)
Screenshot: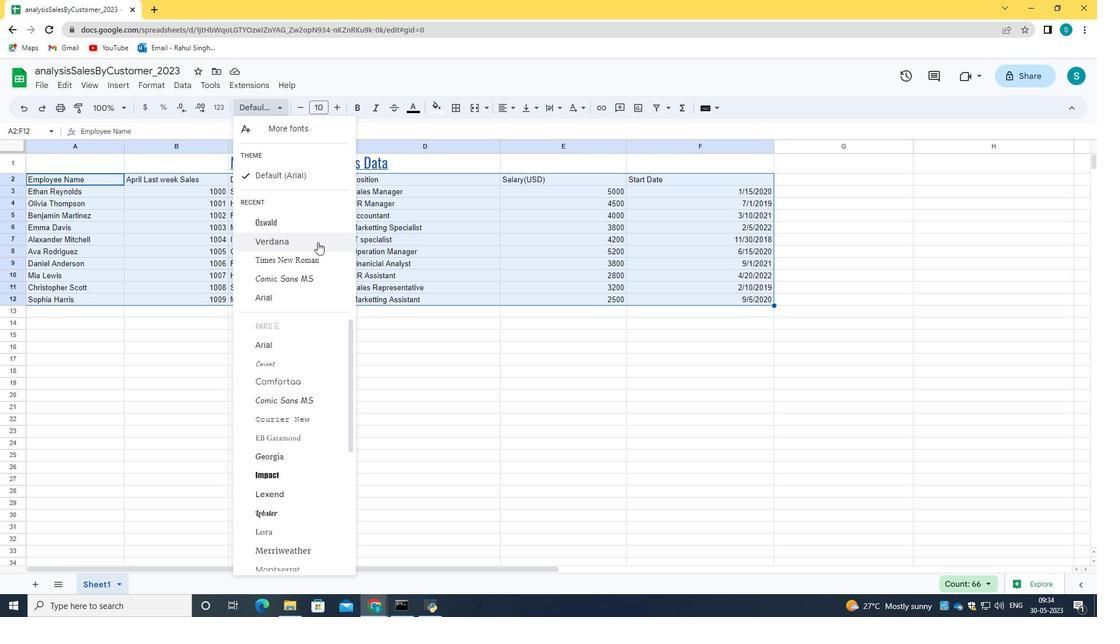 
Action: Mouse scrolled (317, 241) with delta (0, 0)
Screenshot: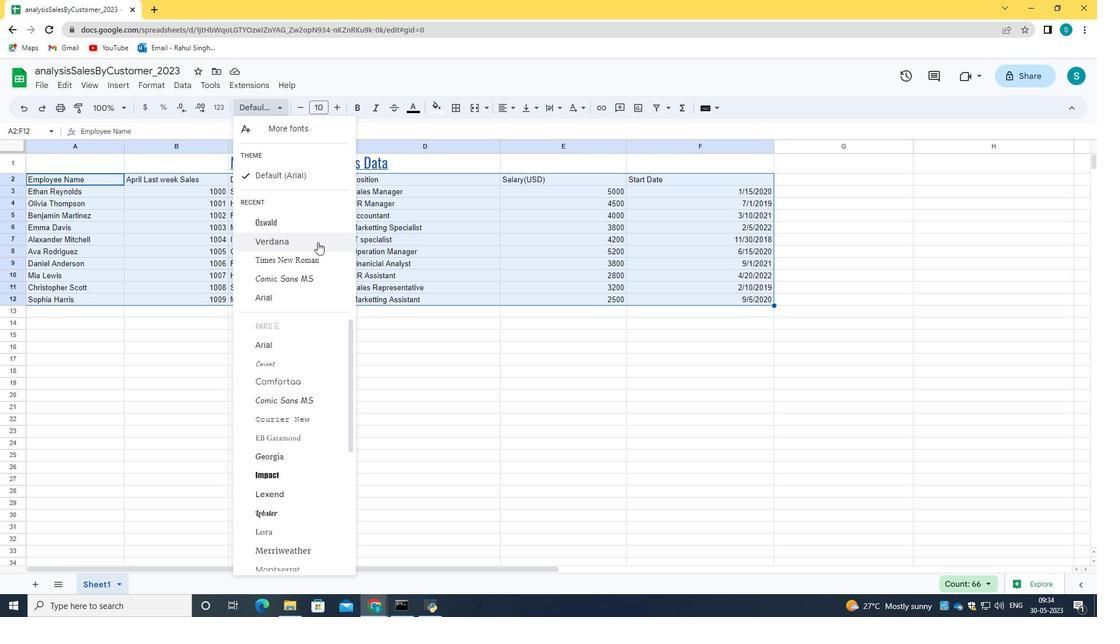 
Action: Mouse moved to (323, 371)
Screenshot: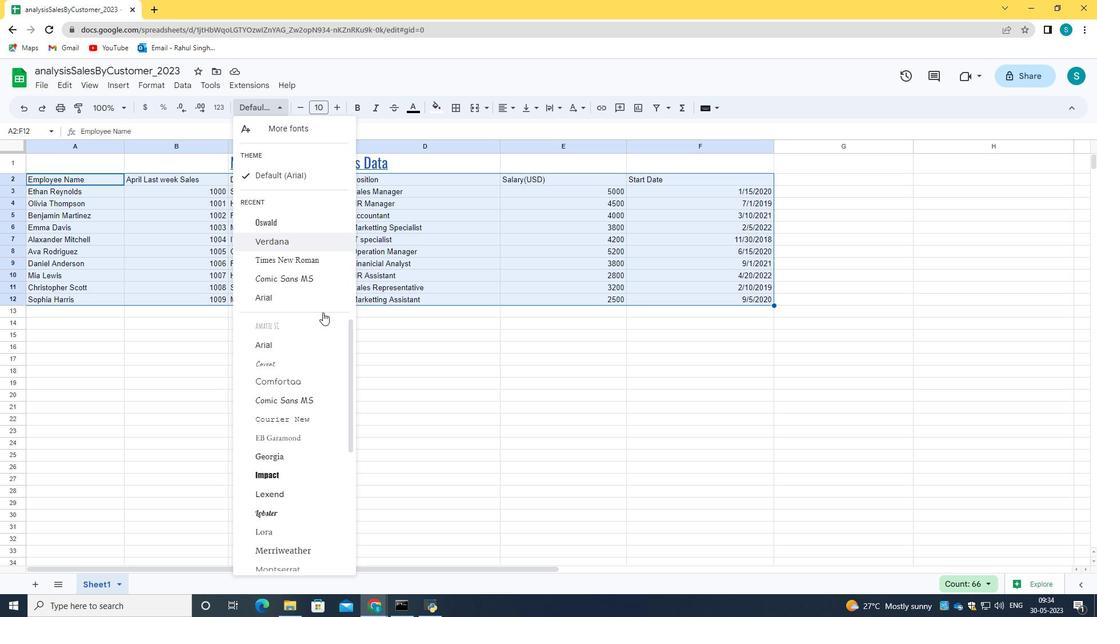 
Action: Mouse scrolled (323, 370) with delta (0, 0)
Screenshot: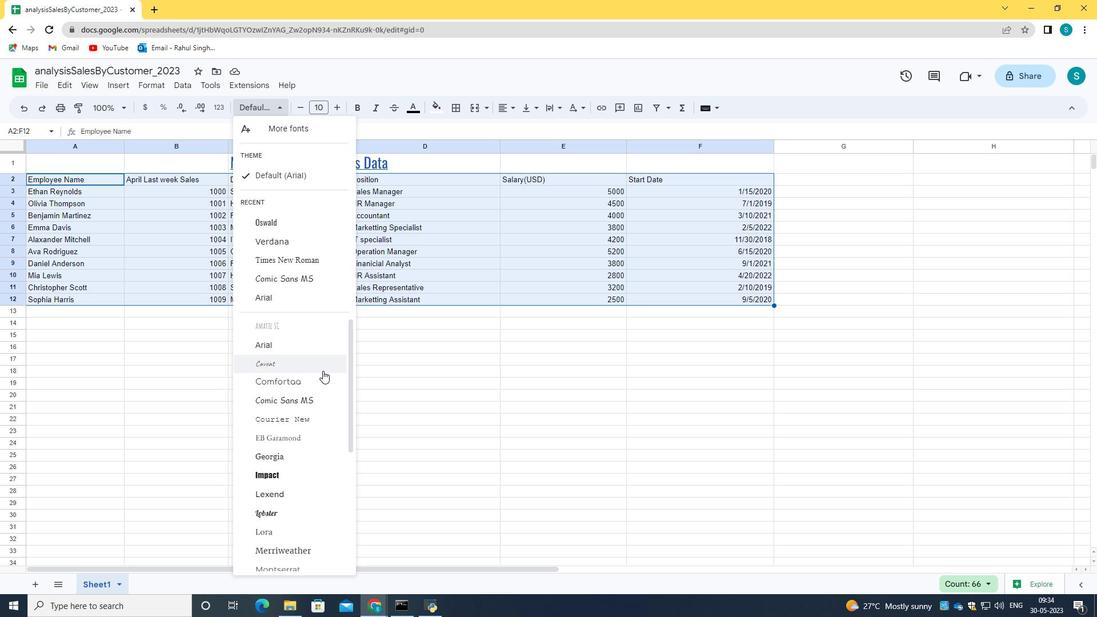 
Action: Mouse scrolled (323, 370) with delta (0, 0)
Screenshot: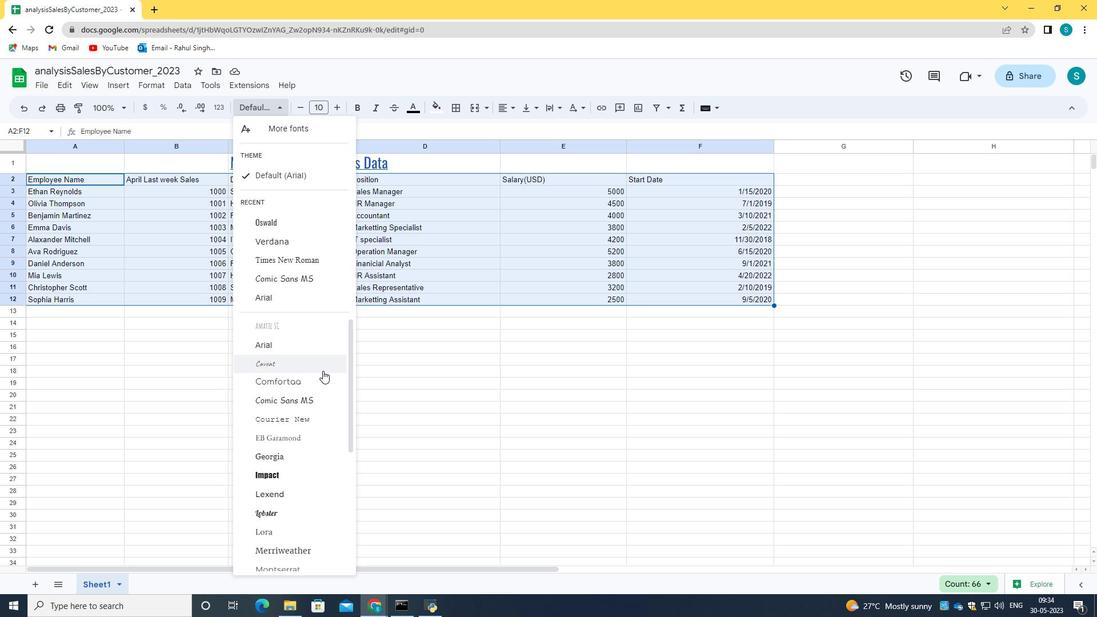 
Action: Mouse scrolled (323, 370) with delta (0, 0)
Screenshot: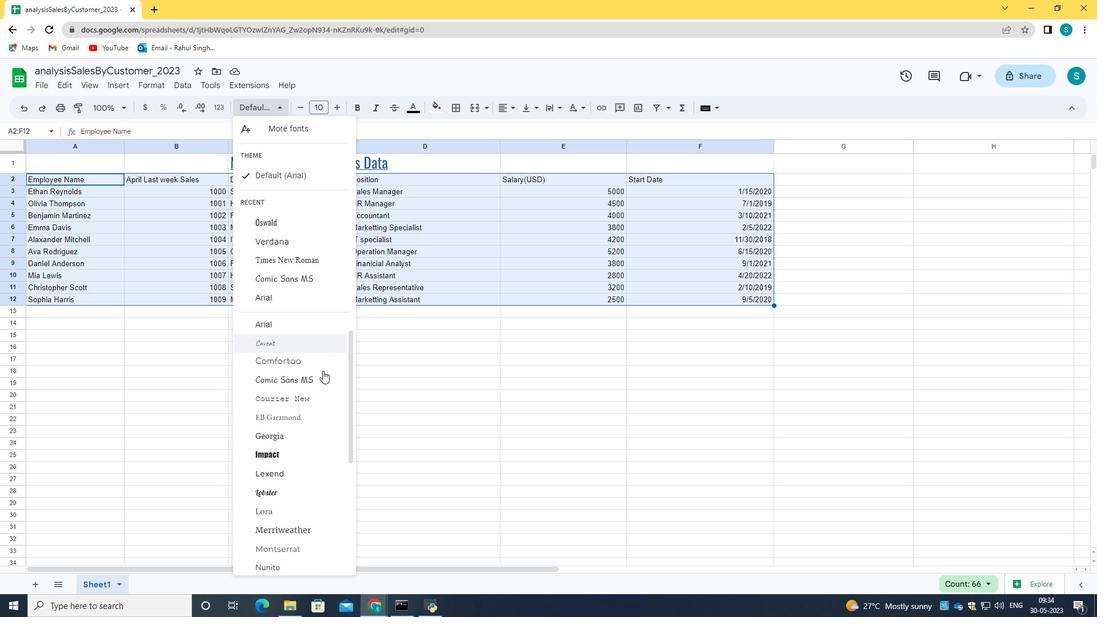 
Action: Mouse scrolled (323, 370) with delta (0, 0)
Screenshot: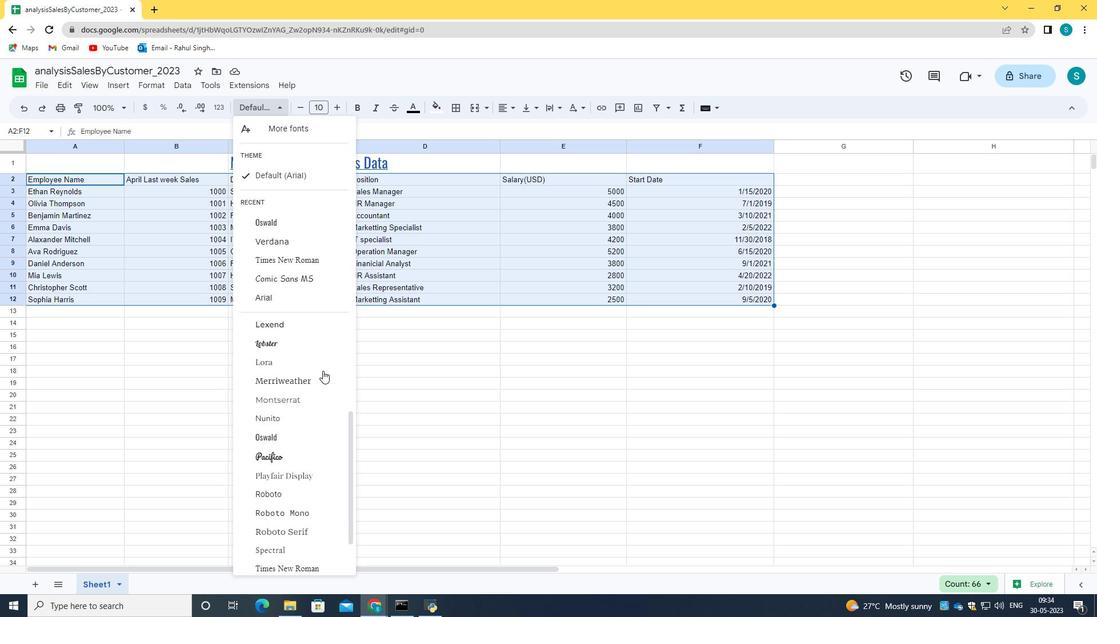 
Action: Mouse moved to (323, 371)
Screenshot: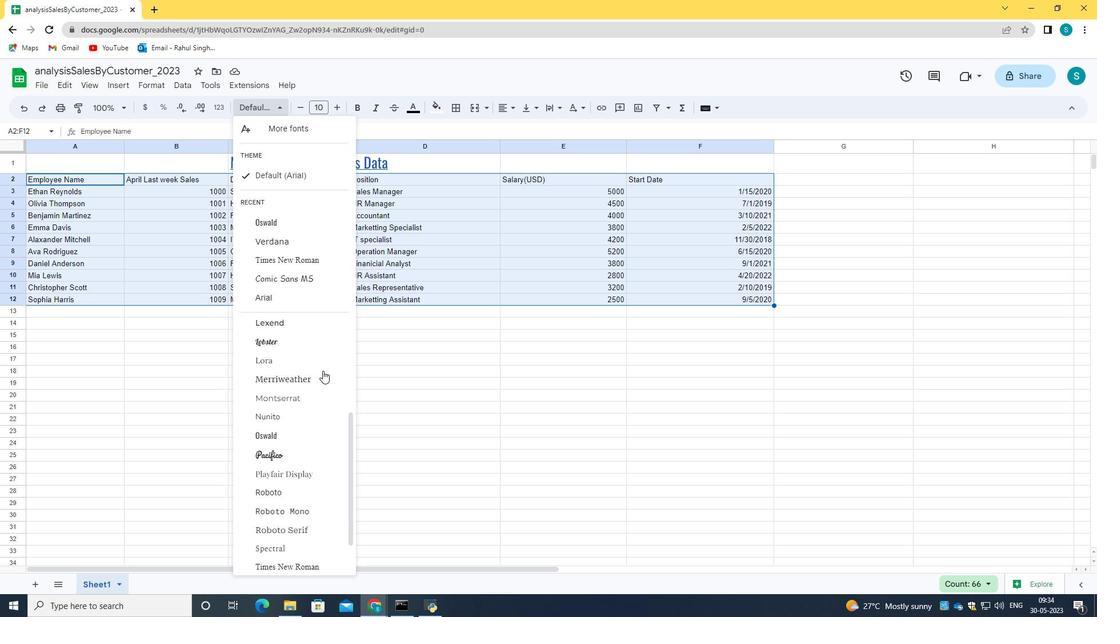 
Action: Mouse scrolled (323, 370) with delta (0, 0)
Screenshot: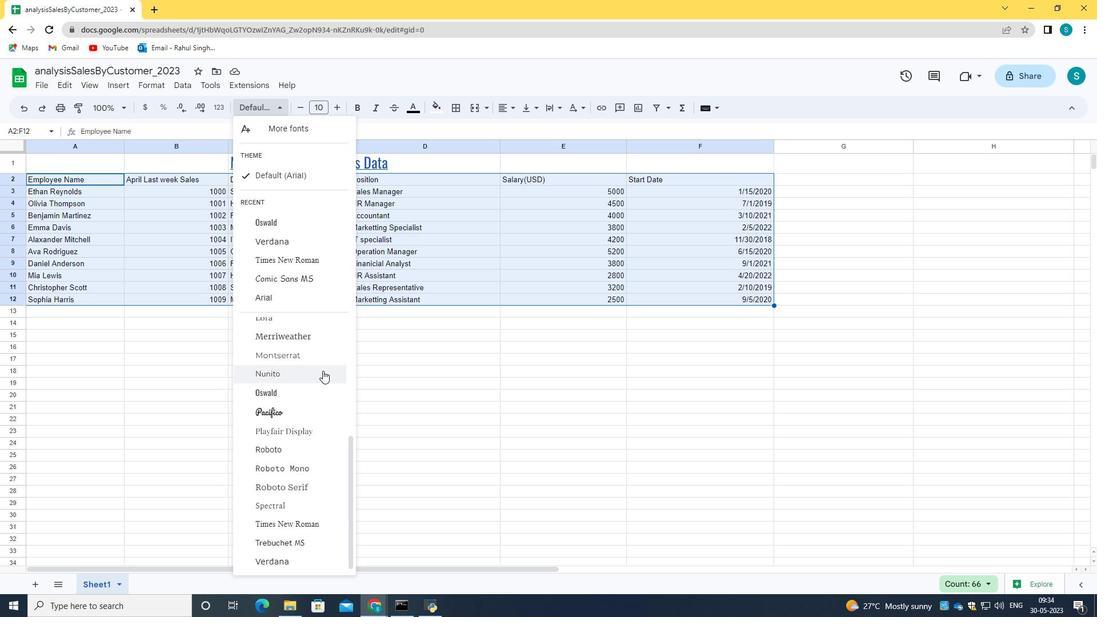 
Action: Mouse scrolled (323, 371) with delta (0, 0)
Screenshot: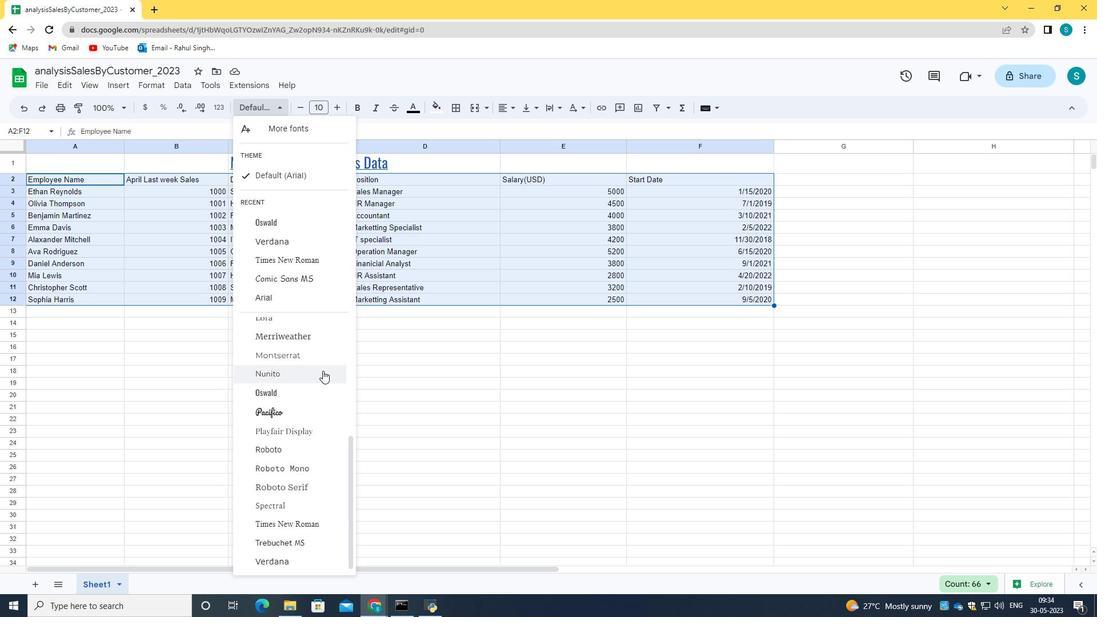 
Action: Mouse scrolled (323, 371) with delta (0, 0)
Screenshot: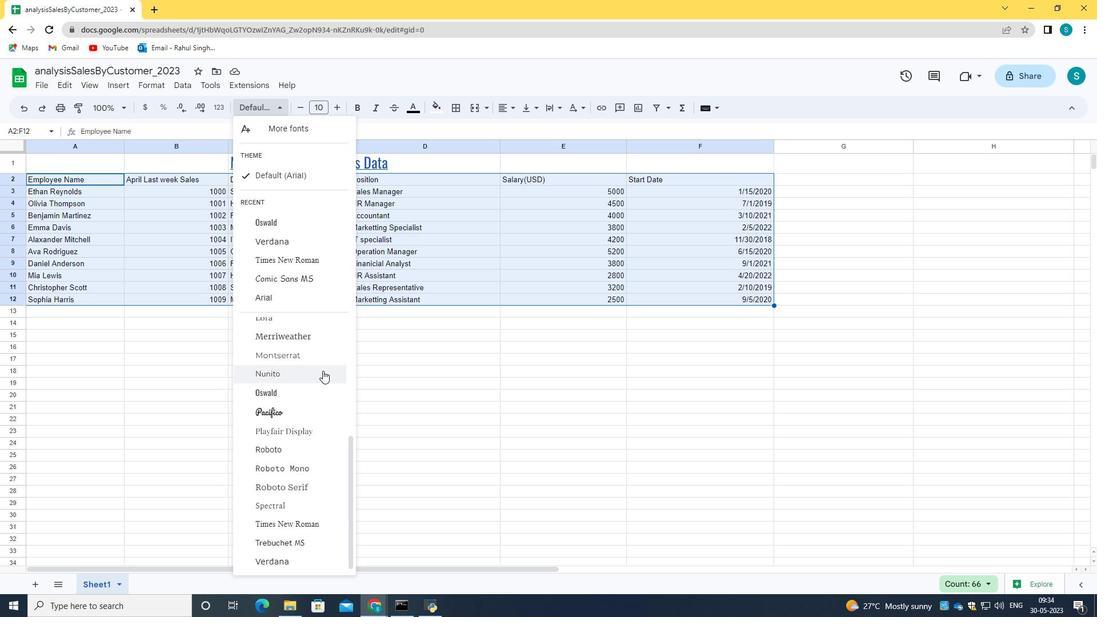 
Action: Mouse scrolled (323, 370) with delta (0, 0)
Screenshot: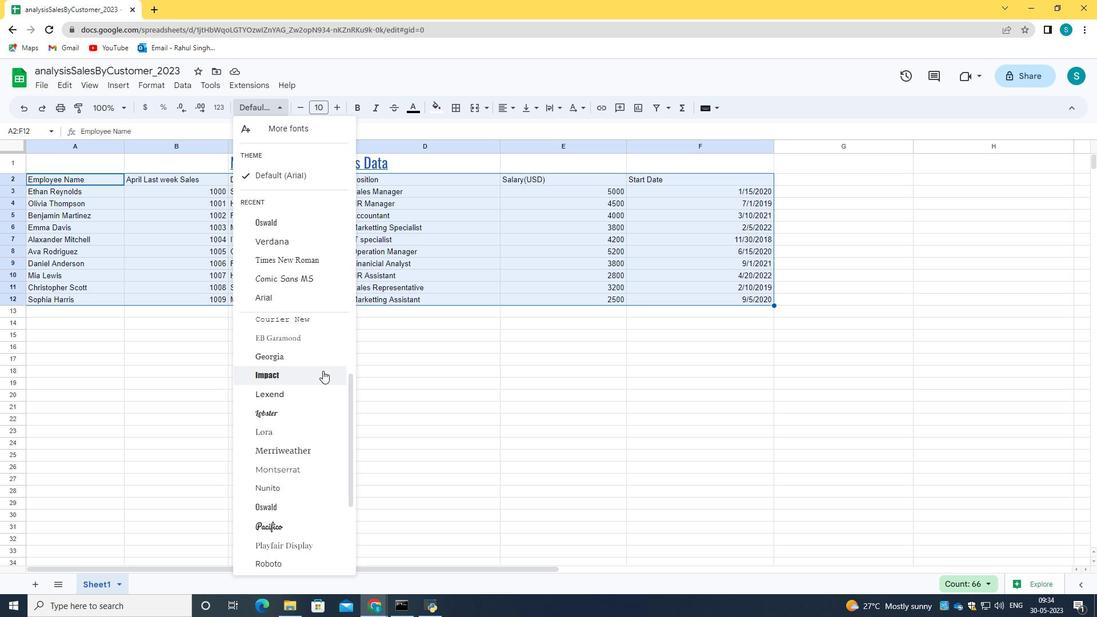 
Action: Mouse scrolled (323, 370) with delta (0, 0)
Screenshot: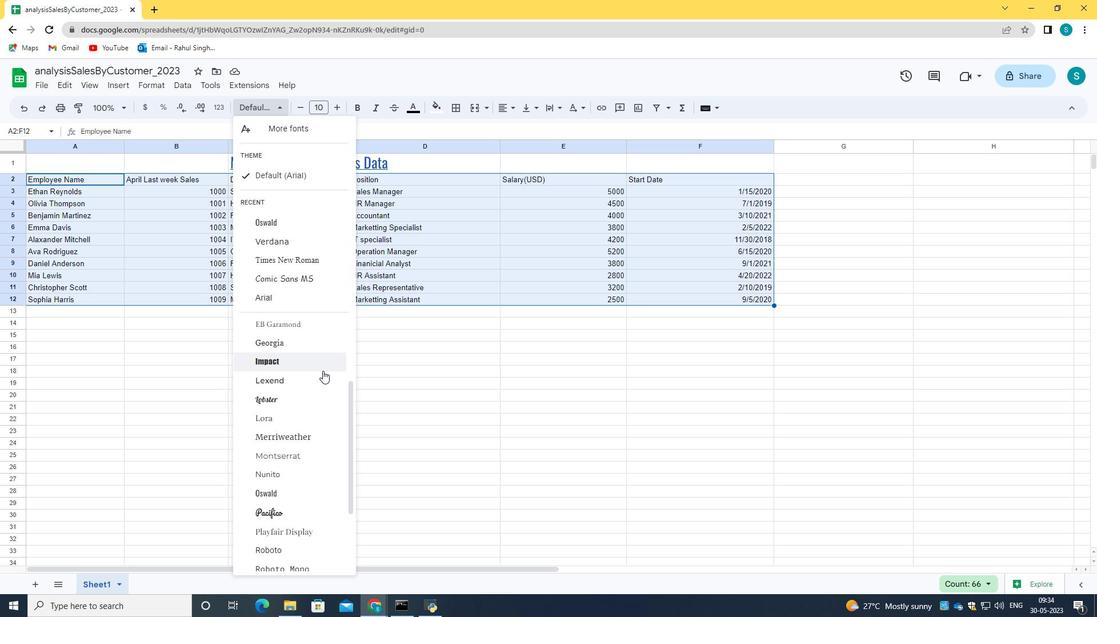 
Action: Mouse scrolled (323, 370) with delta (0, 0)
Screenshot: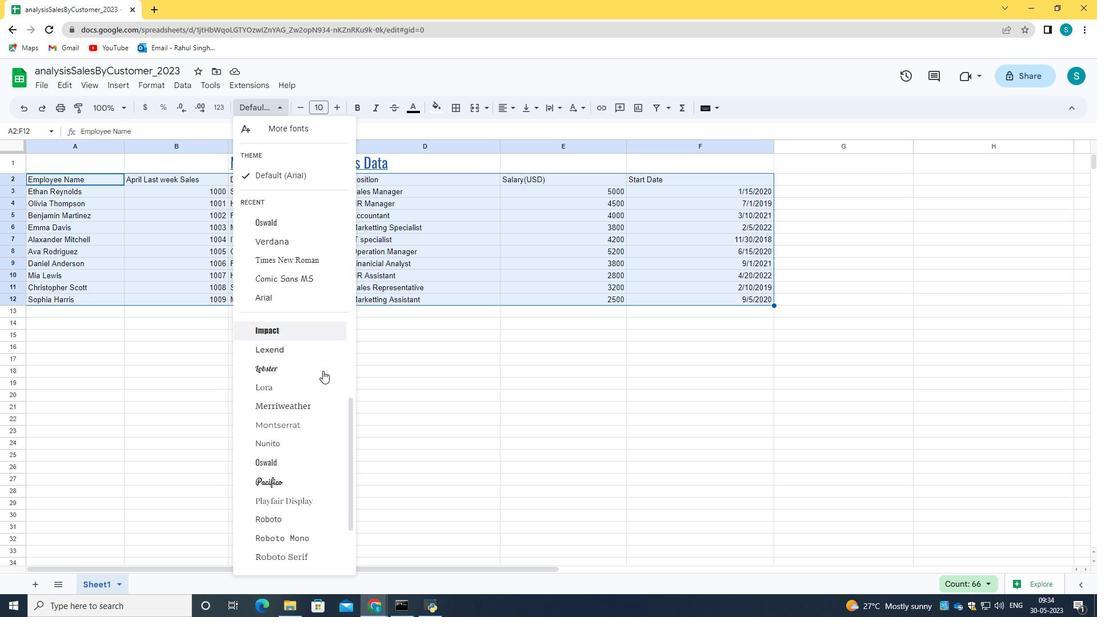 
Action: Mouse scrolled (323, 370) with delta (0, 0)
Screenshot: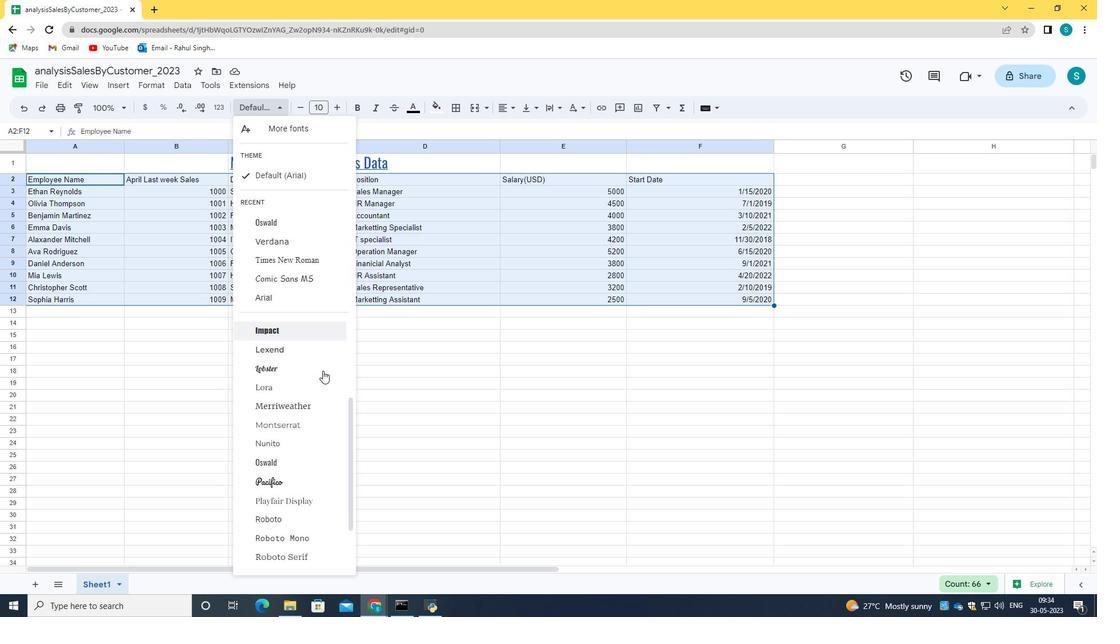 
Action: Mouse moved to (303, 424)
Screenshot: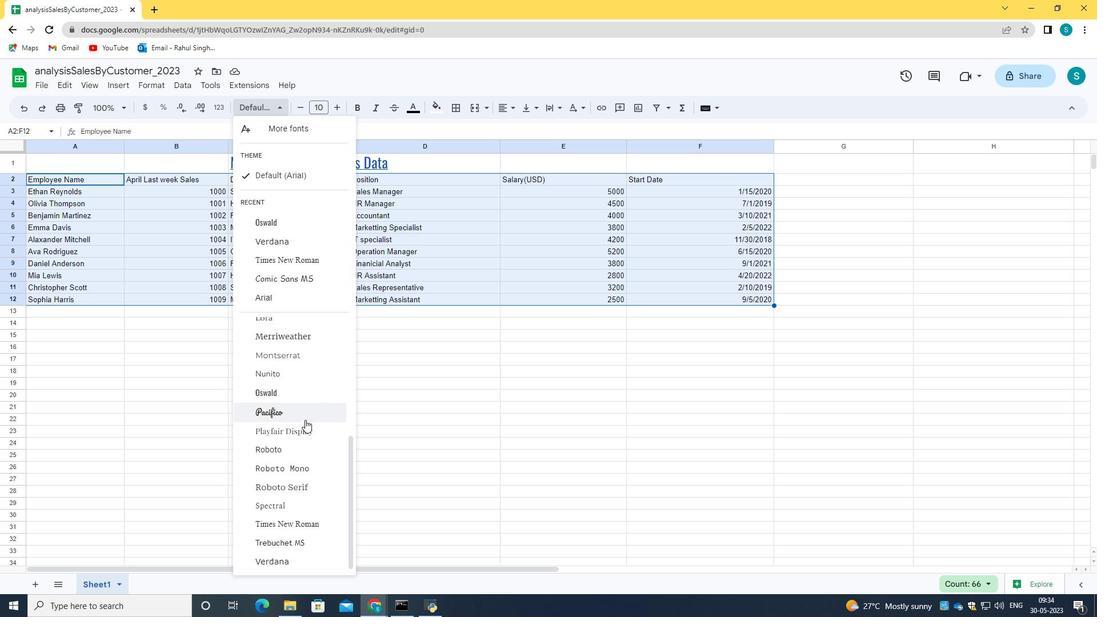 
Action: Mouse pressed left at (303, 424)
Screenshot: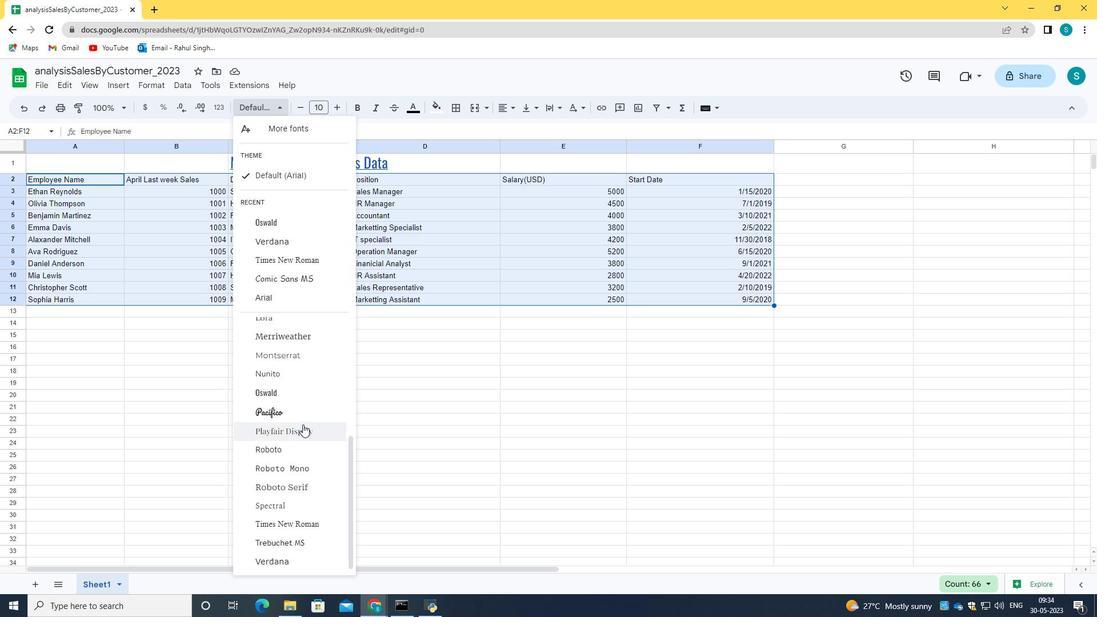 
Action: Mouse moved to (297, 108)
Screenshot: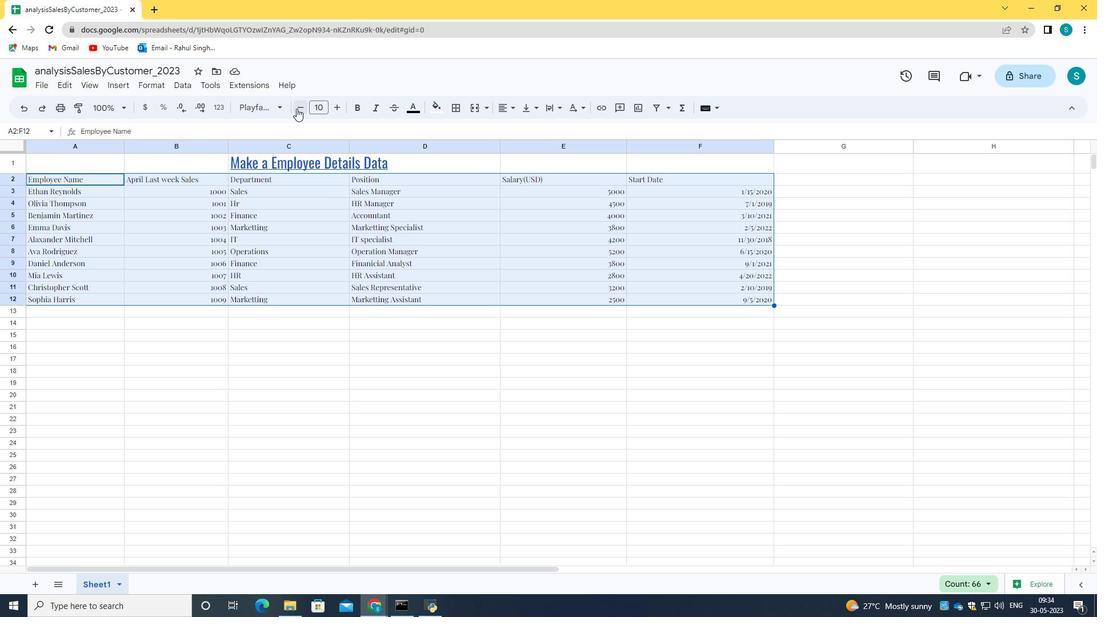 
Action: Mouse pressed left at (297, 108)
Screenshot: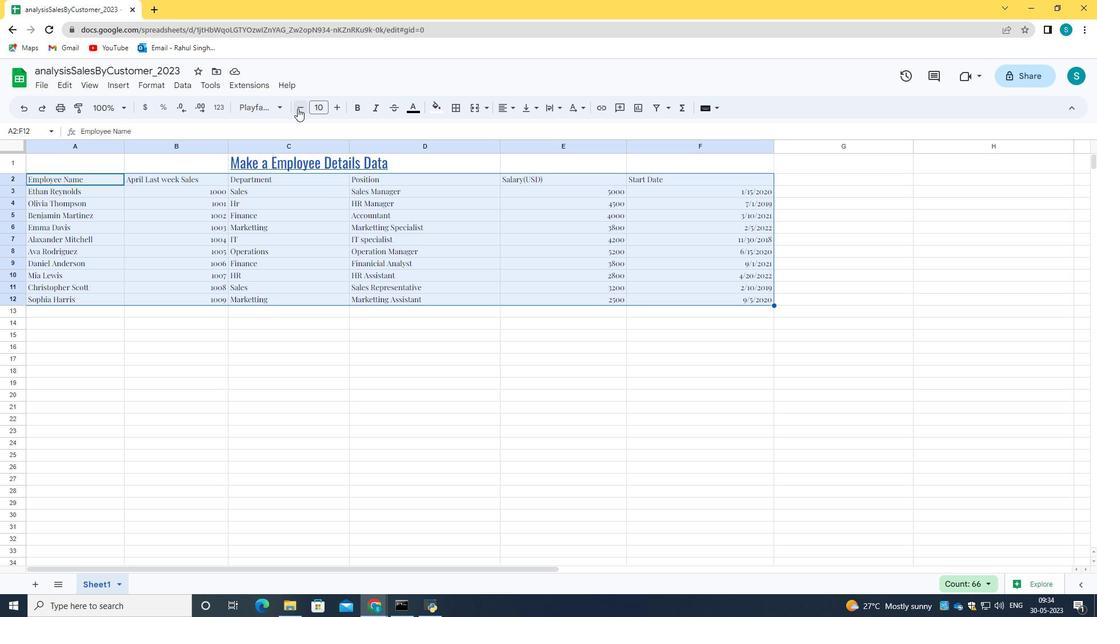 
Action: Mouse moved to (212, 161)
Screenshot: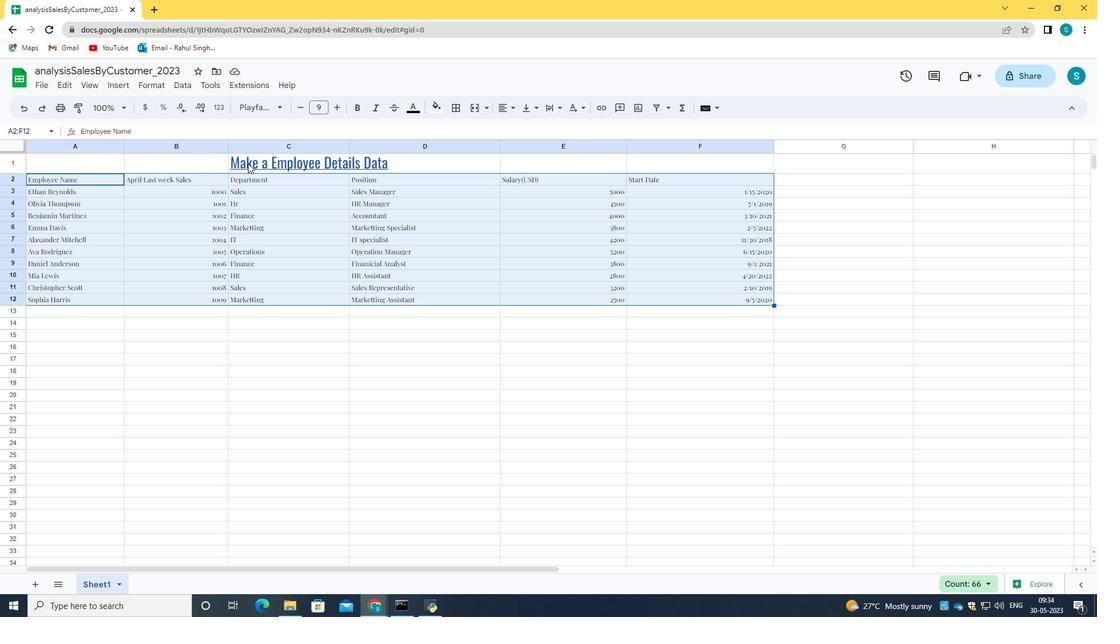 
Action: Mouse pressed left at (212, 161)
Screenshot: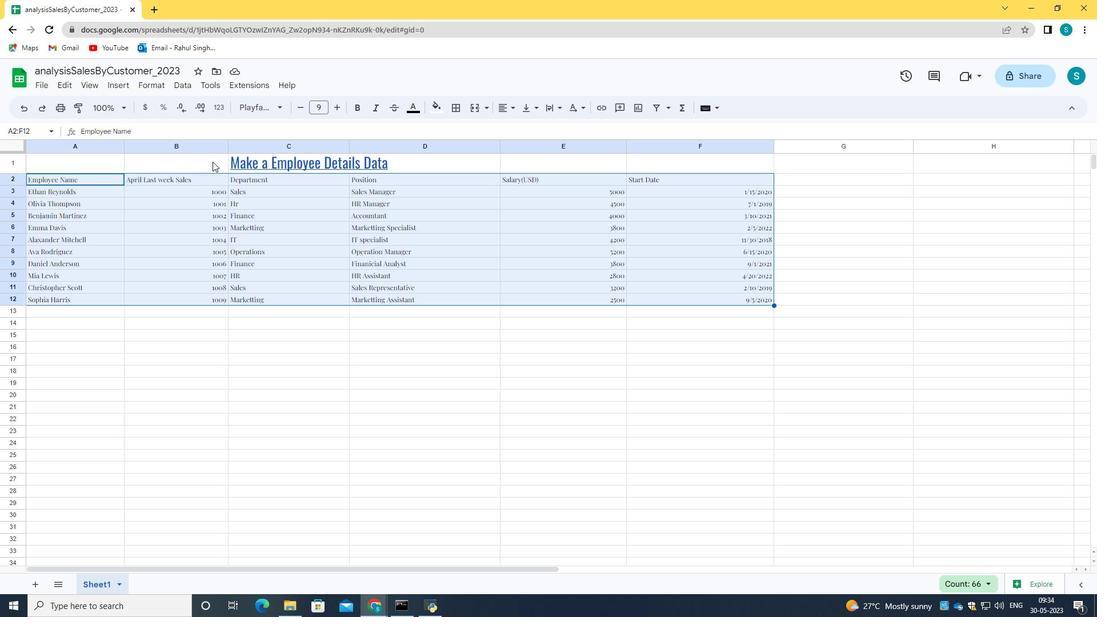 
Action: Mouse moved to (43, 161)
Screenshot: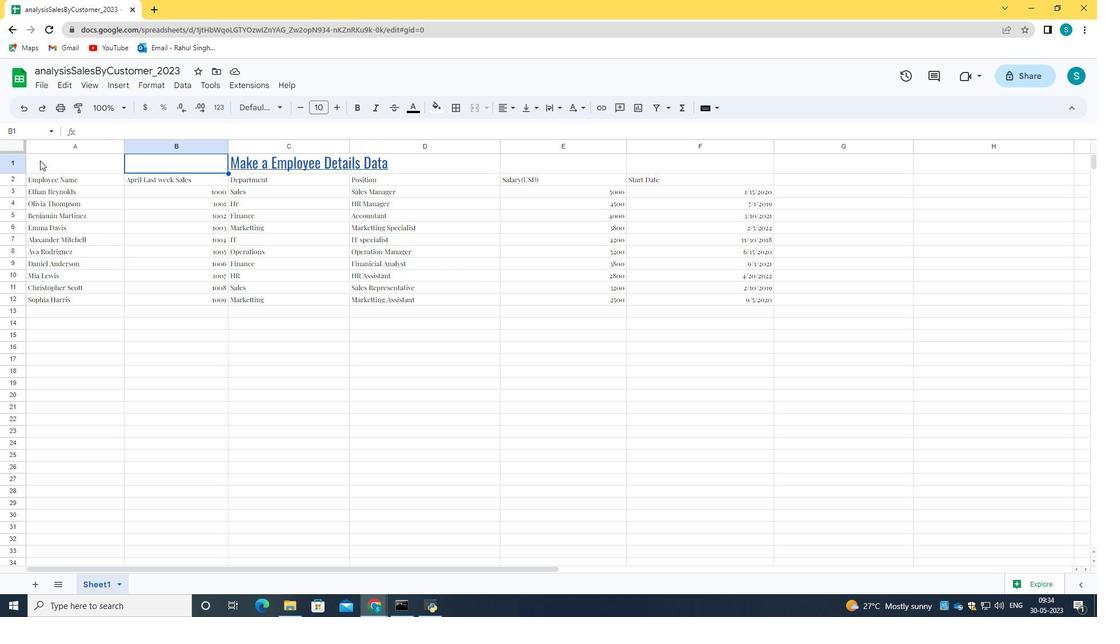 
Action: Mouse pressed left at (43, 161)
Screenshot: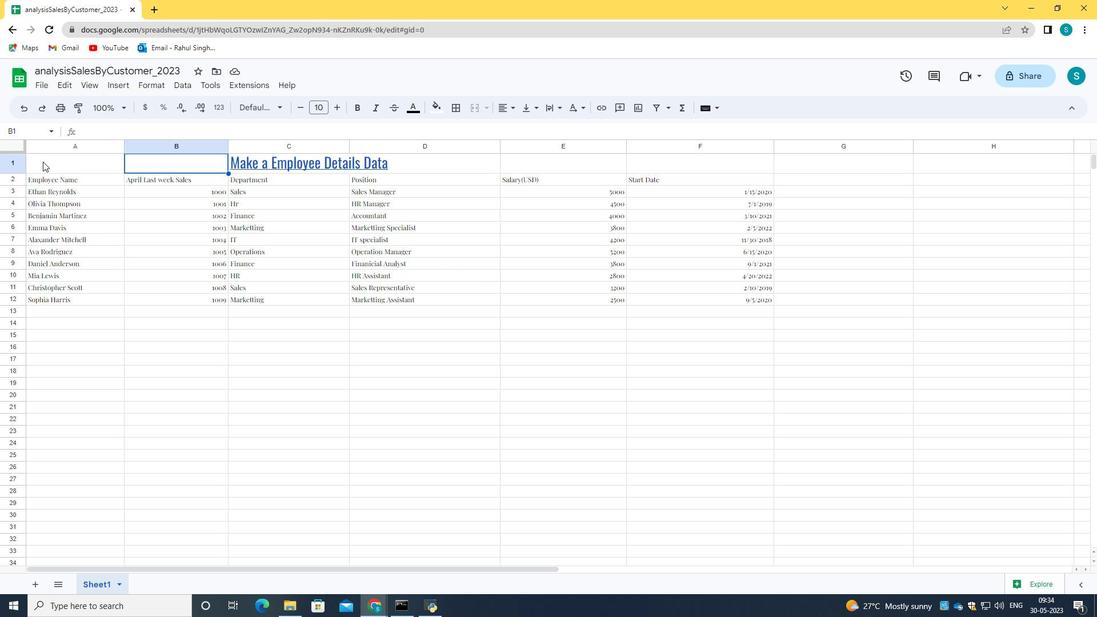 
Action: Mouse moved to (509, 110)
Screenshot: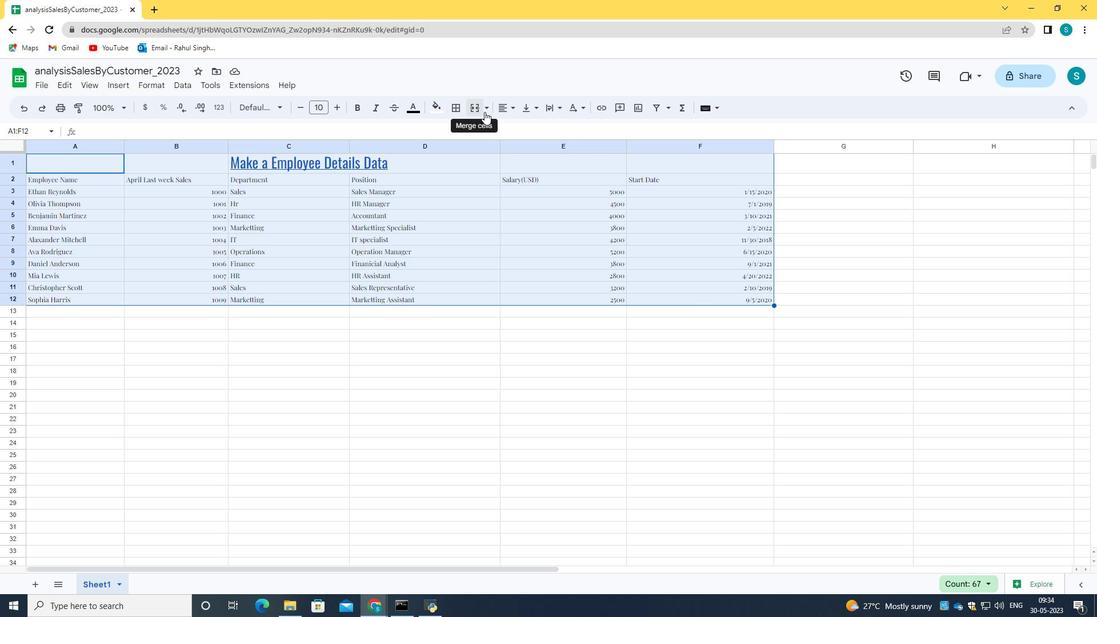 
Action: Mouse pressed left at (509, 110)
Screenshot: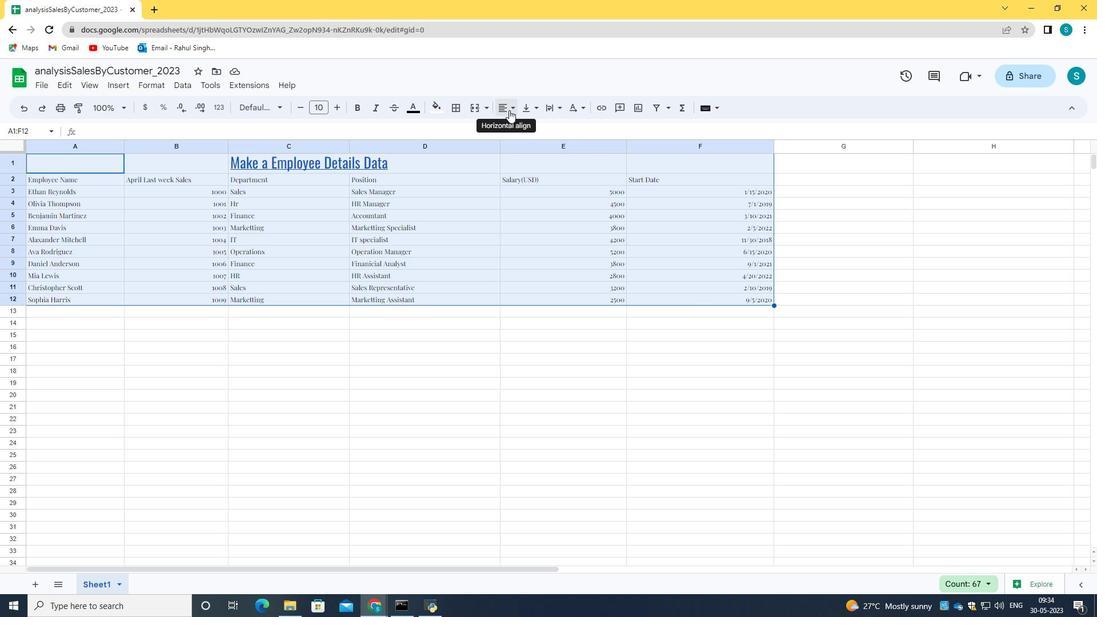 
Action: Mouse moved to (542, 132)
Screenshot: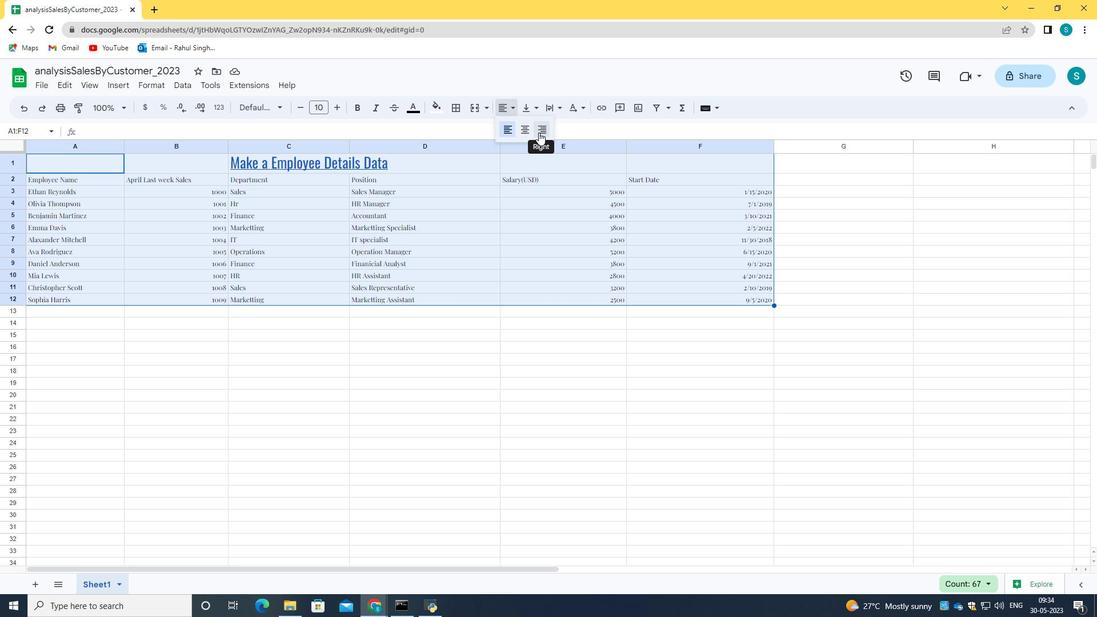 
Action: Mouse pressed left at (542, 132)
Screenshot: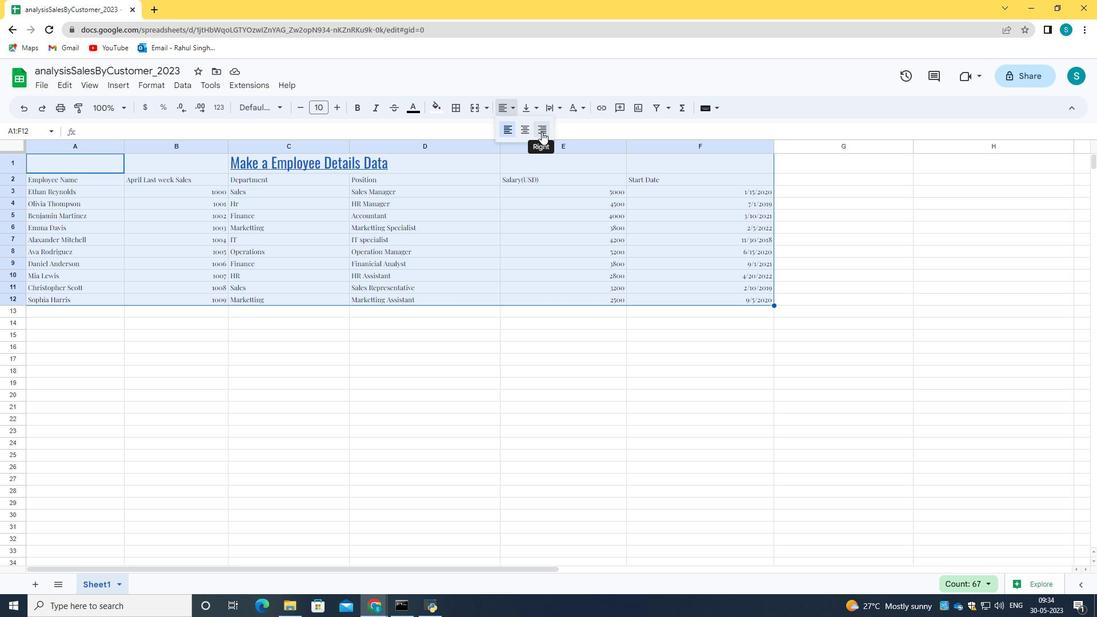 
Action: Mouse moved to (457, 128)
Screenshot: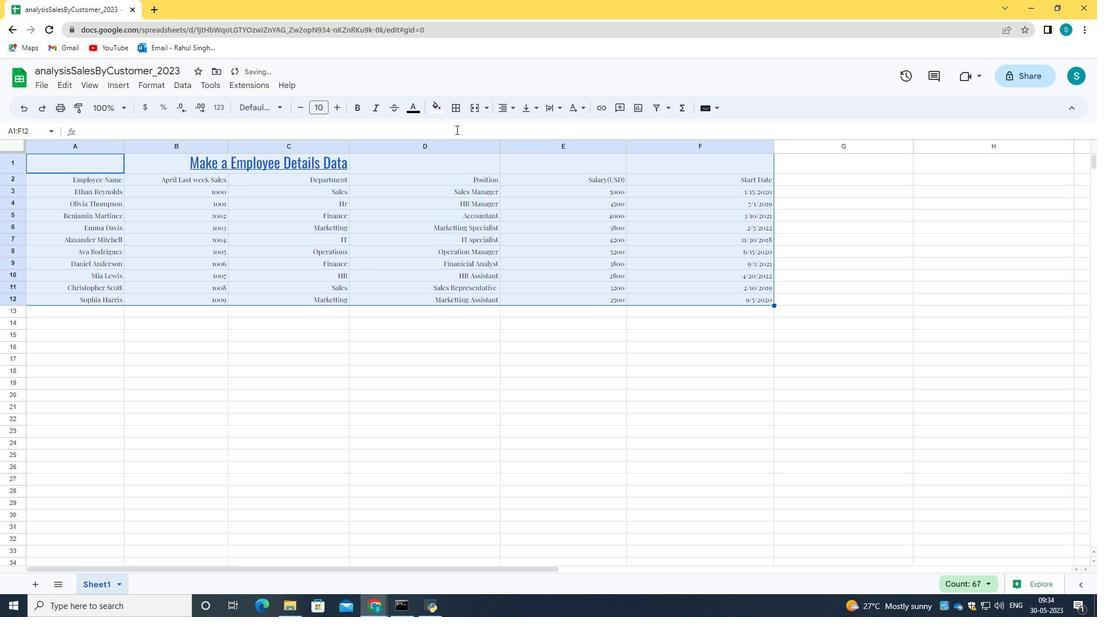 
Action: Mouse pressed left at (457, 128)
Screenshot: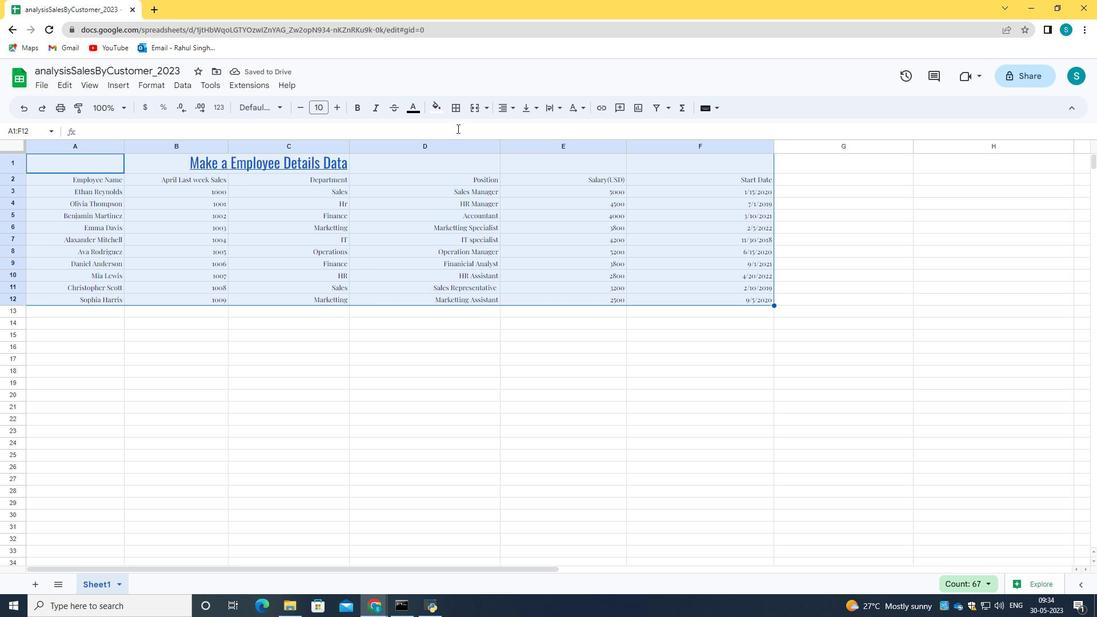 
Action: Mouse moved to (412, 415)
Screenshot: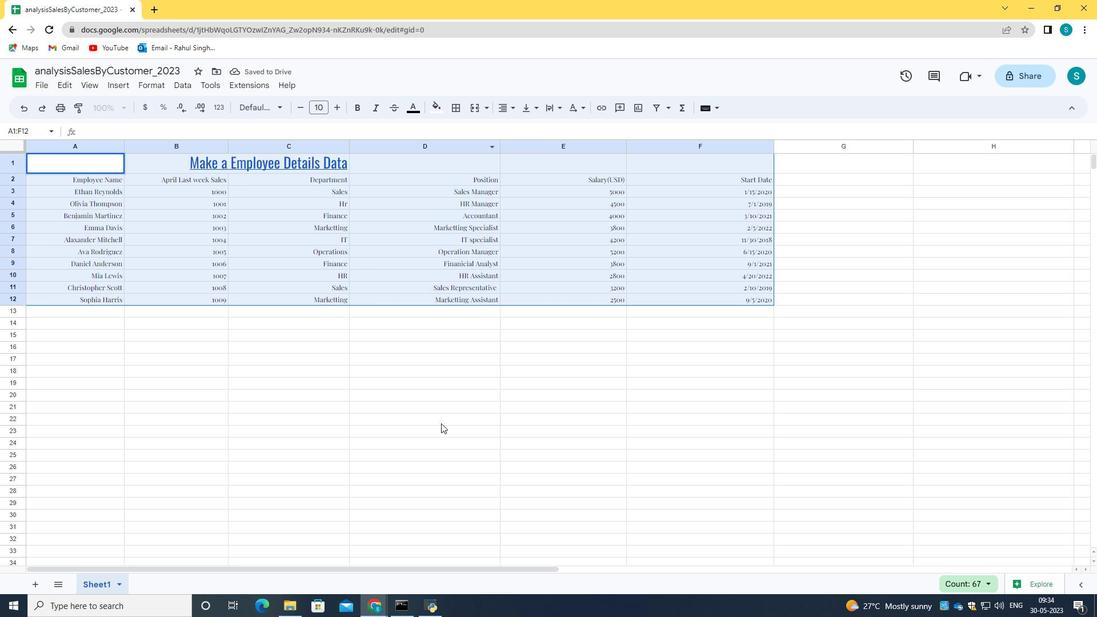 
Action: Mouse pressed left at (412, 415)
Screenshot: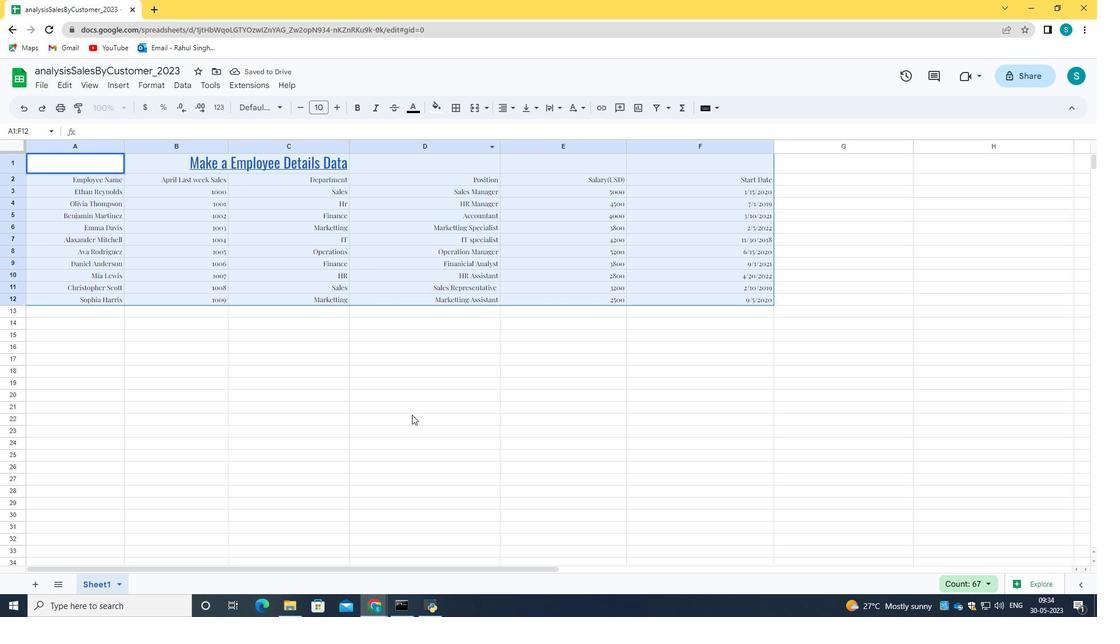 
Action: Mouse moved to (427, 128)
Screenshot: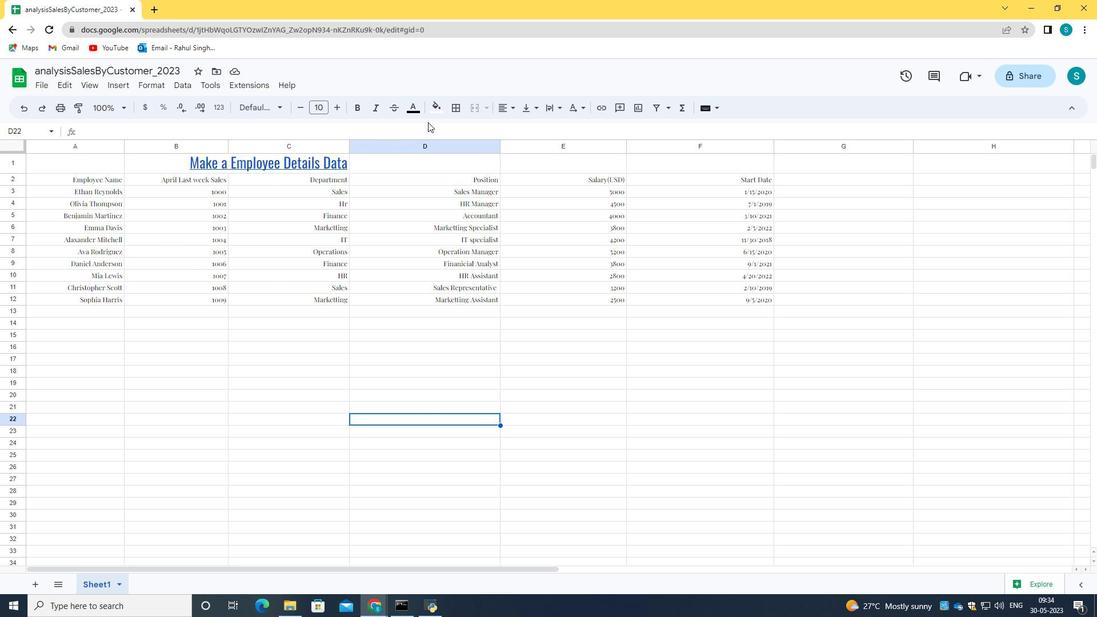 
Action: Mouse pressed left at (427, 128)
Screenshot: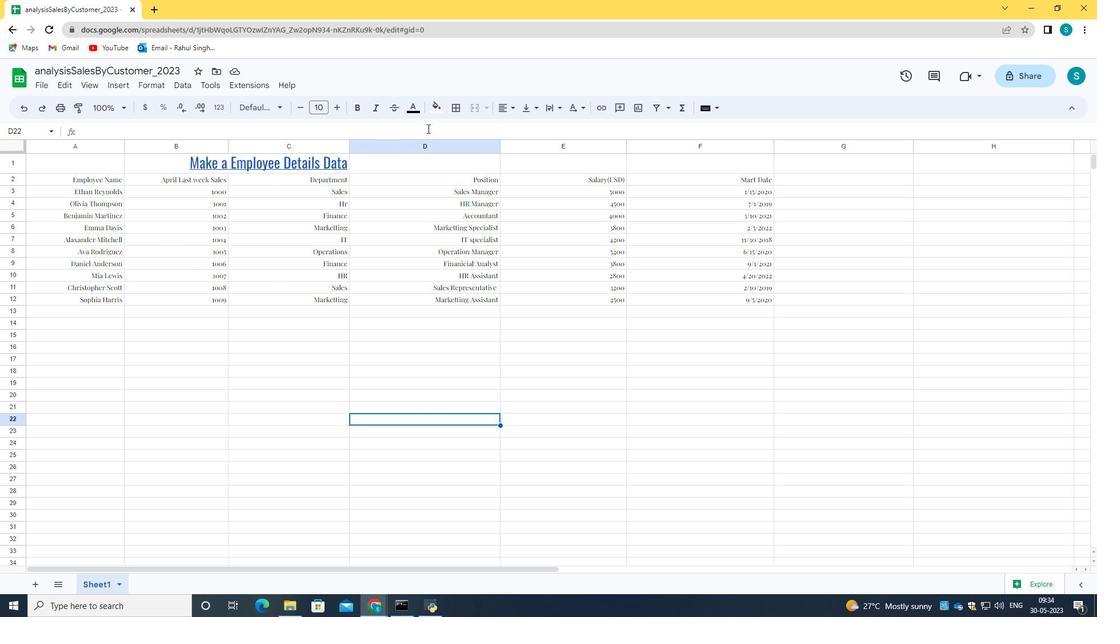 
Action: Mouse moved to (348, 148)
Screenshot: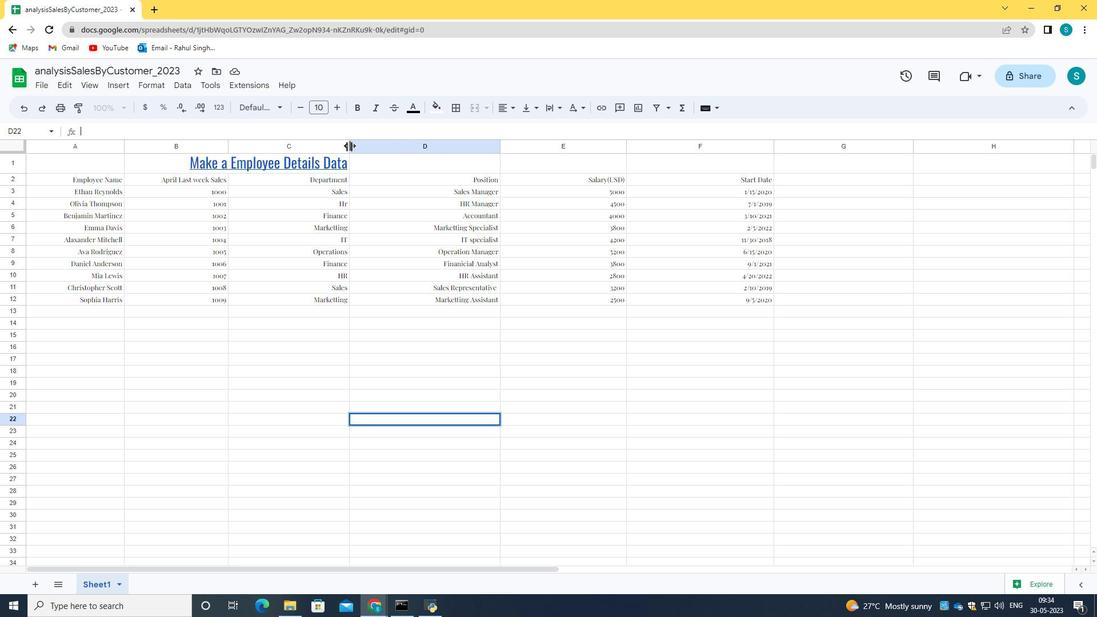 
Action: Mouse pressed left at (348, 148)
Screenshot: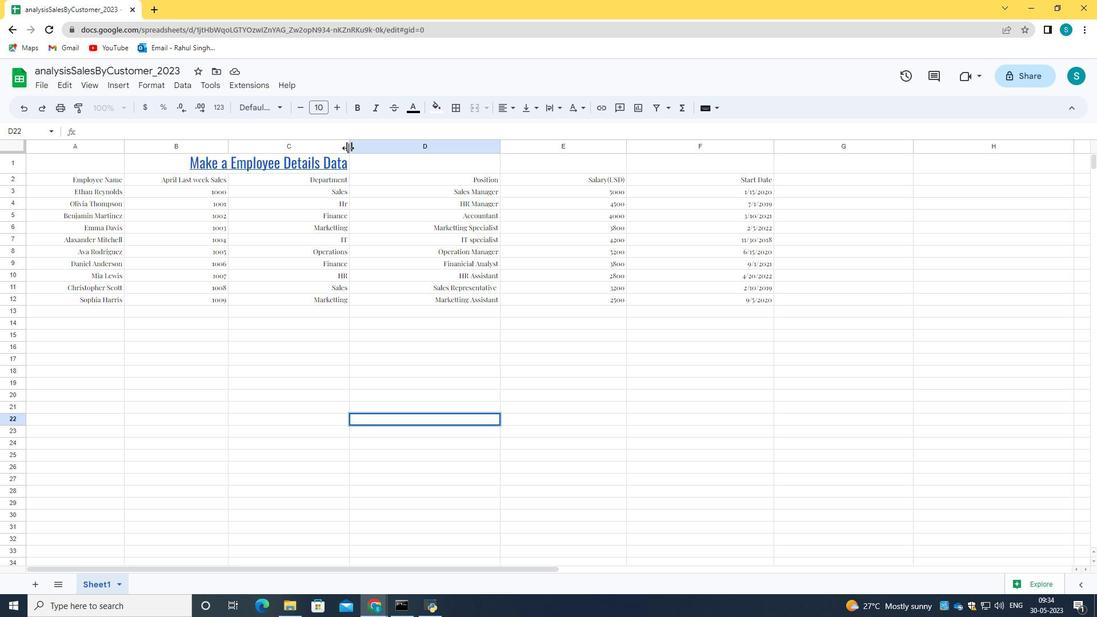 
Action: Mouse moved to (237, 426)
Screenshot: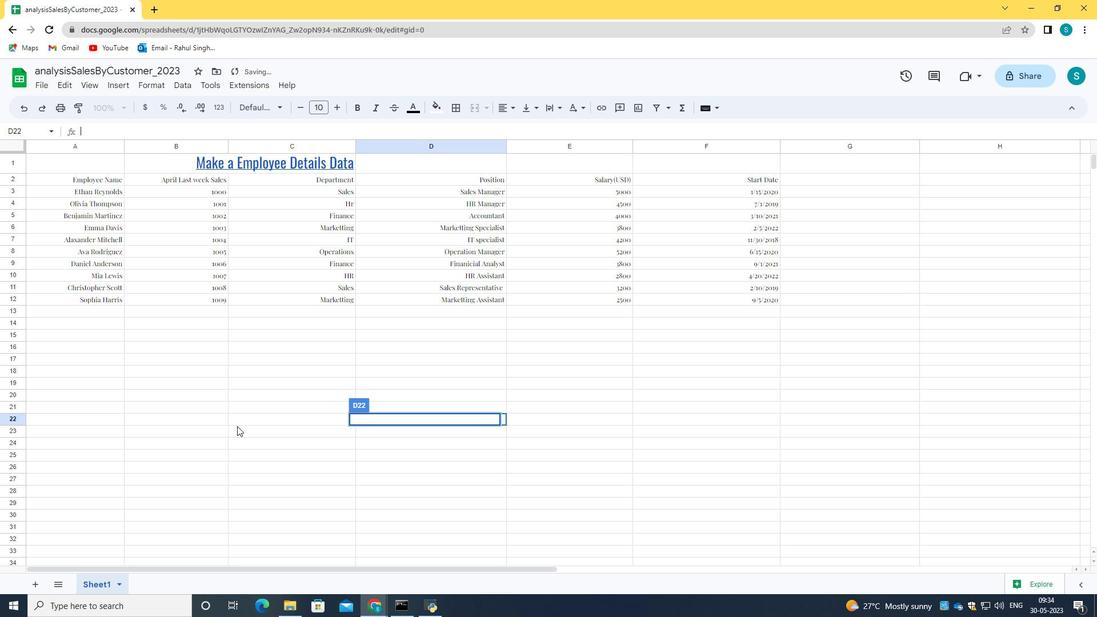 
